 Task: Find connections with filter location Lom with filter topic #creativitywith filter profile language Potuguese with filter current company Believe In Yourself with filter school Maharishi Mahesh Yogi Vedic Vishwavidyalaya with filter industry Legislative Offices with filter service category Logo Design with filter keywords title Outside Sales Manager
Action: Mouse moved to (178, 309)
Screenshot: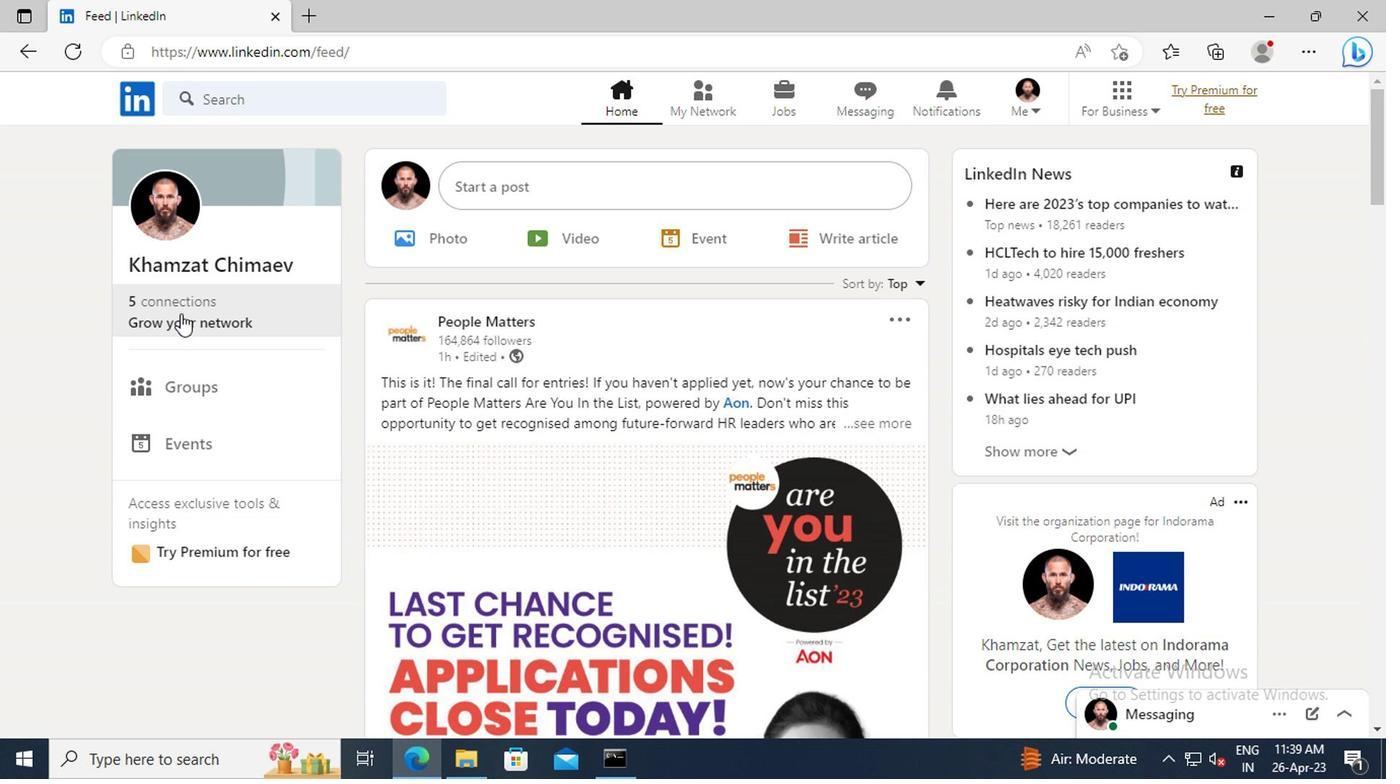
Action: Mouse pressed left at (178, 309)
Screenshot: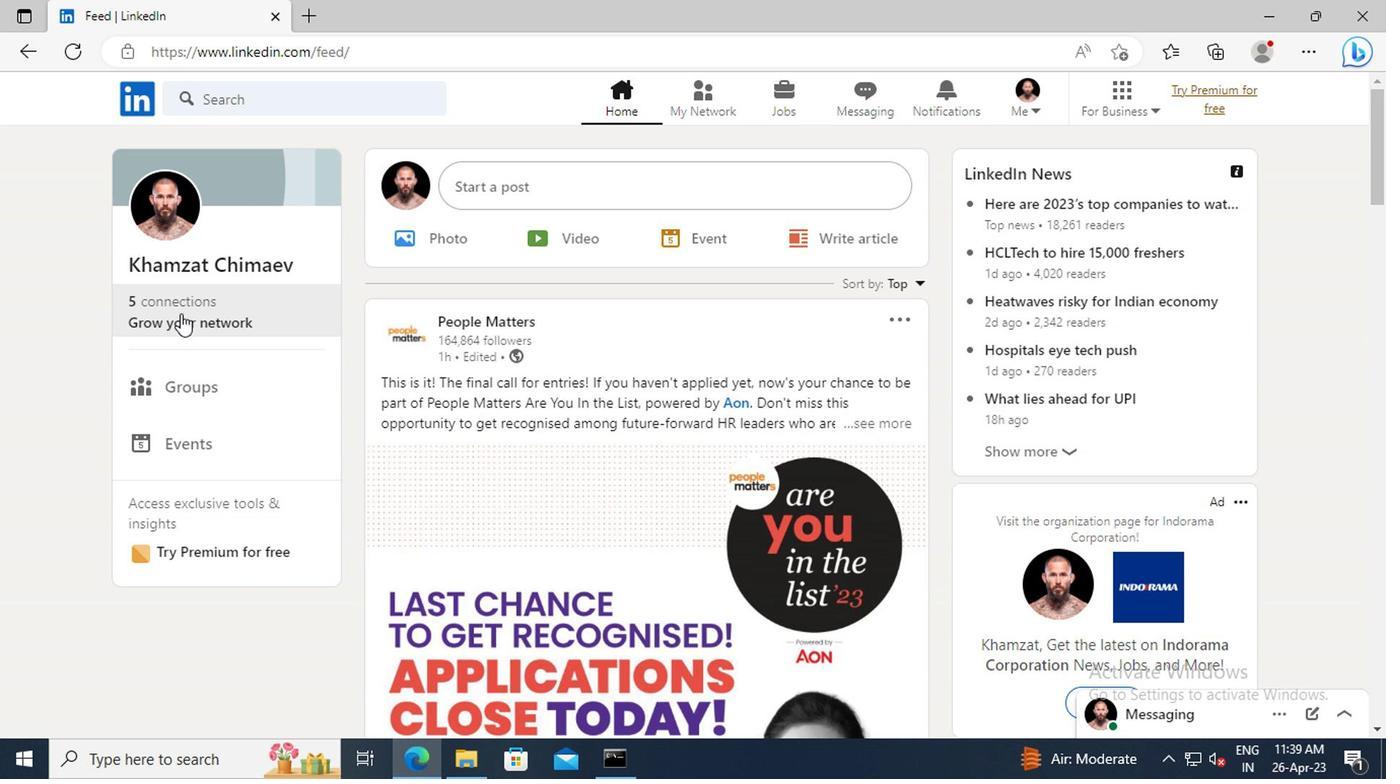 
Action: Mouse moved to (213, 223)
Screenshot: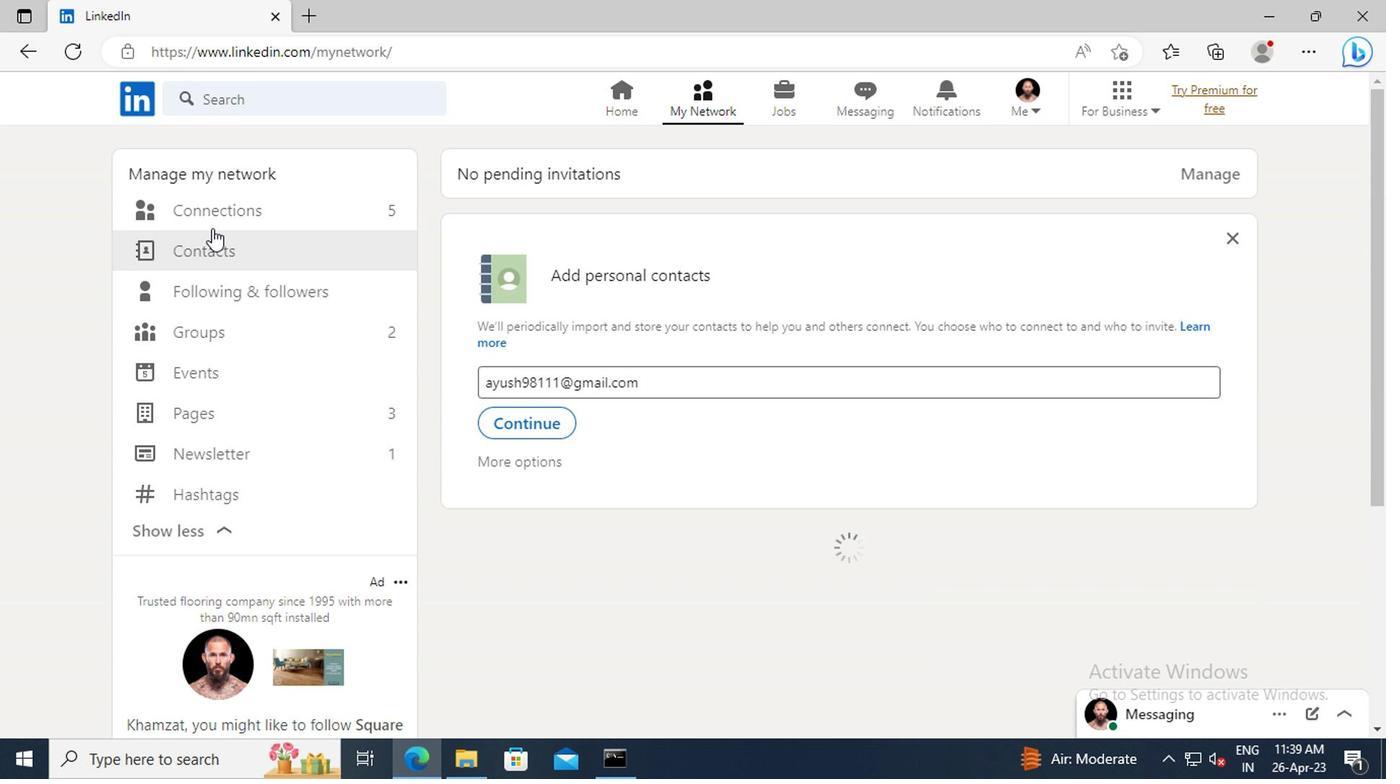 
Action: Mouse pressed left at (213, 223)
Screenshot: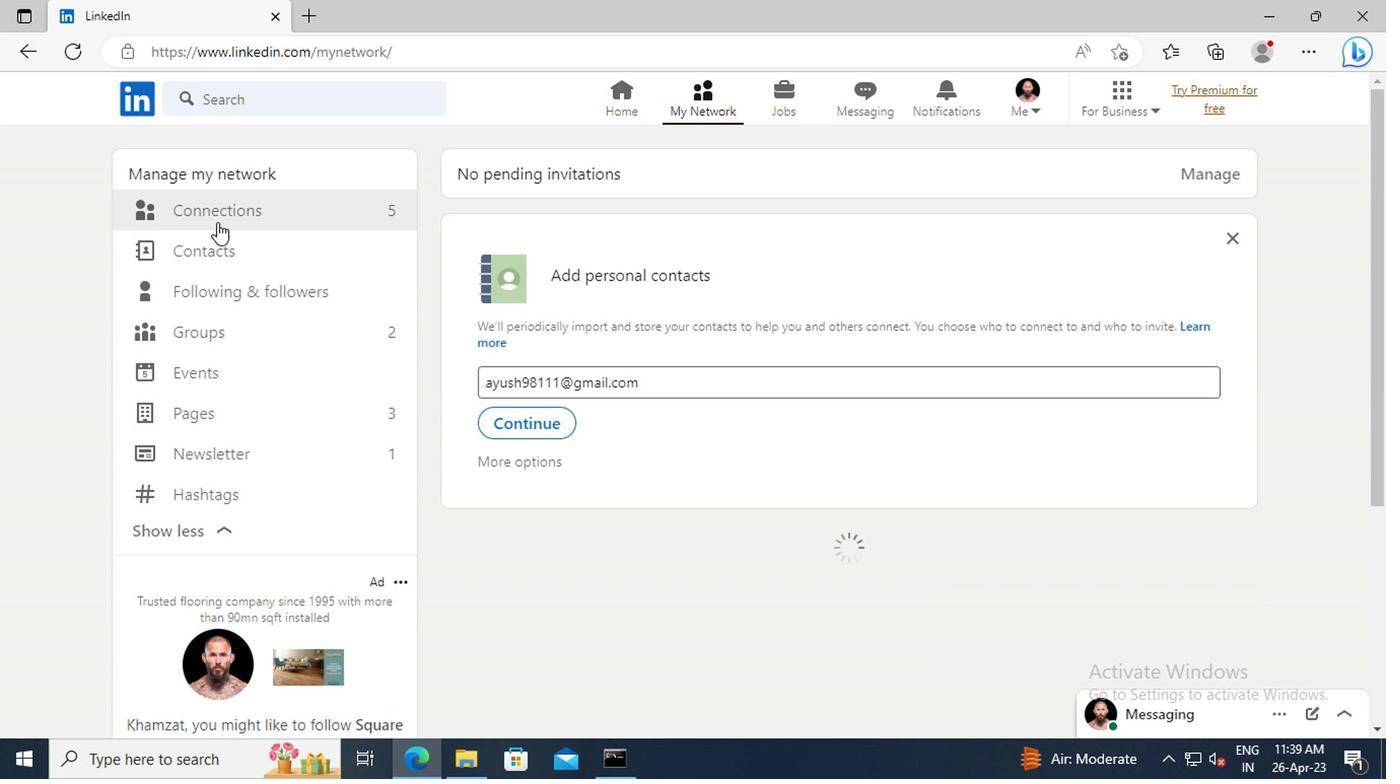 
Action: Mouse moved to (837, 219)
Screenshot: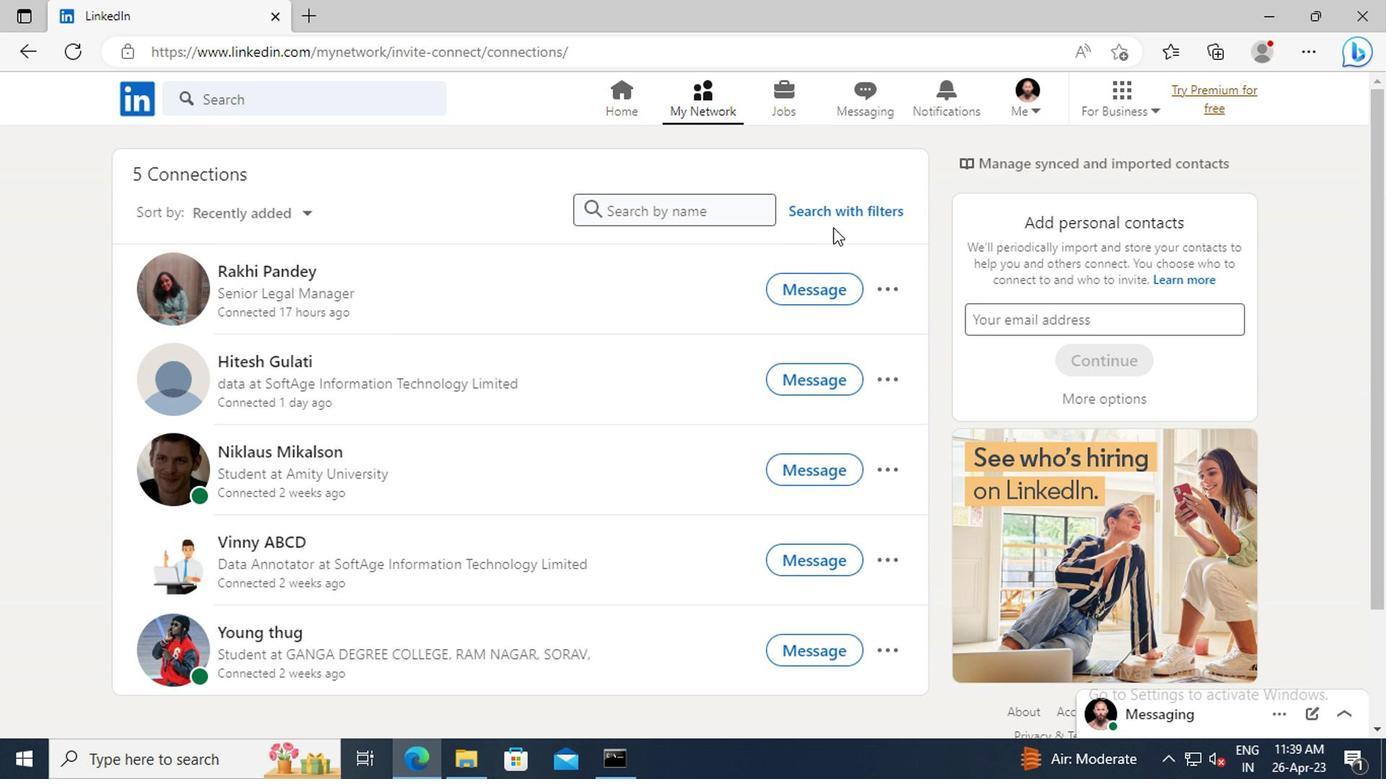 
Action: Mouse pressed left at (837, 219)
Screenshot: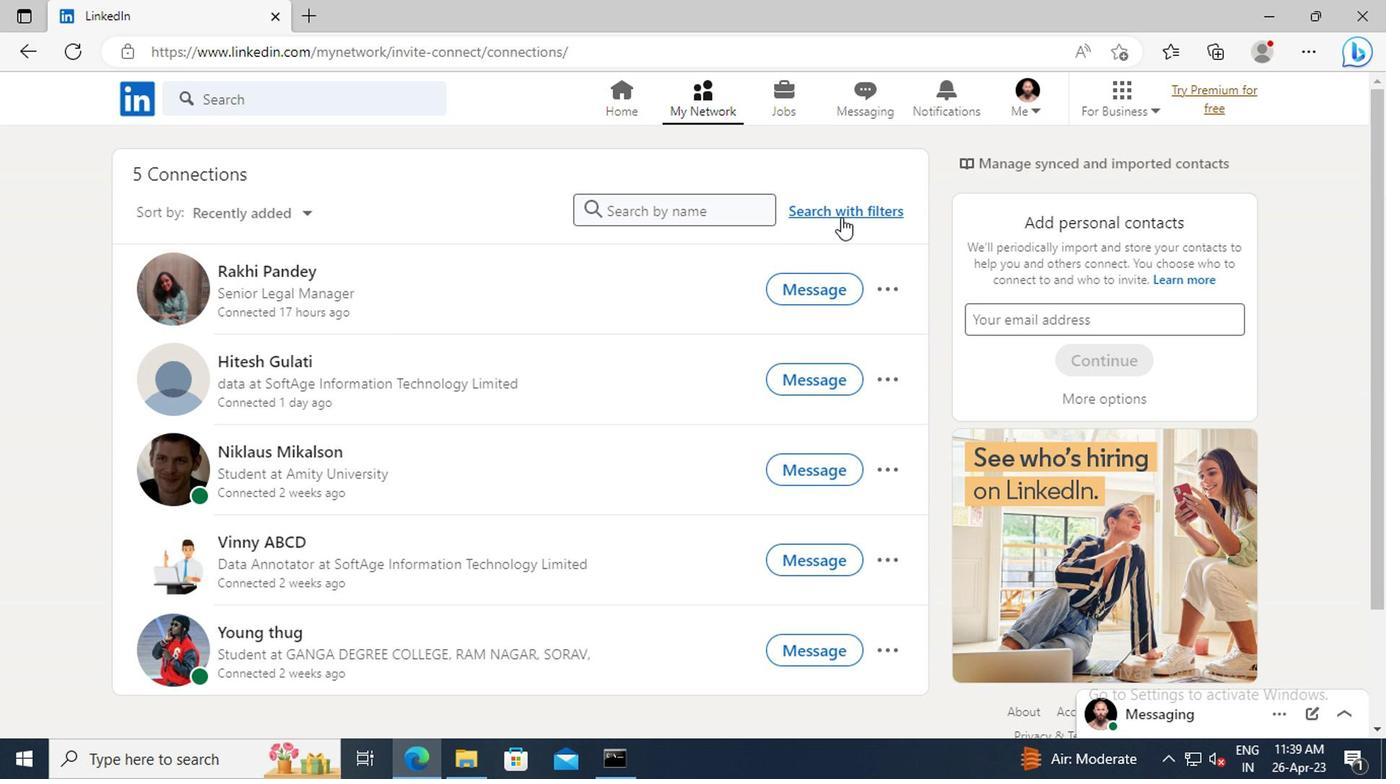 
Action: Mouse moved to (767, 161)
Screenshot: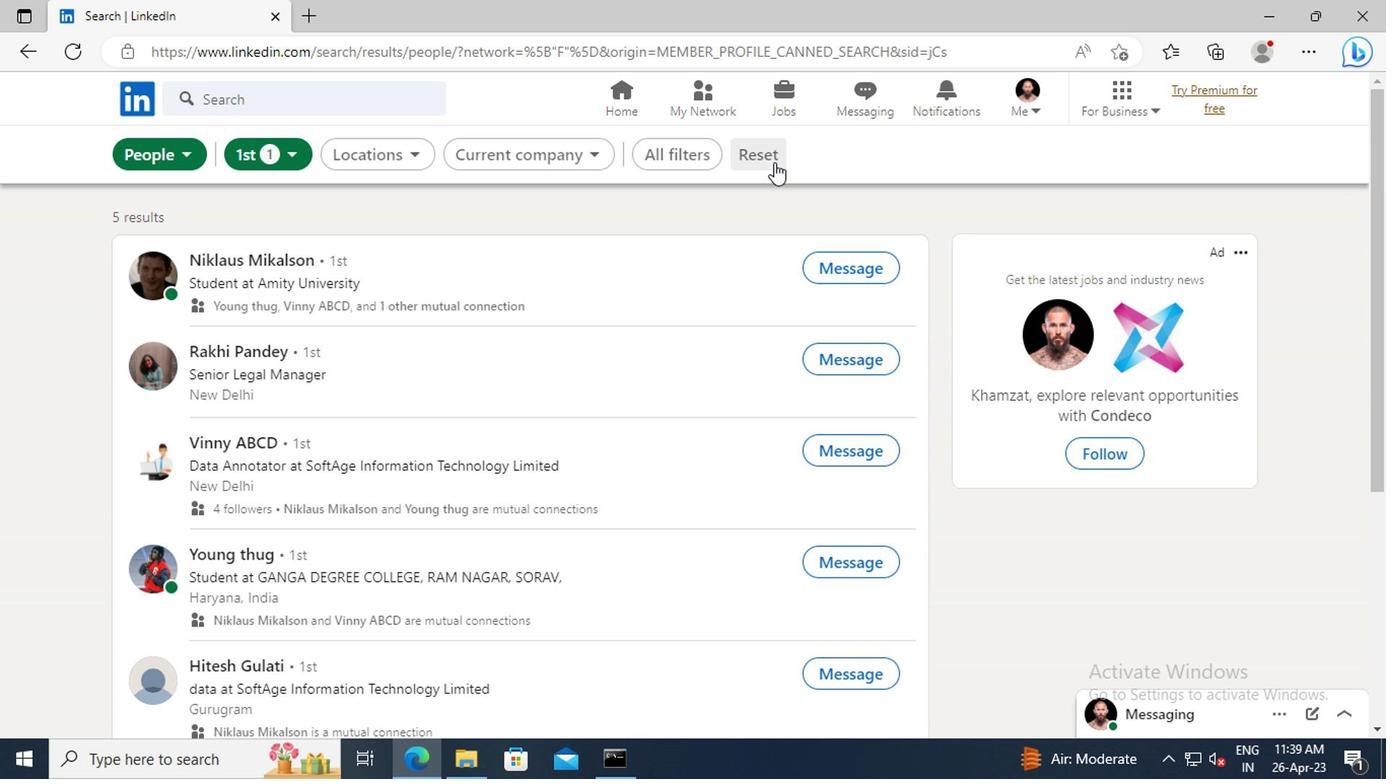 
Action: Mouse pressed left at (767, 161)
Screenshot: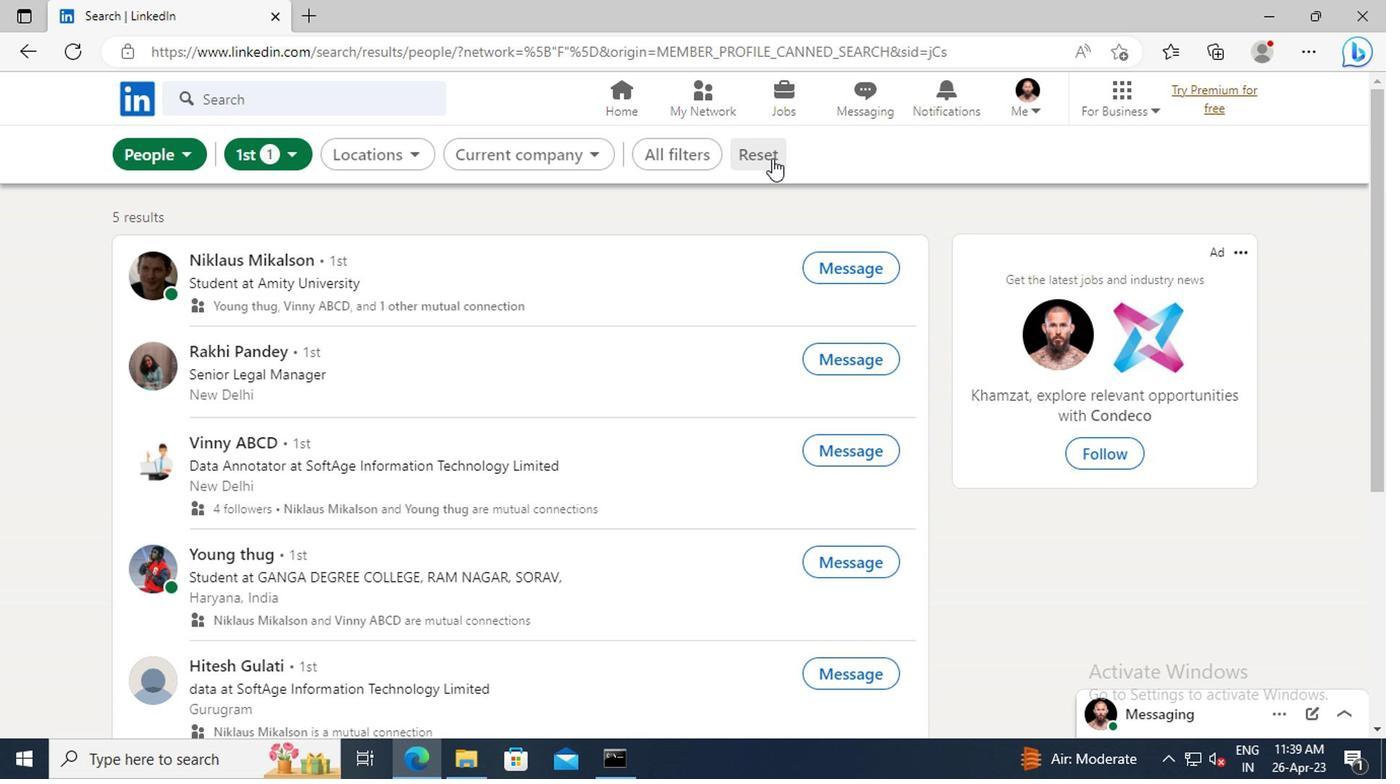 
Action: Mouse moved to (734, 155)
Screenshot: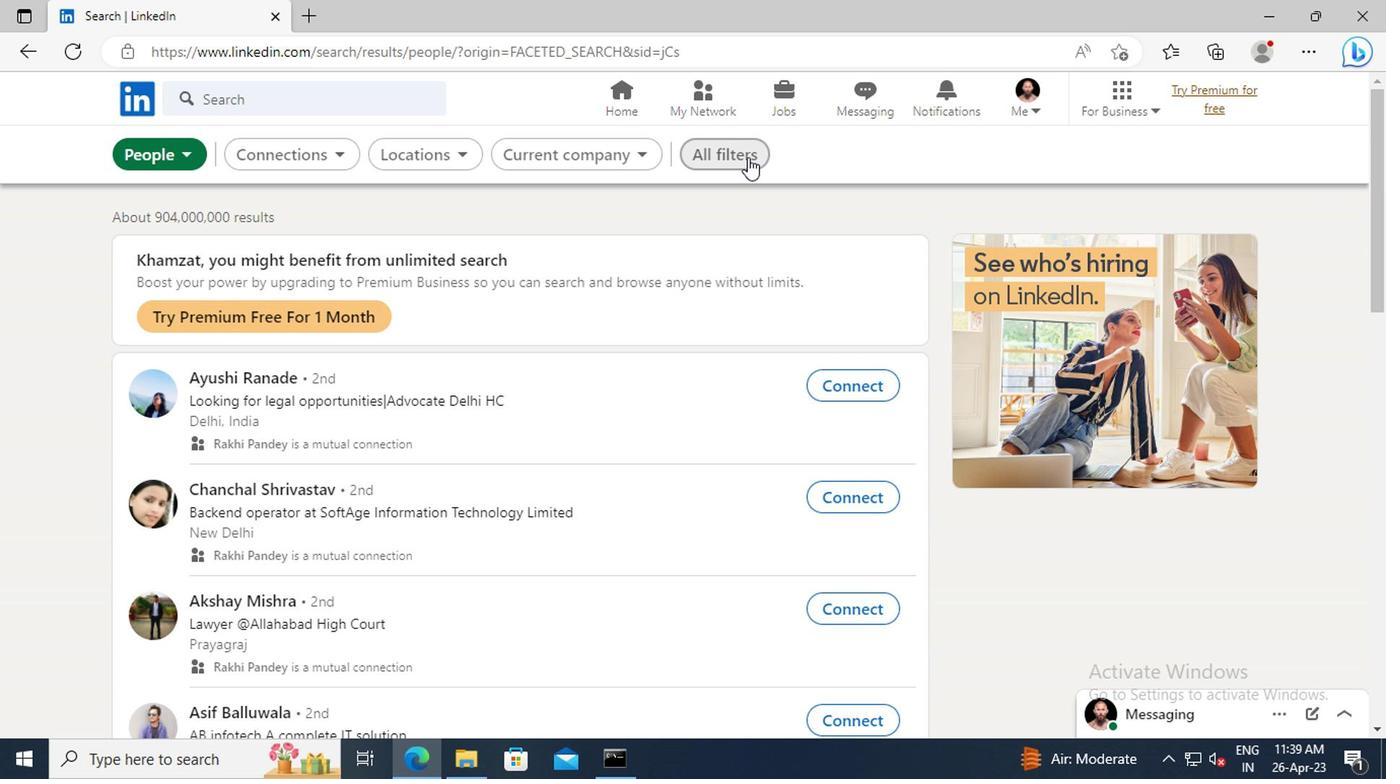 
Action: Mouse pressed left at (734, 155)
Screenshot: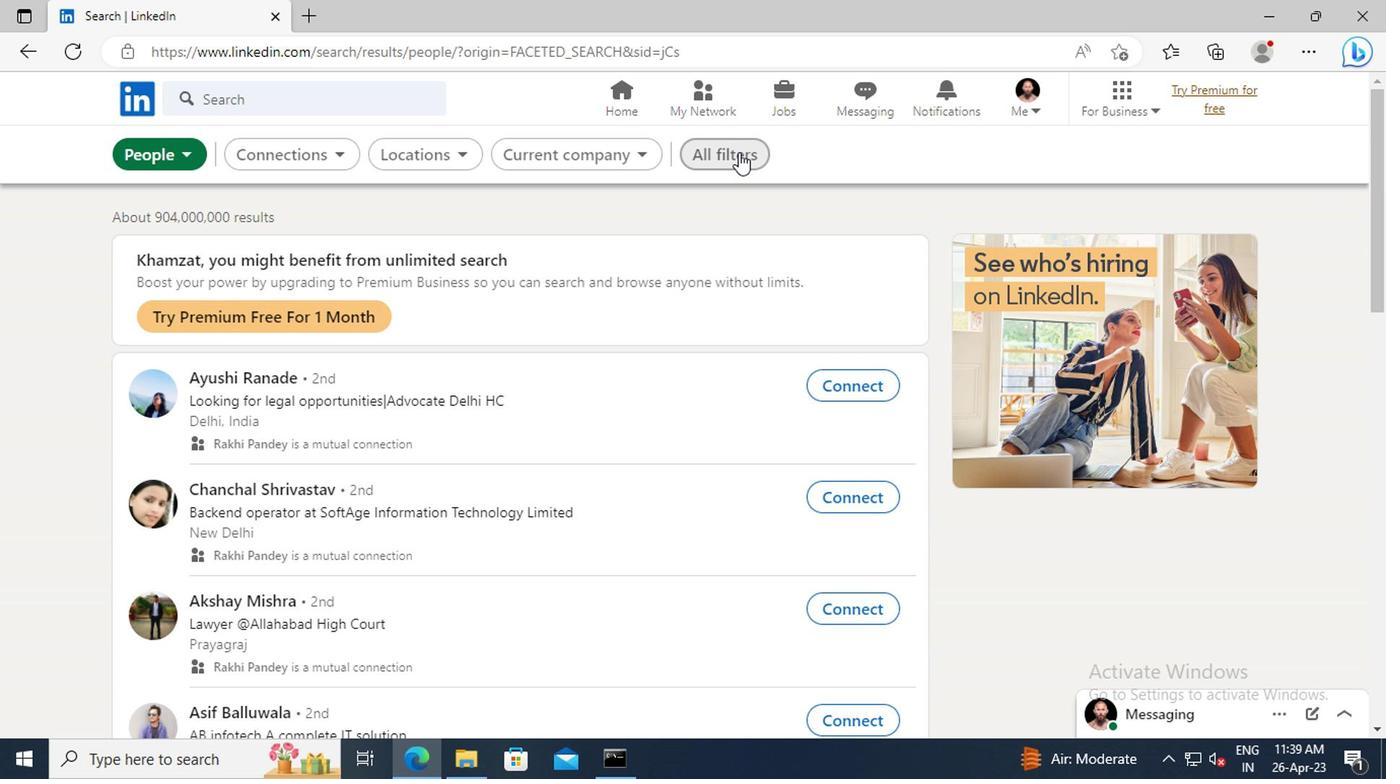 
Action: Mouse moved to (1104, 387)
Screenshot: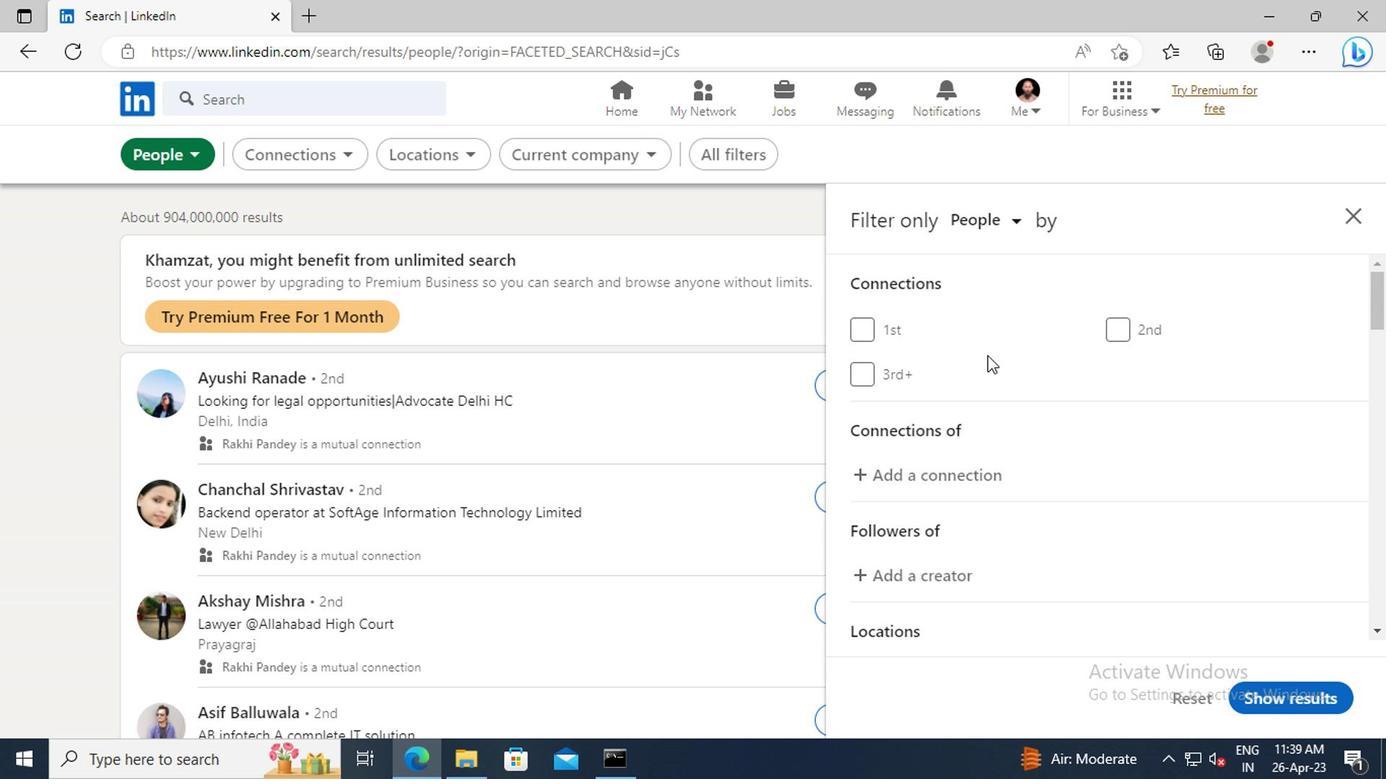 
Action: Mouse scrolled (1104, 386) with delta (0, 0)
Screenshot: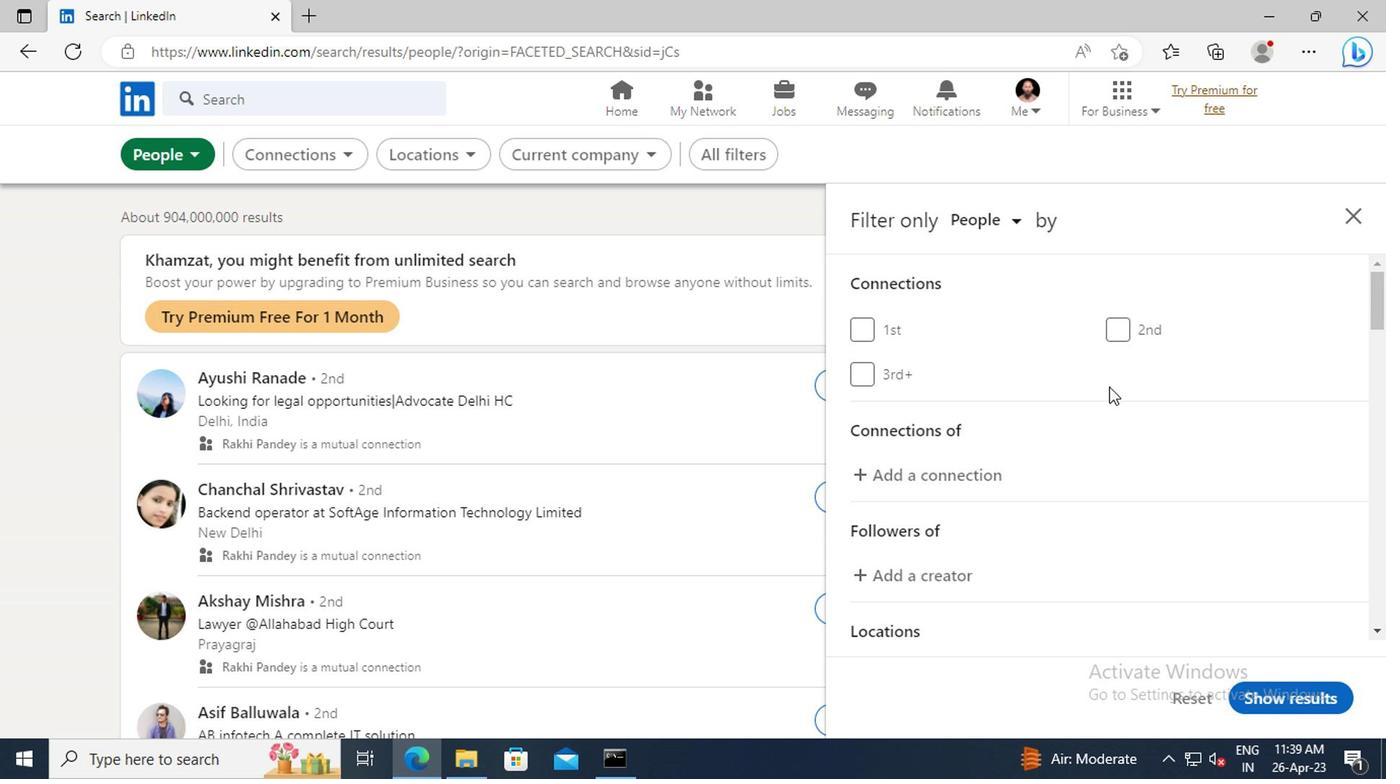 
Action: Mouse scrolled (1104, 386) with delta (0, 0)
Screenshot: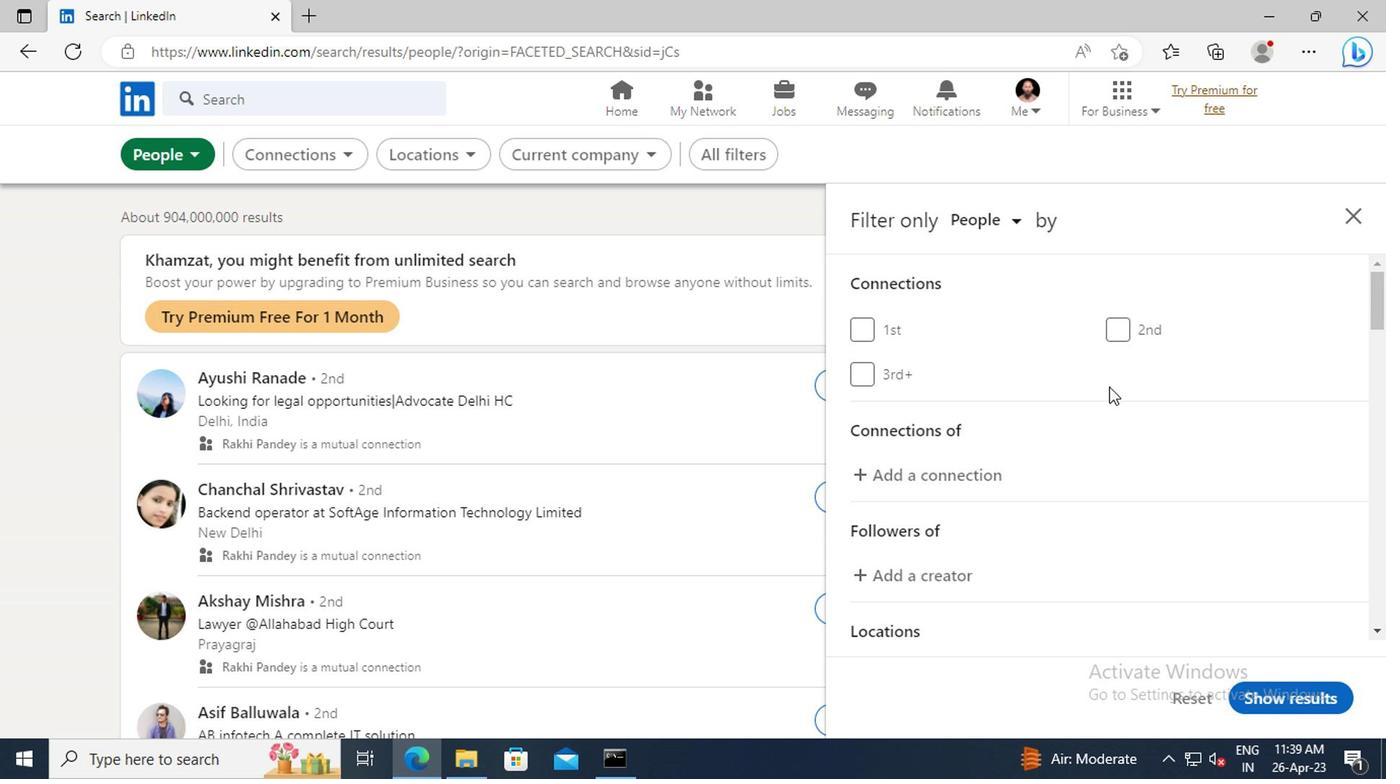
Action: Mouse scrolled (1104, 386) with delta (0, 0)
Screenshot: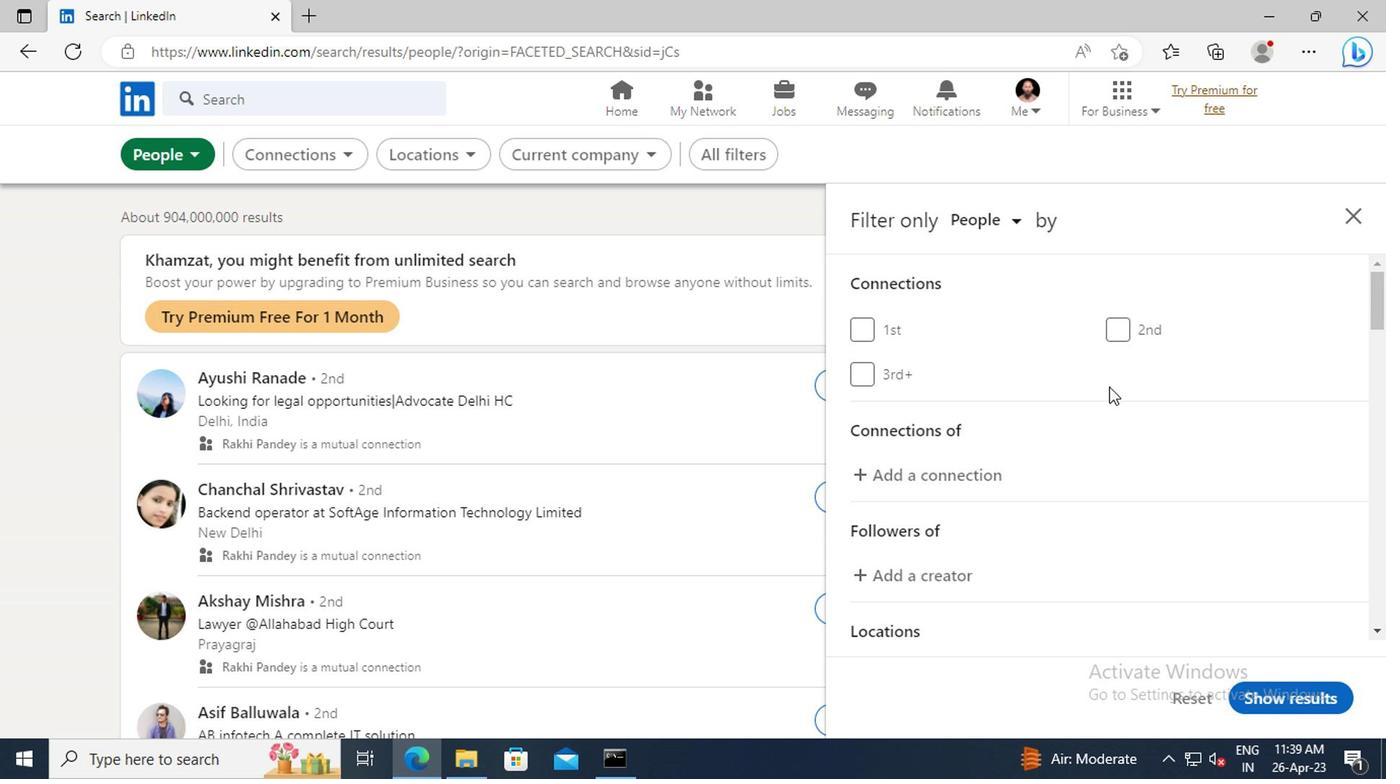 
Action: Mouse scrolled (1104, 386) with delta (0, 0)
Screenshot: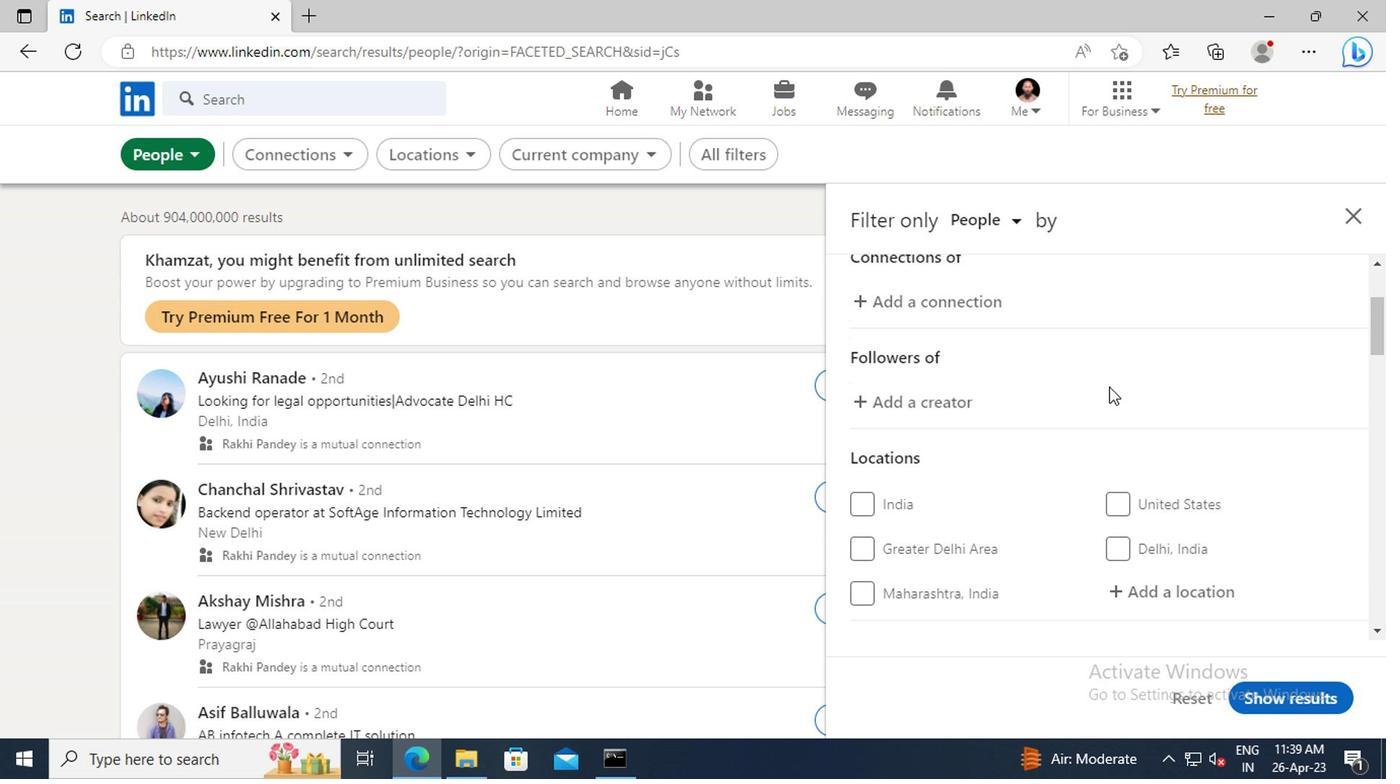 
Action: Mouse scrolled (1104, 386) with delta (0, 0)
Screenshot: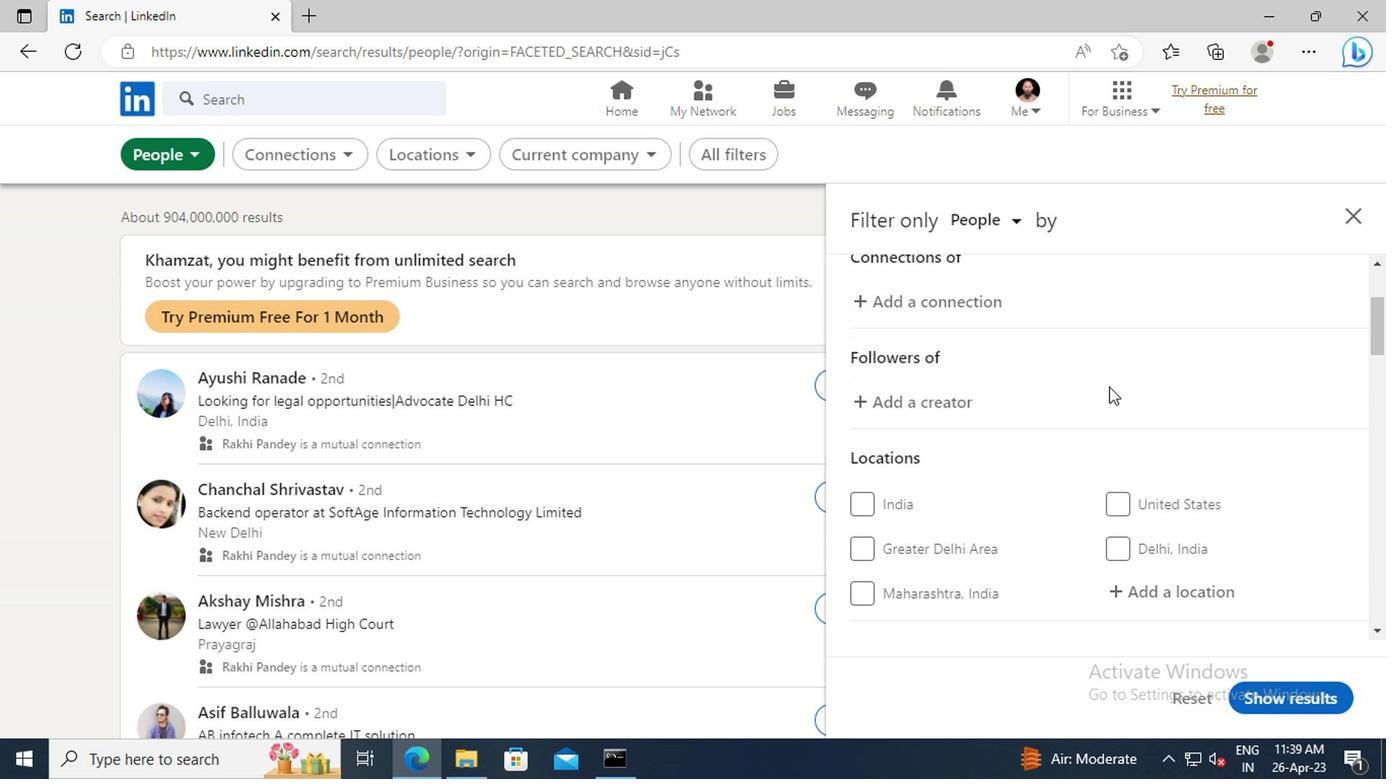 
Action: Mouse moved to (1135, 473)
Screenshot: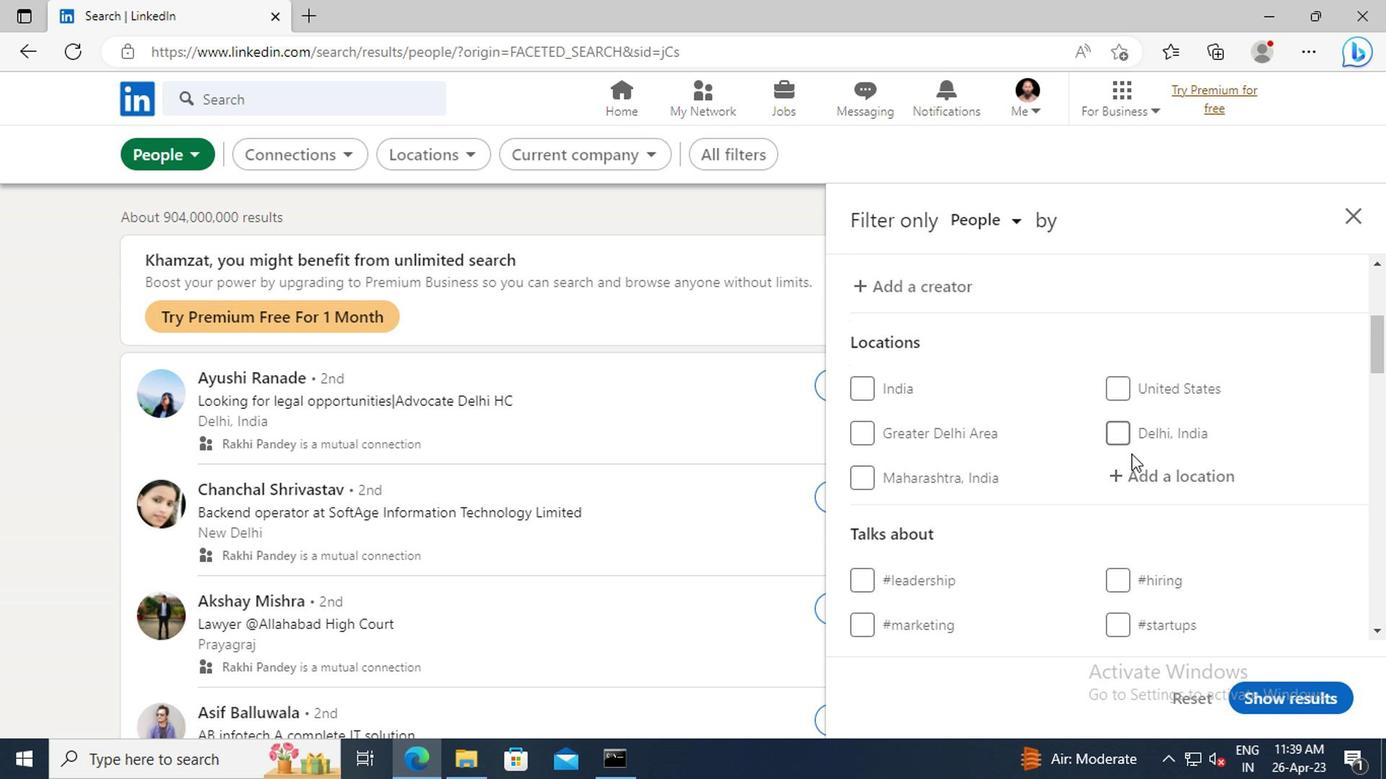 
Action: Mouse pressed left at (1135, 473)
Screenshot: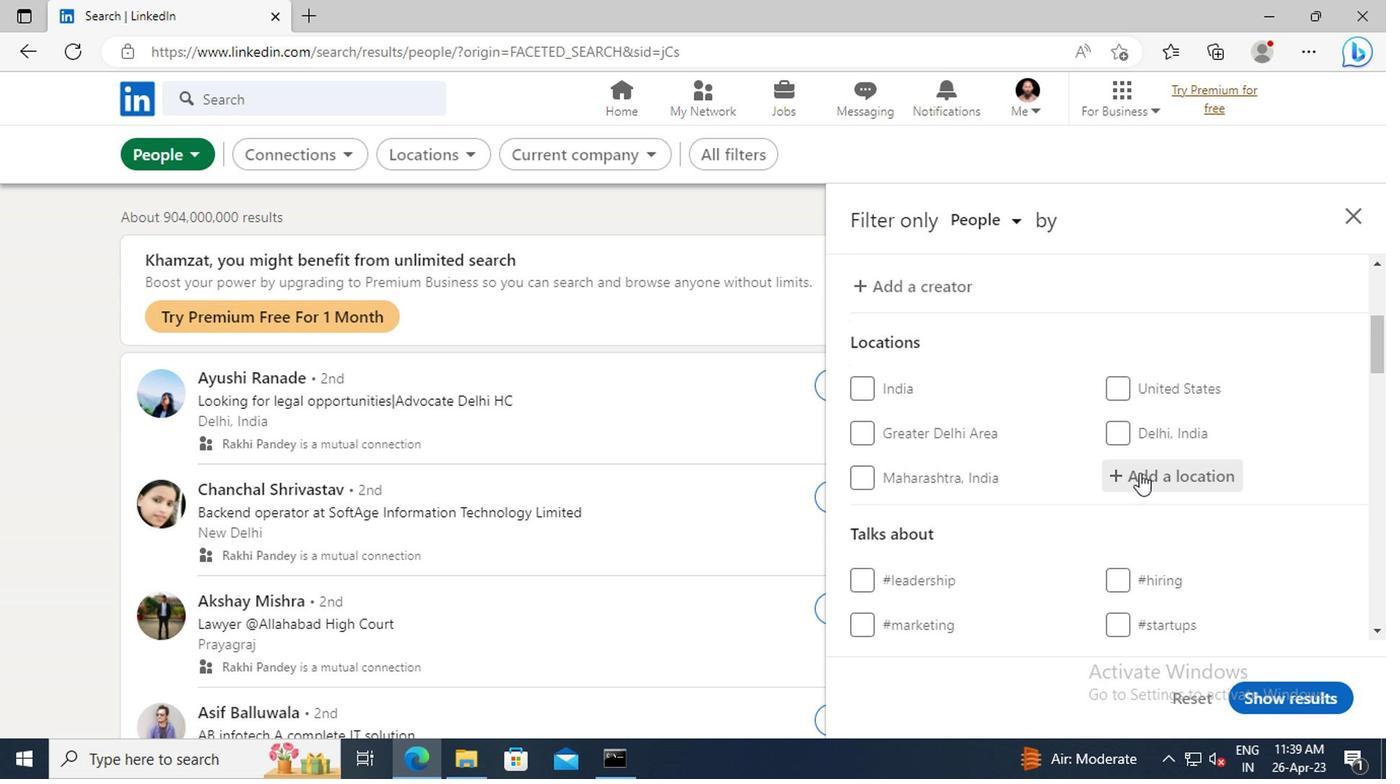 
Action: Key pressed <Key.shift>LOM<Key.enter>
Screenshot: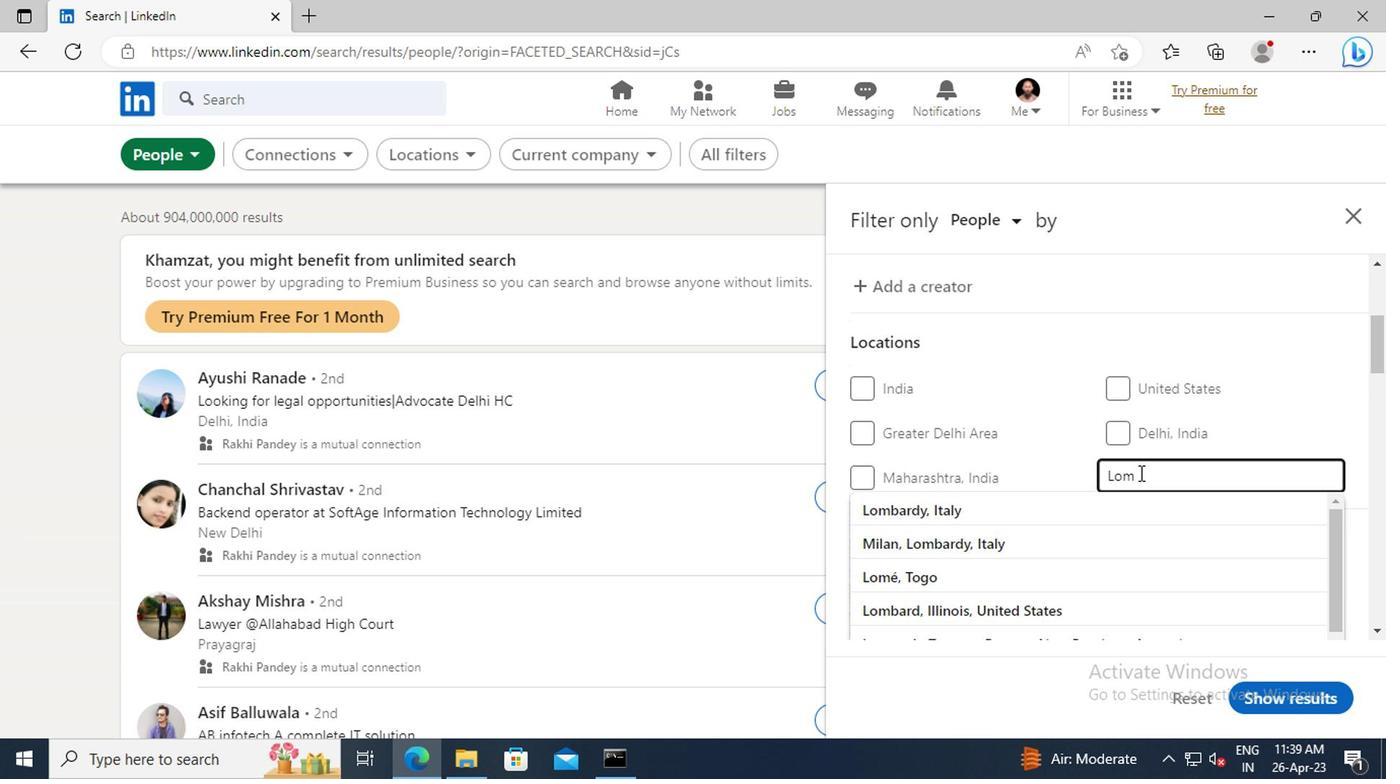 
Action: Mouse scrolled (1135, 471) with delta (0, -1)
Screenshot: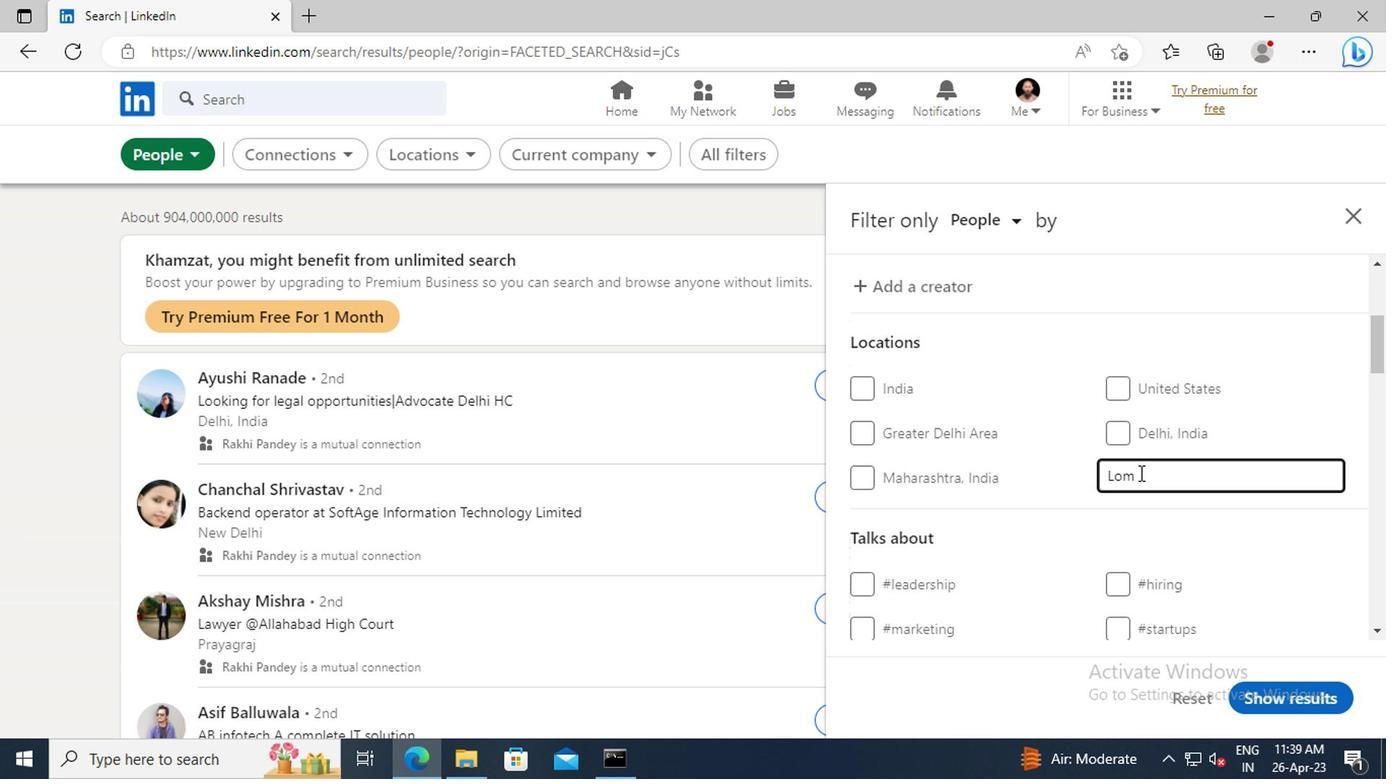 
Action: Mouse scrolled (1135, 471) with delta (0, -1)
Screenshot: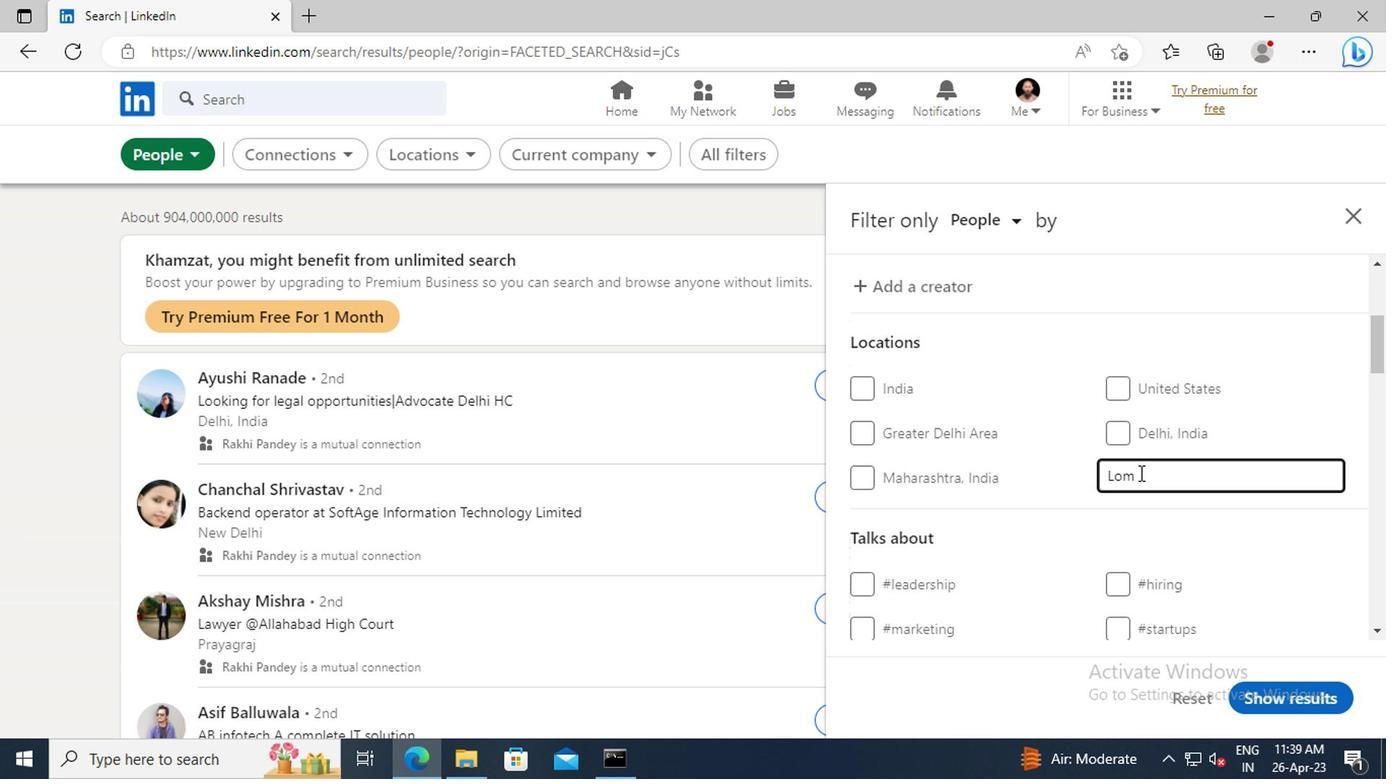 
Action: Mouse scrolled (1135, 471) with delta (0, -1)
Screenshot: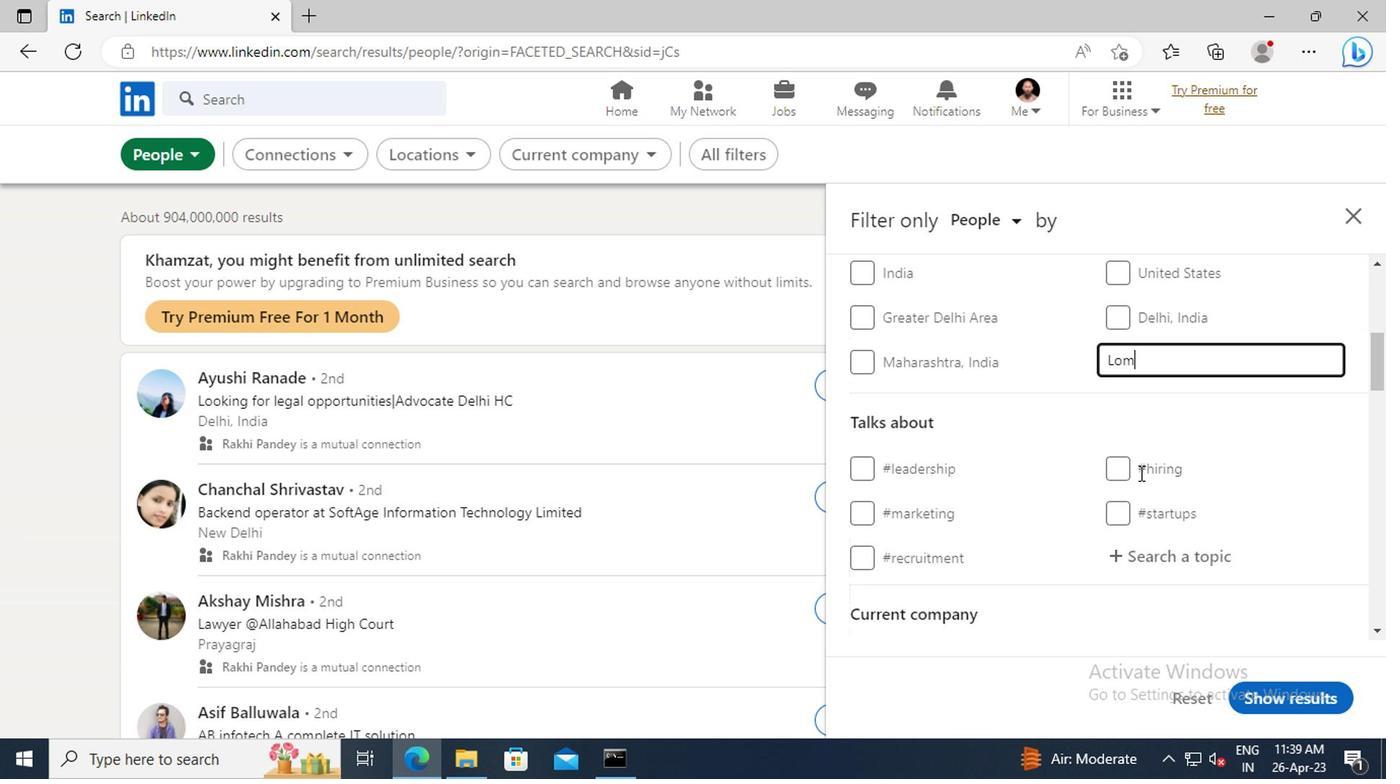 
Action: Mouse moved to (1142, 497)
Screenshot: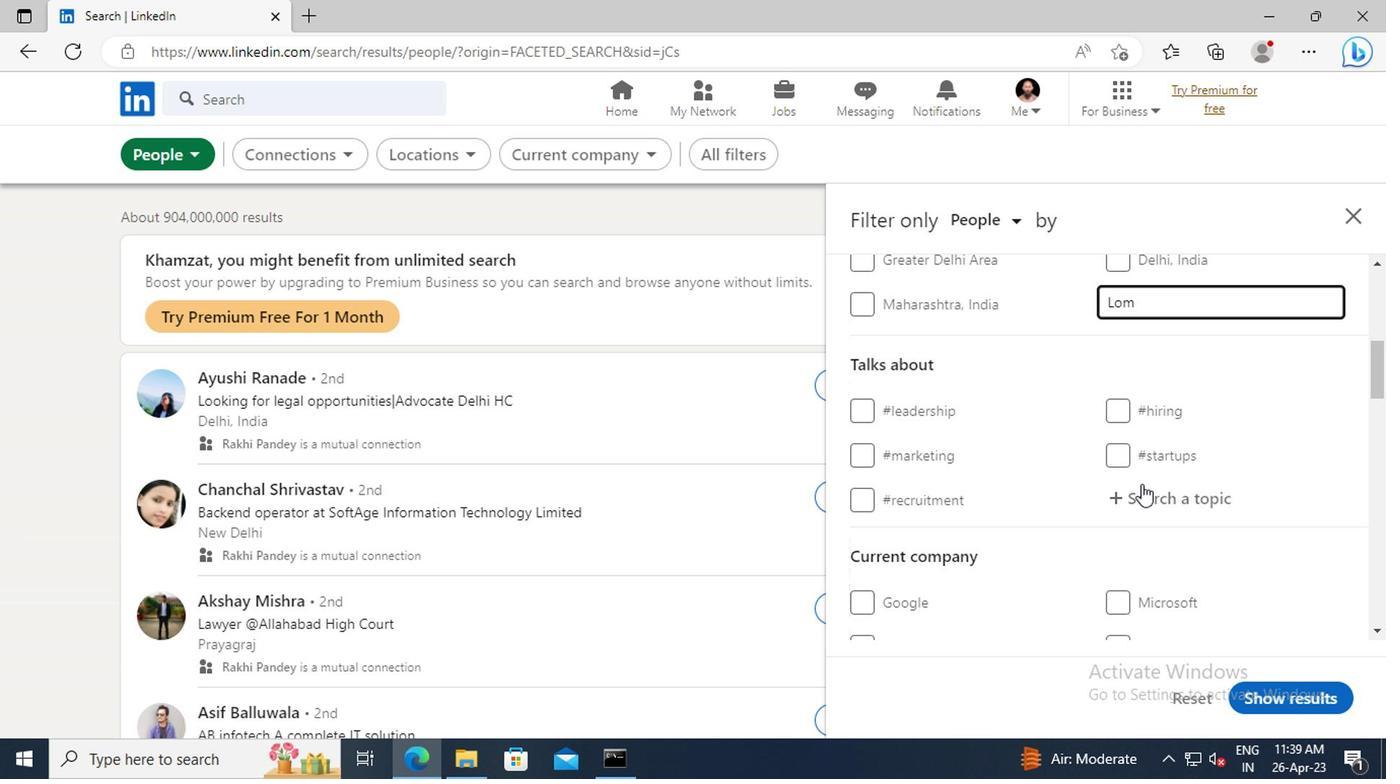 
Action: Mouse pressed left at (1142, 497)
Screenshot: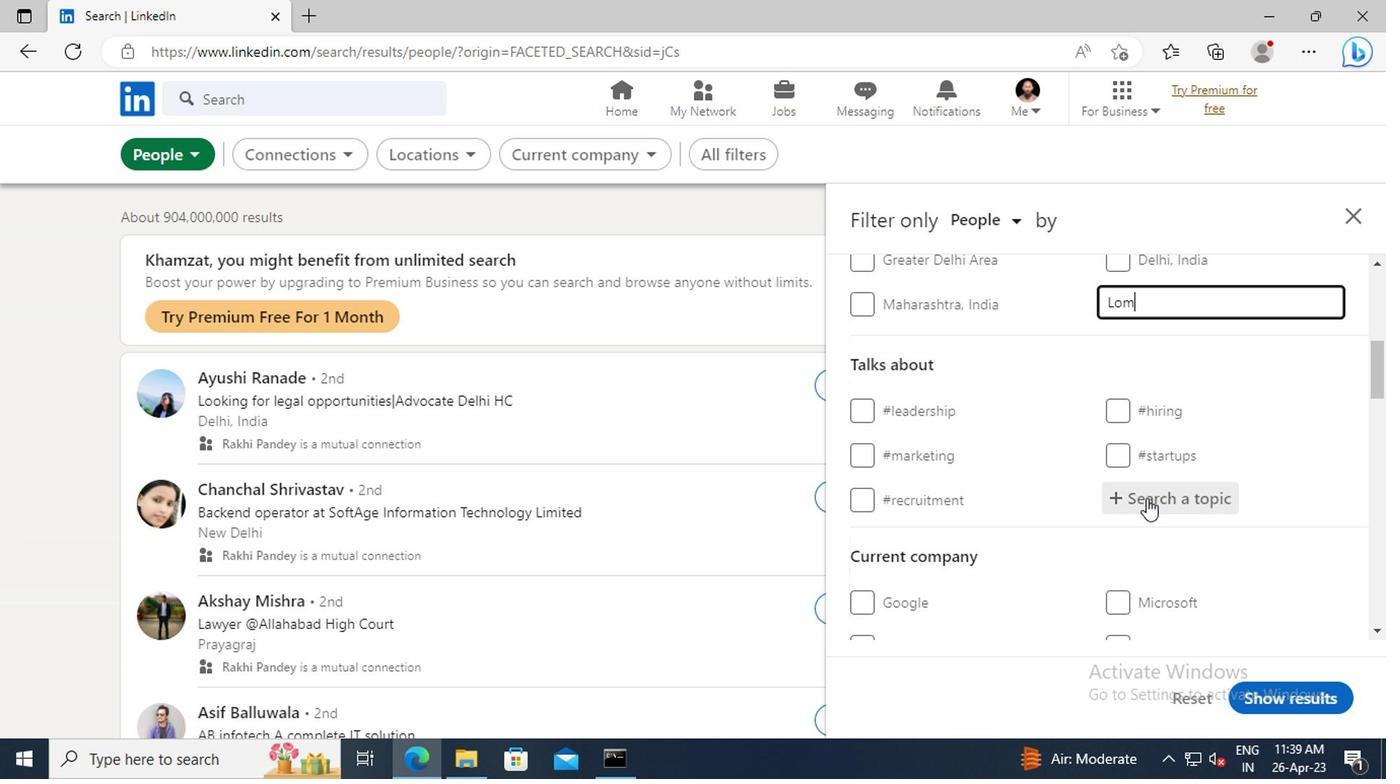 
Action: Key pressed <Key.shift>#CREATIVITYWITH<Key.enter>
Screenshot: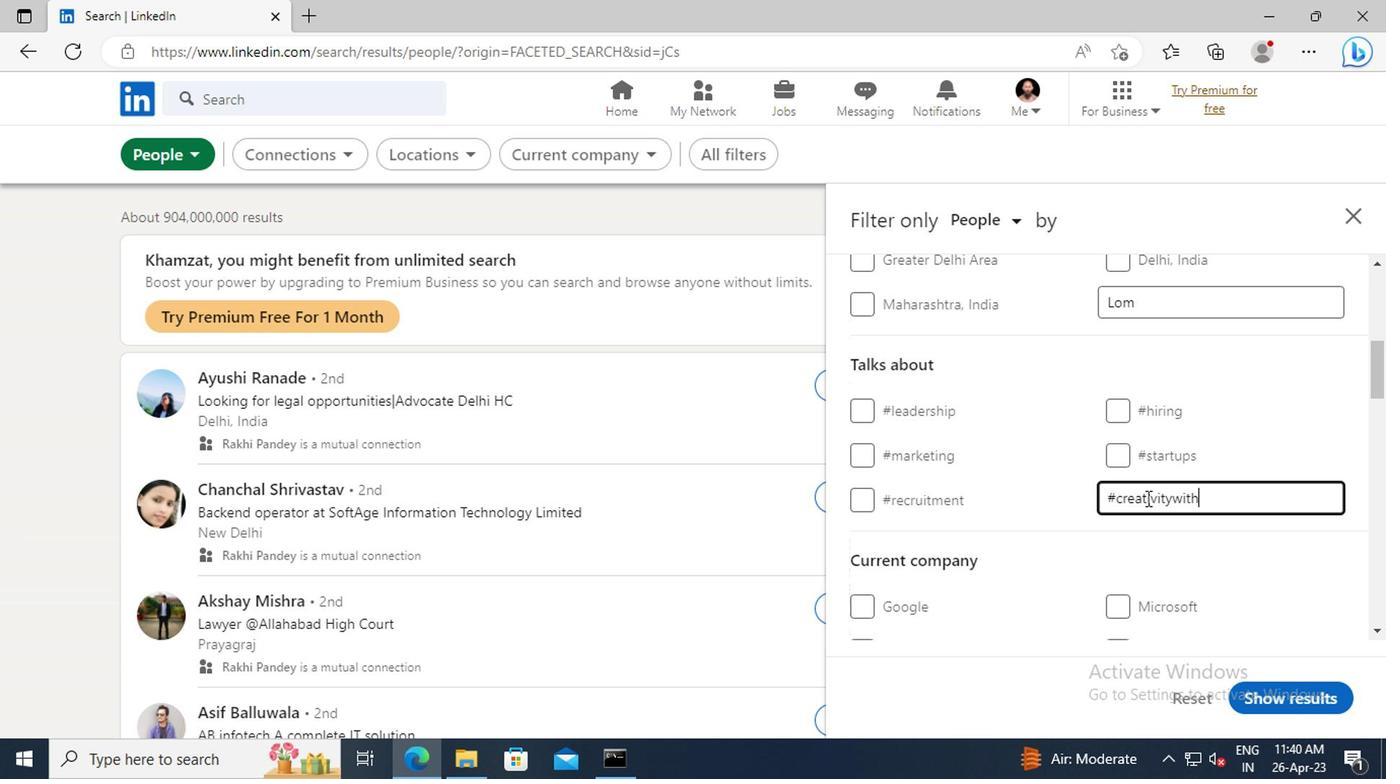 
Action: Mouse scrolled (1142, 496) with delta (0, 0)
Screenshot: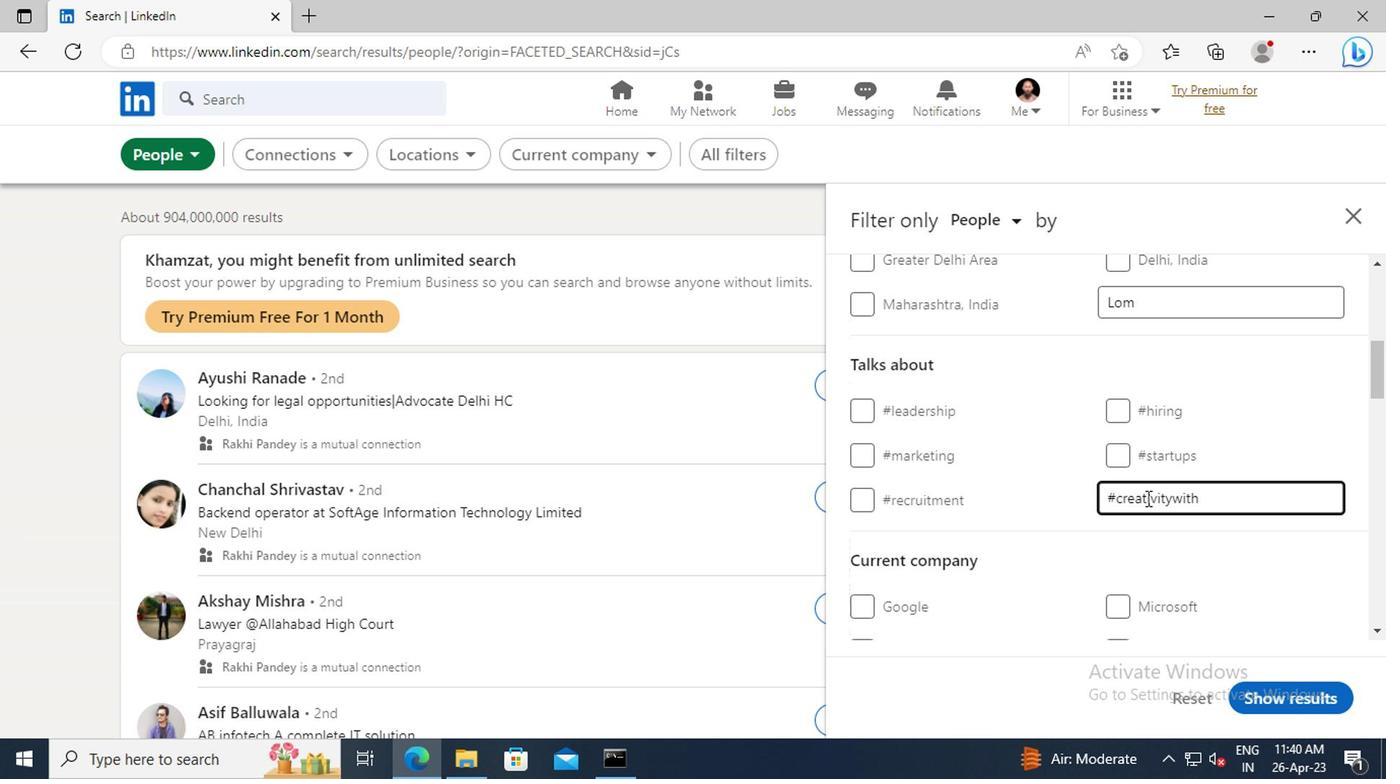 
Action: Mouse scrolled (1142, 496) with delta (0, 0)
Screenshot: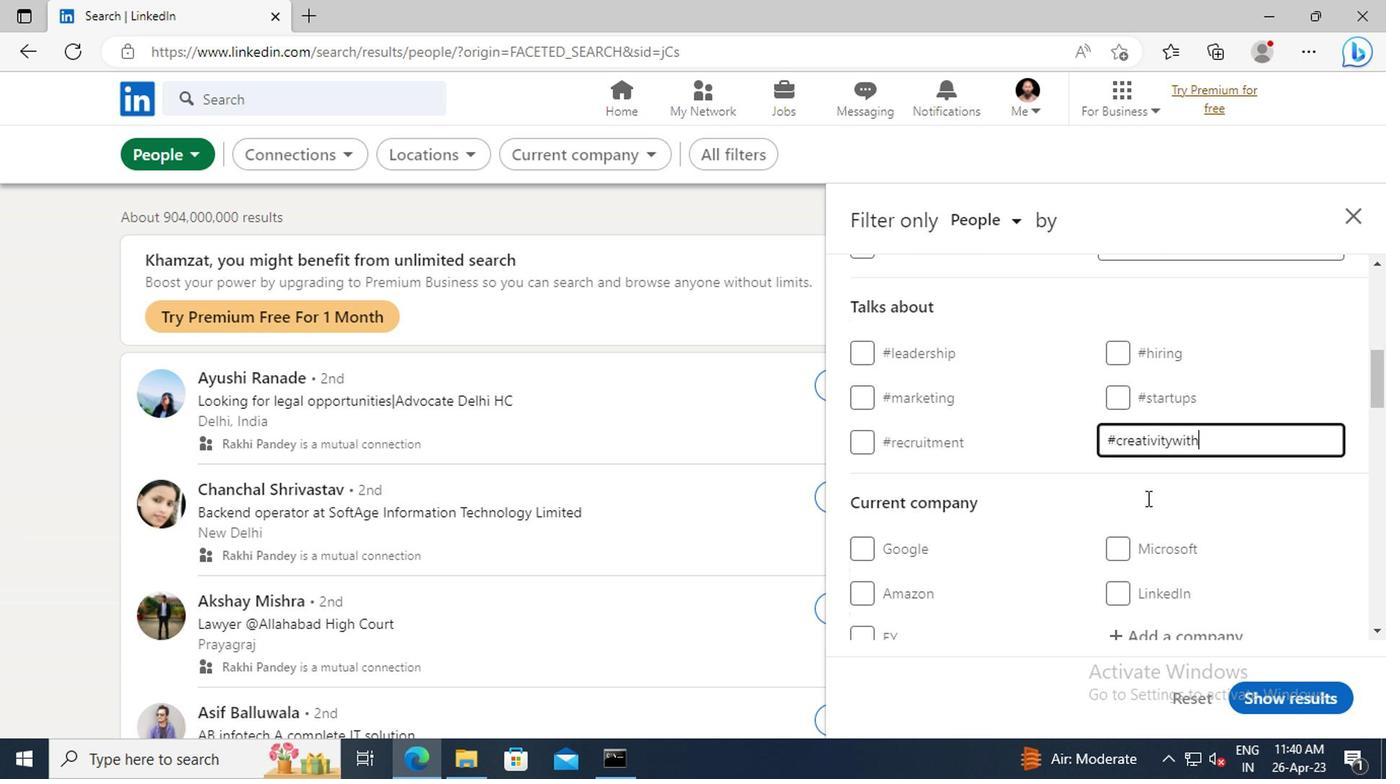 
Action: Mouse scrolled (1142, 496) with delta (0, 0)
Screenshot: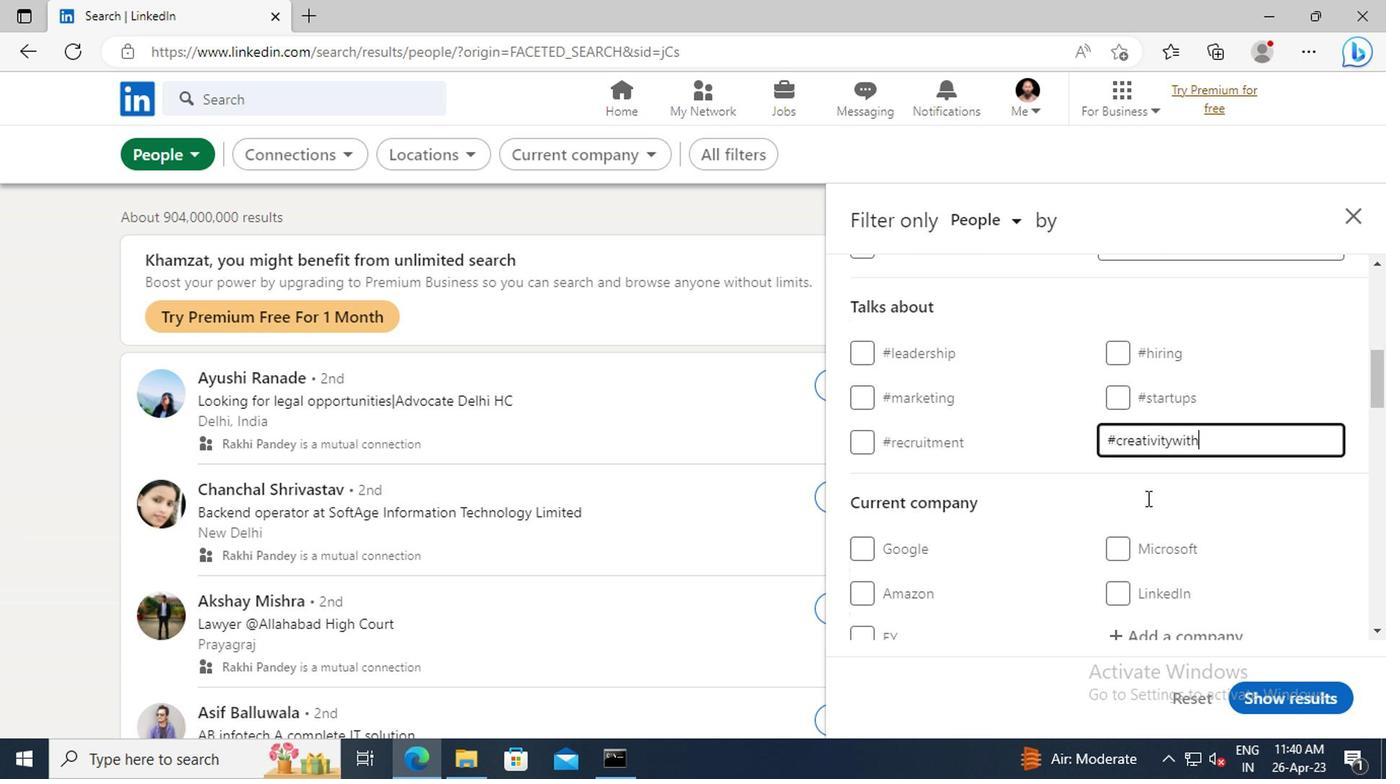 
Action: Mouse scrolled (1142, 496) with delta (0, 0)
Screenshot: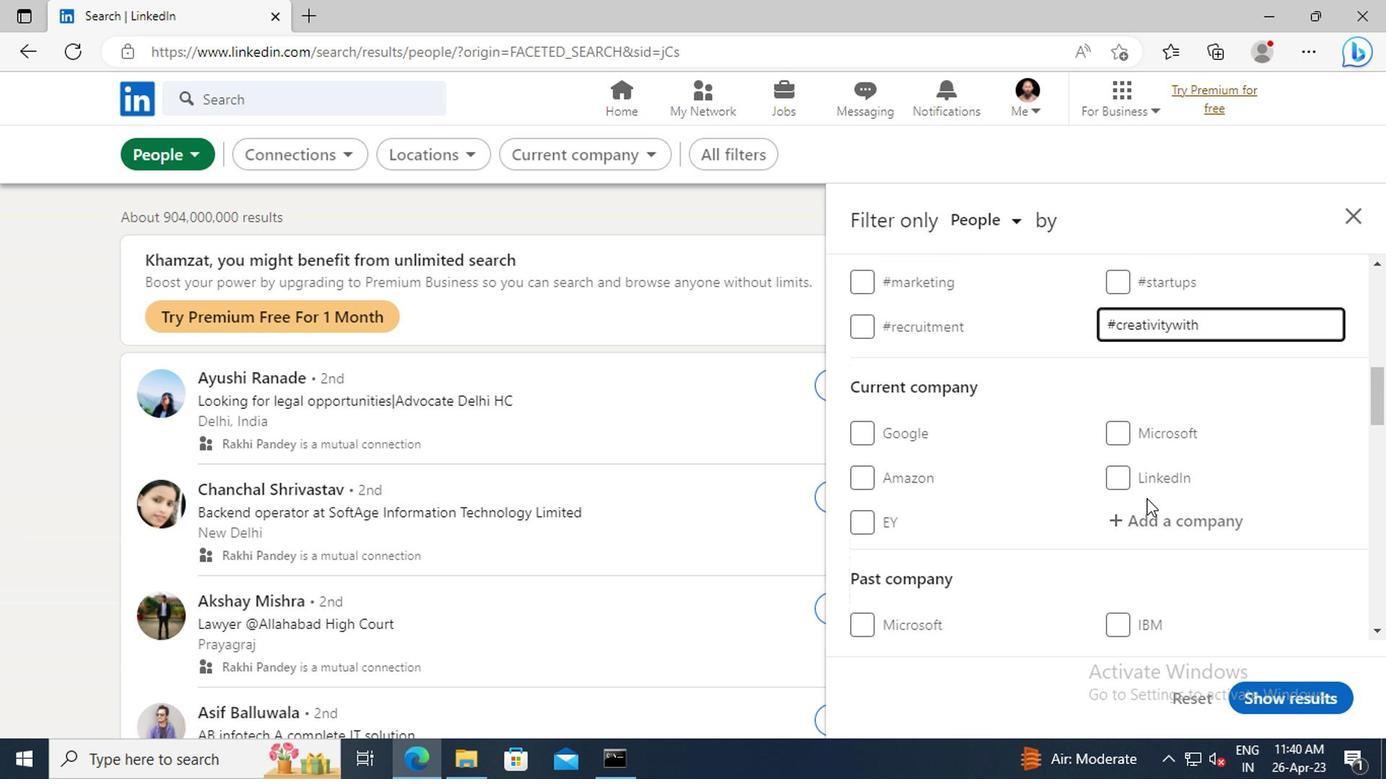 
Action: Mouse scrolled (1142, 496) with delta (0, 0)
Screenshot: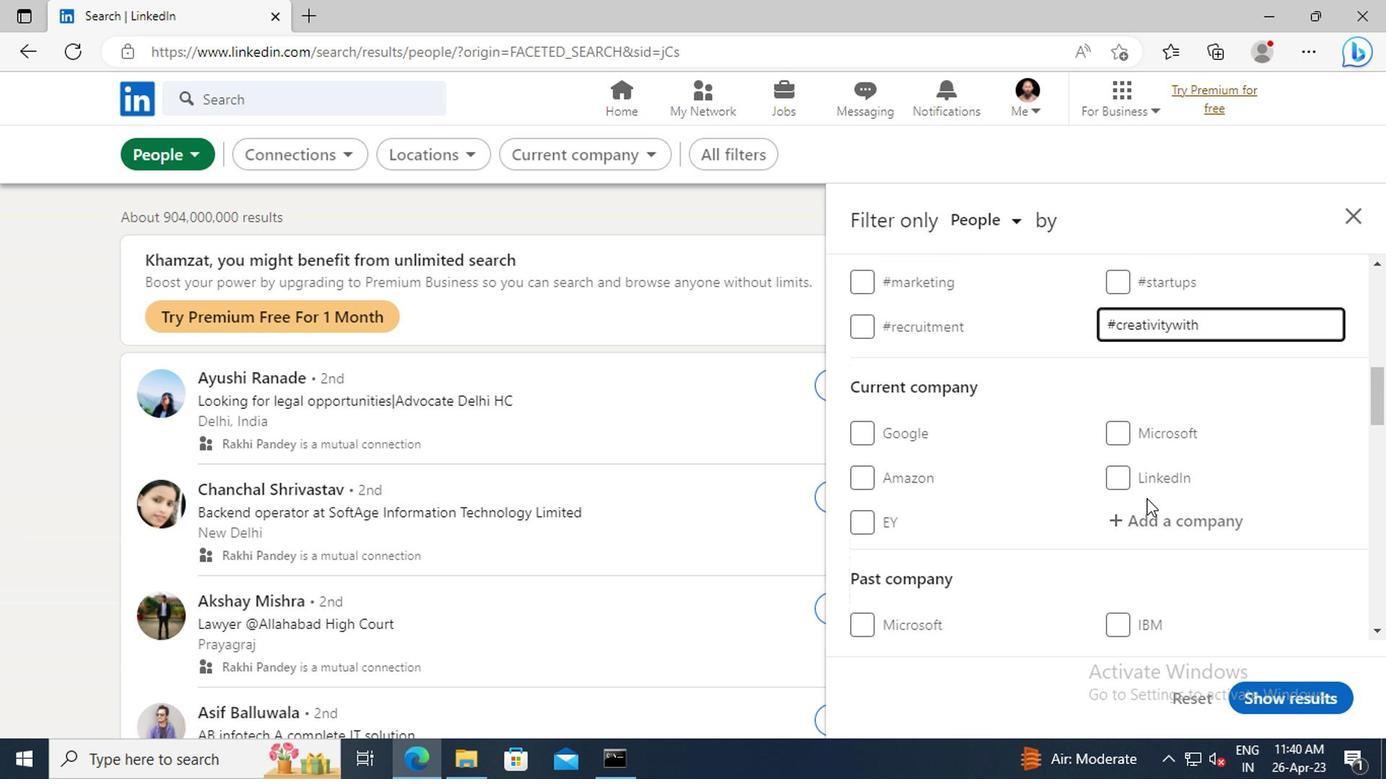 
Action: Mouse scrolled (1142, 496) with delta (0, 0)
Screenshot: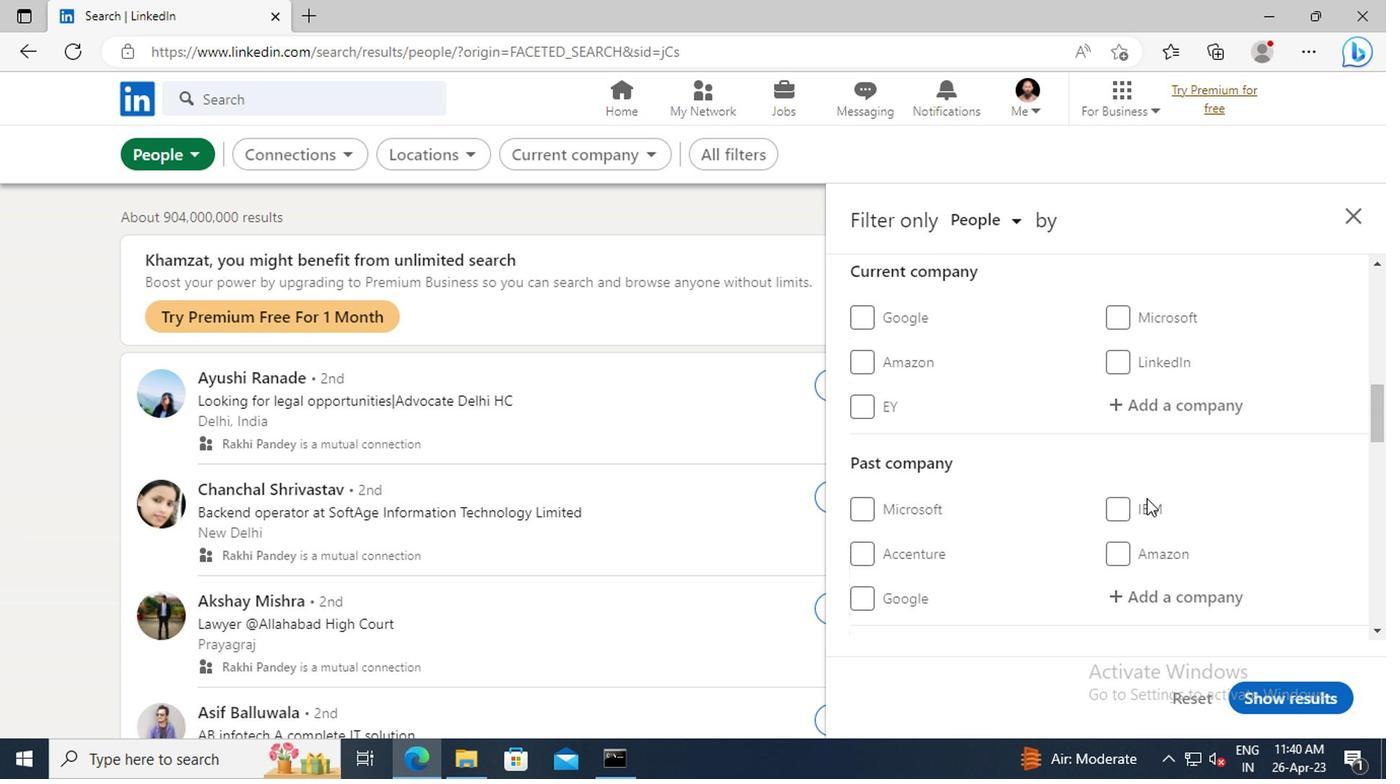 
Action: Mouse scrolled (1142, 496) with delta (0, 0)
Screenshot: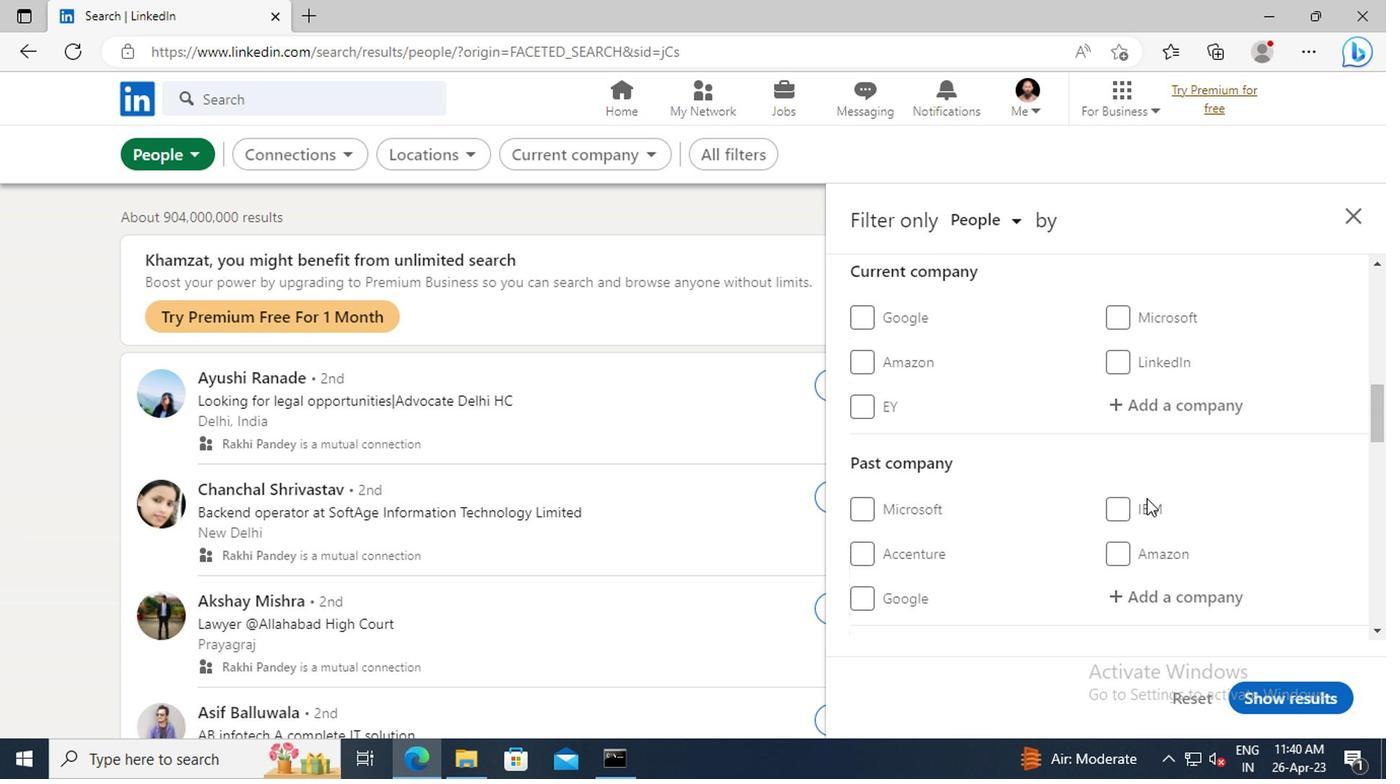 
Action: Mouse scrolled (1142, 496) with delta (0, 0)
Screenshot: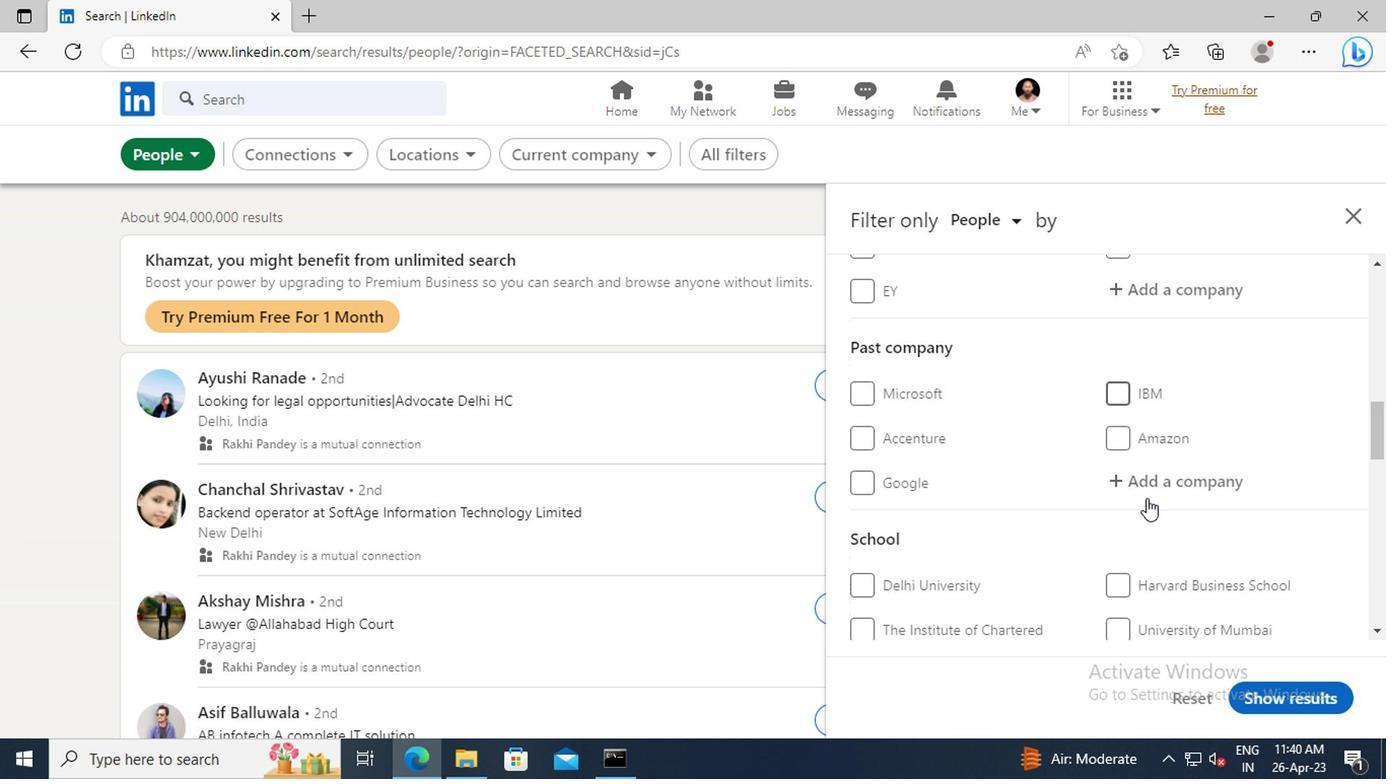 
Action: Mouse scrolled (1142, 496) with delta (0, 0)
Screenshot: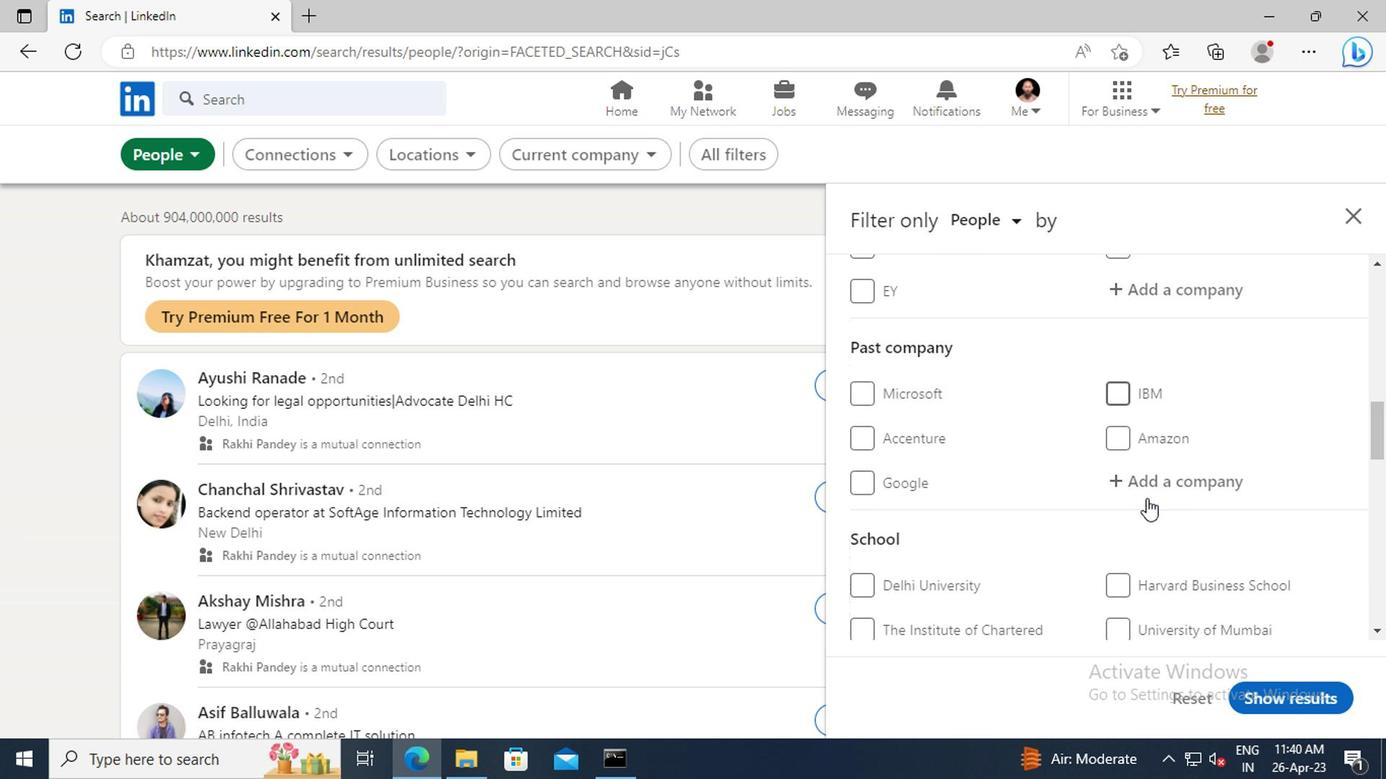 
Action: Mouse scrolled (1142, 496) with delta (0, 0)
Screenshot: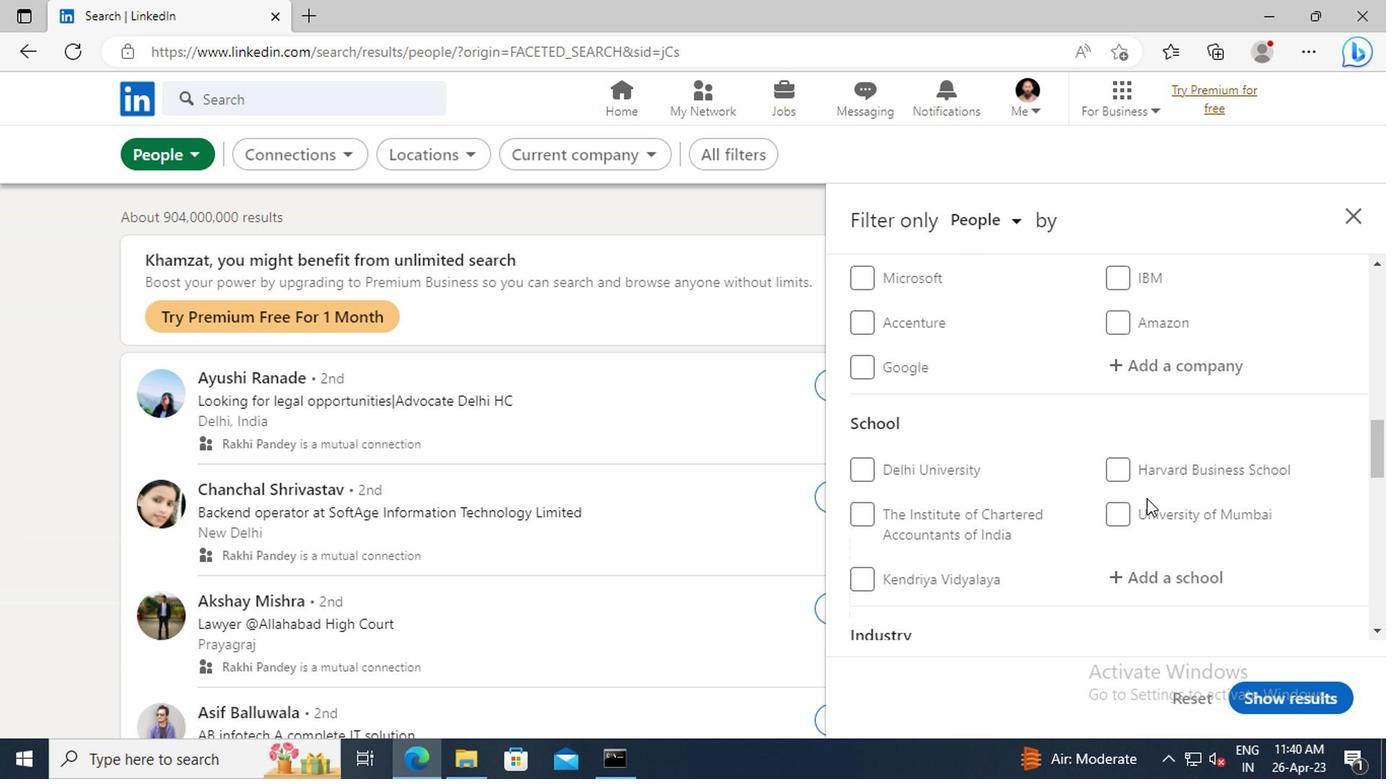 
Action: Mouse scrolled (1142, 496) with delta (0, 0)
Screenshot: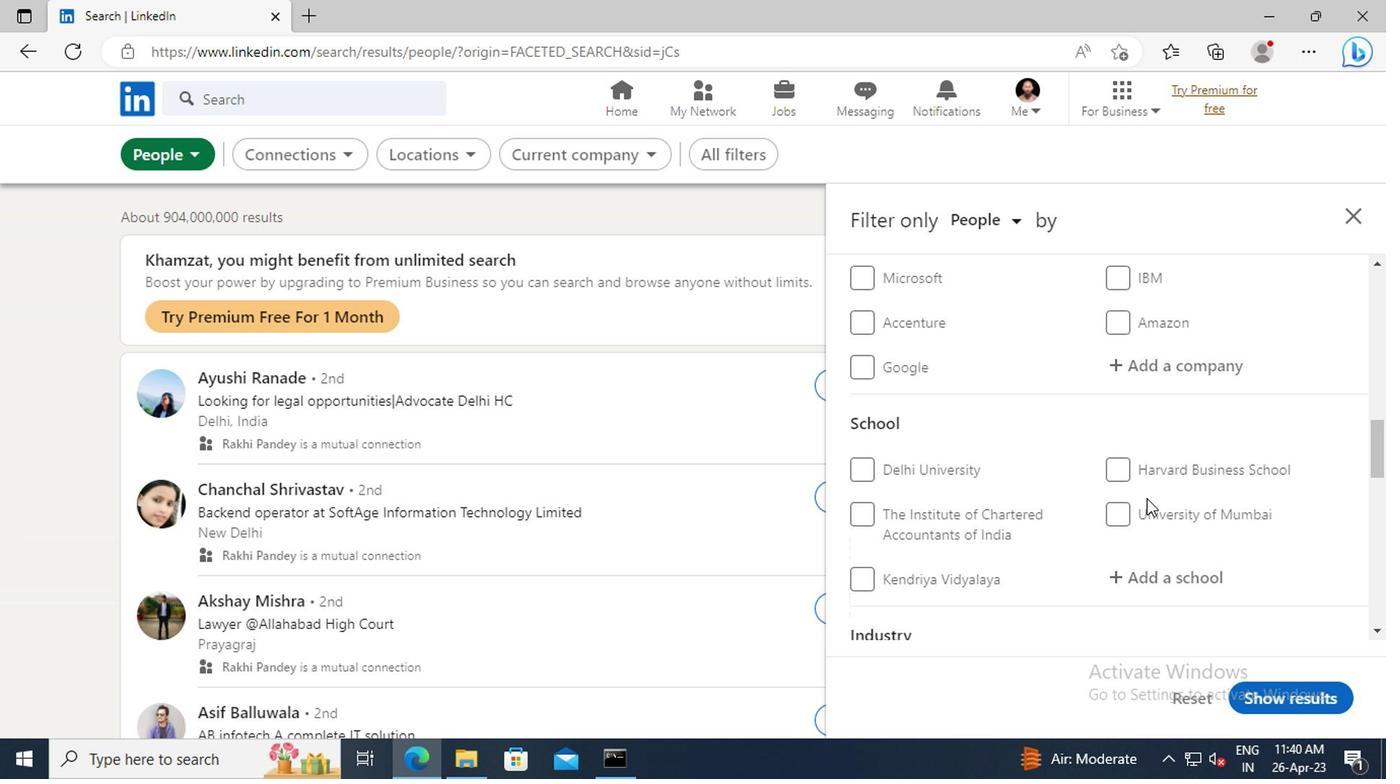 
Action: Mouse scrolled (1142, 496) with delta (0, 0)
Screenshot: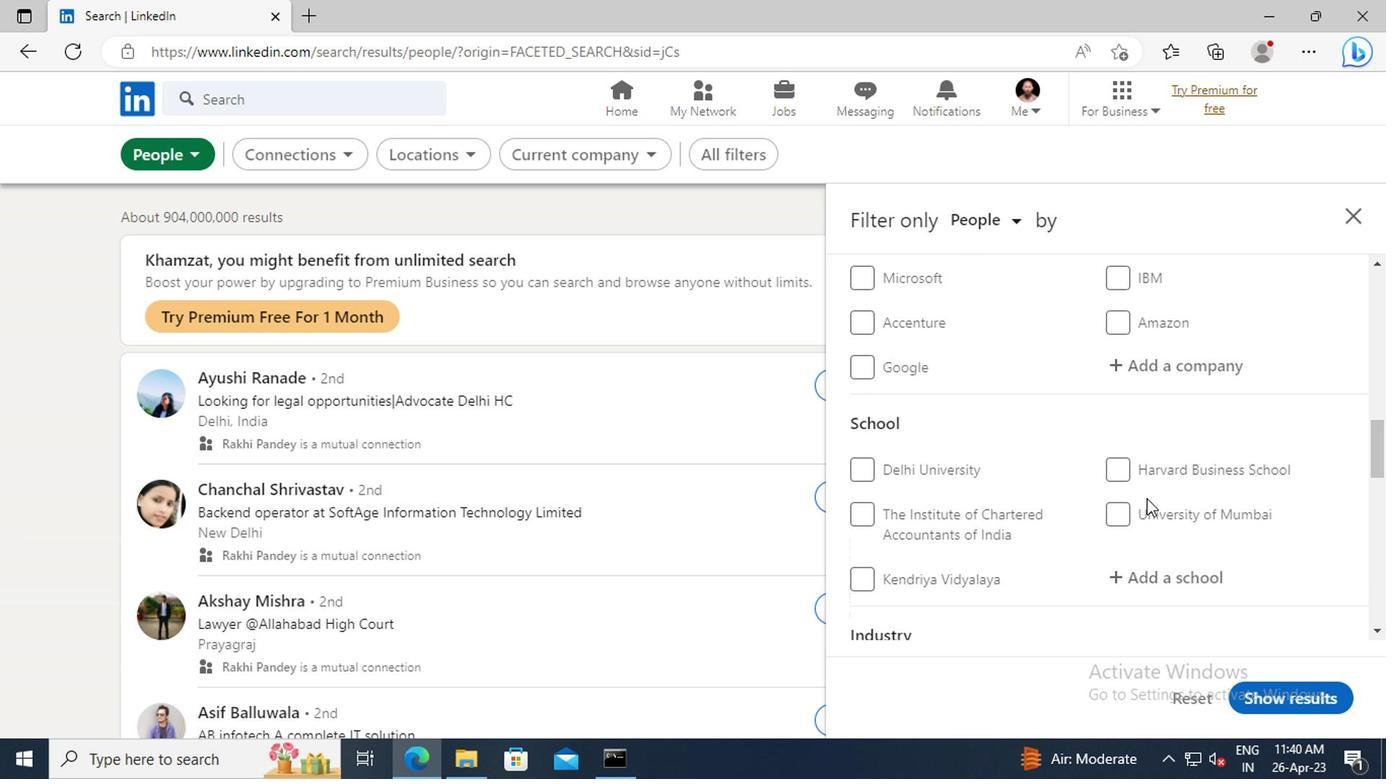 
Action: Mouse scrolled (1142, 496) with delta (0, 0)
Screenshot: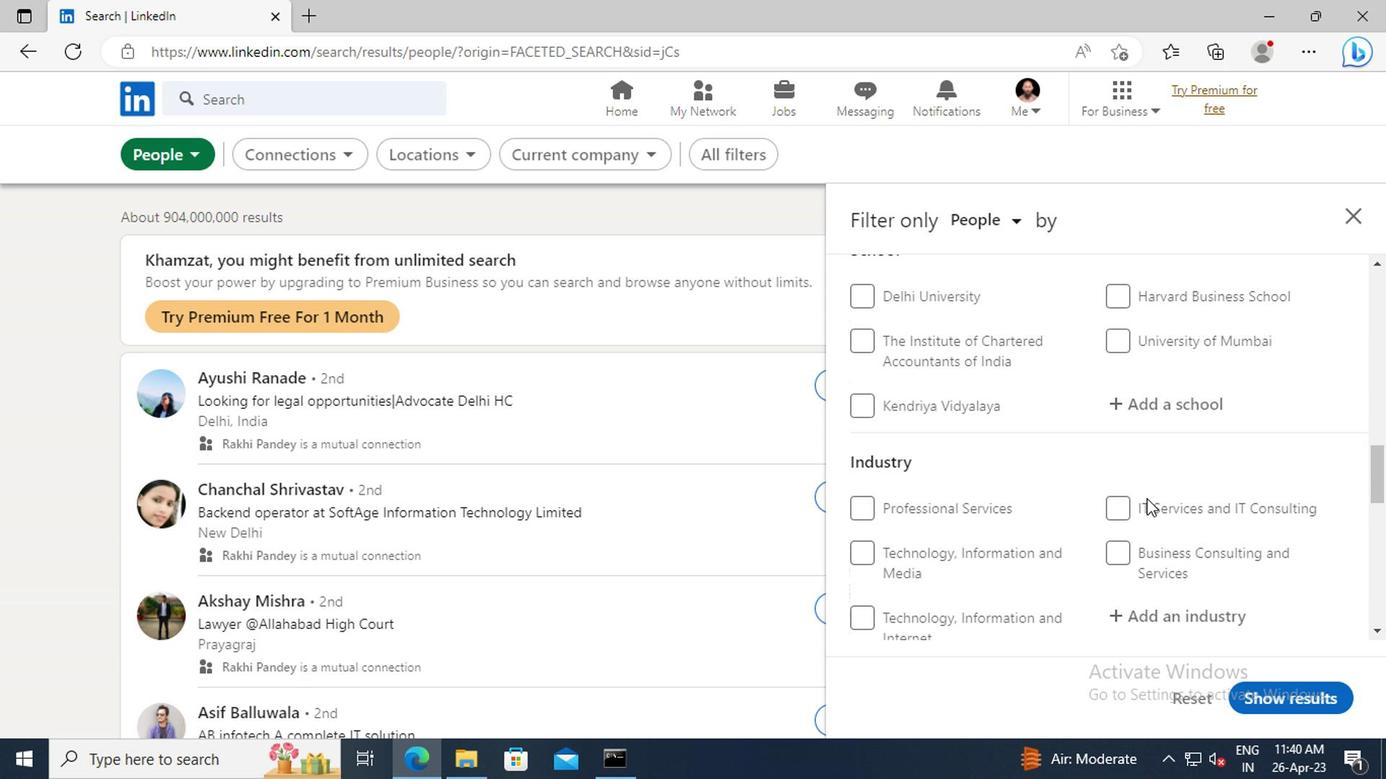 
Action: Mouse scrolled (1142, 496) with delta (0, 0)
Screenshot: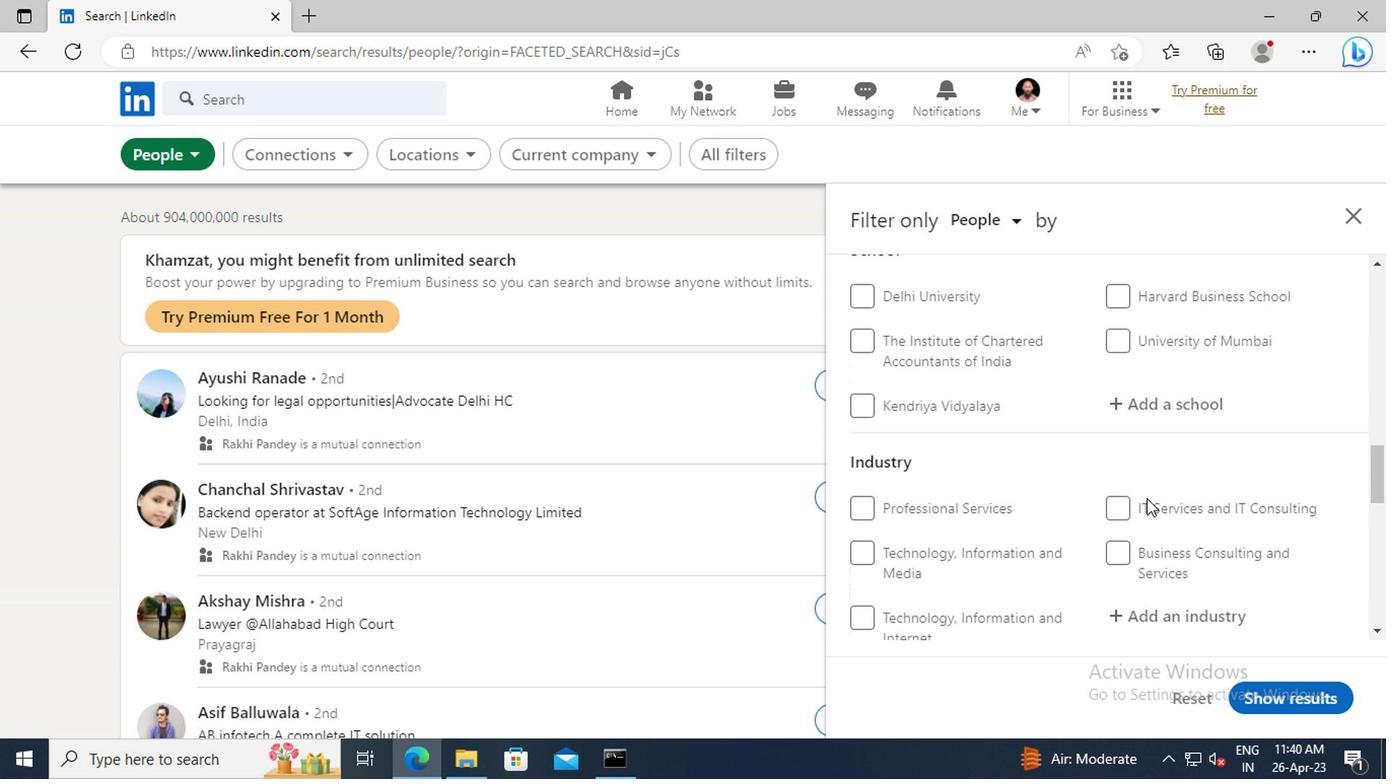 
Action: Mouse scrolled (1142, 496) with delta (0, 0)
Screenshot: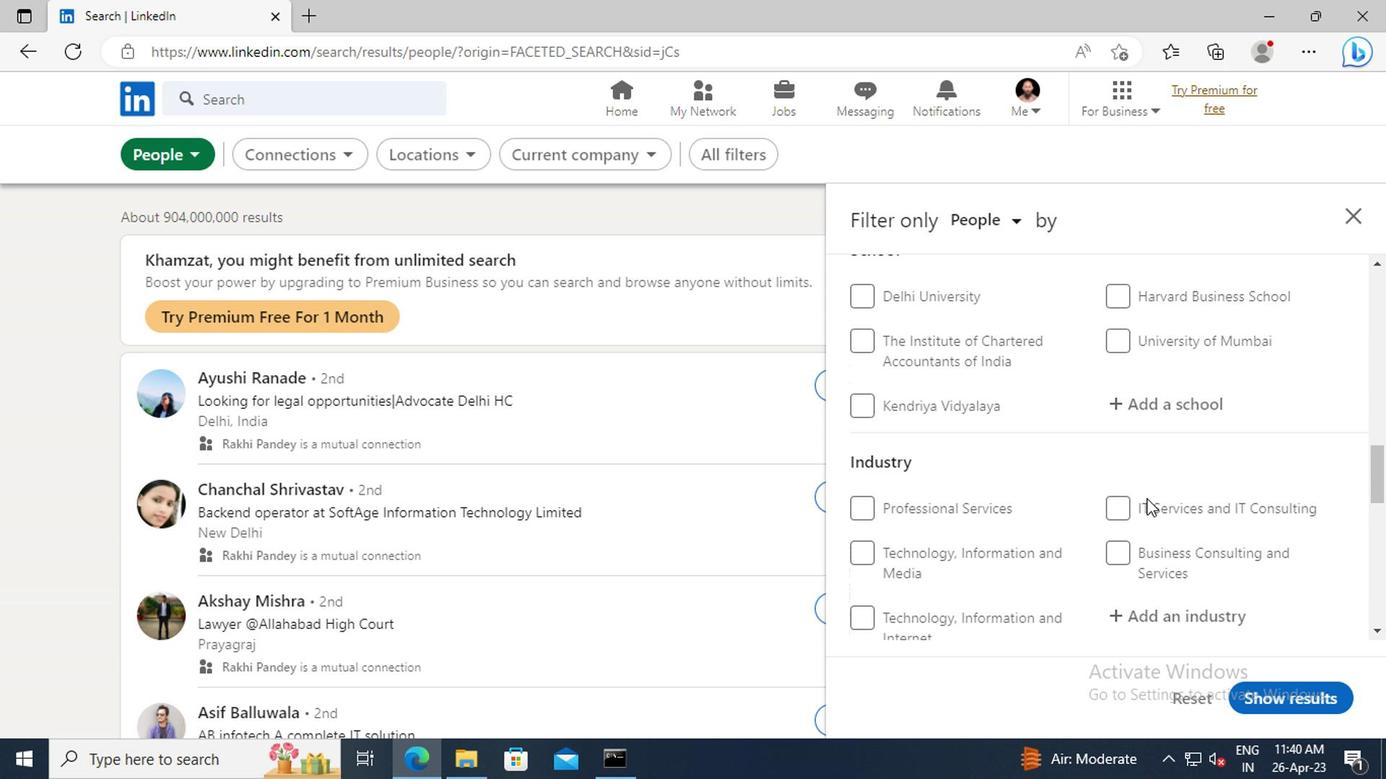 
Action: Mouse scrolled (1142, 496) with delta (0, 0)
Screenshot: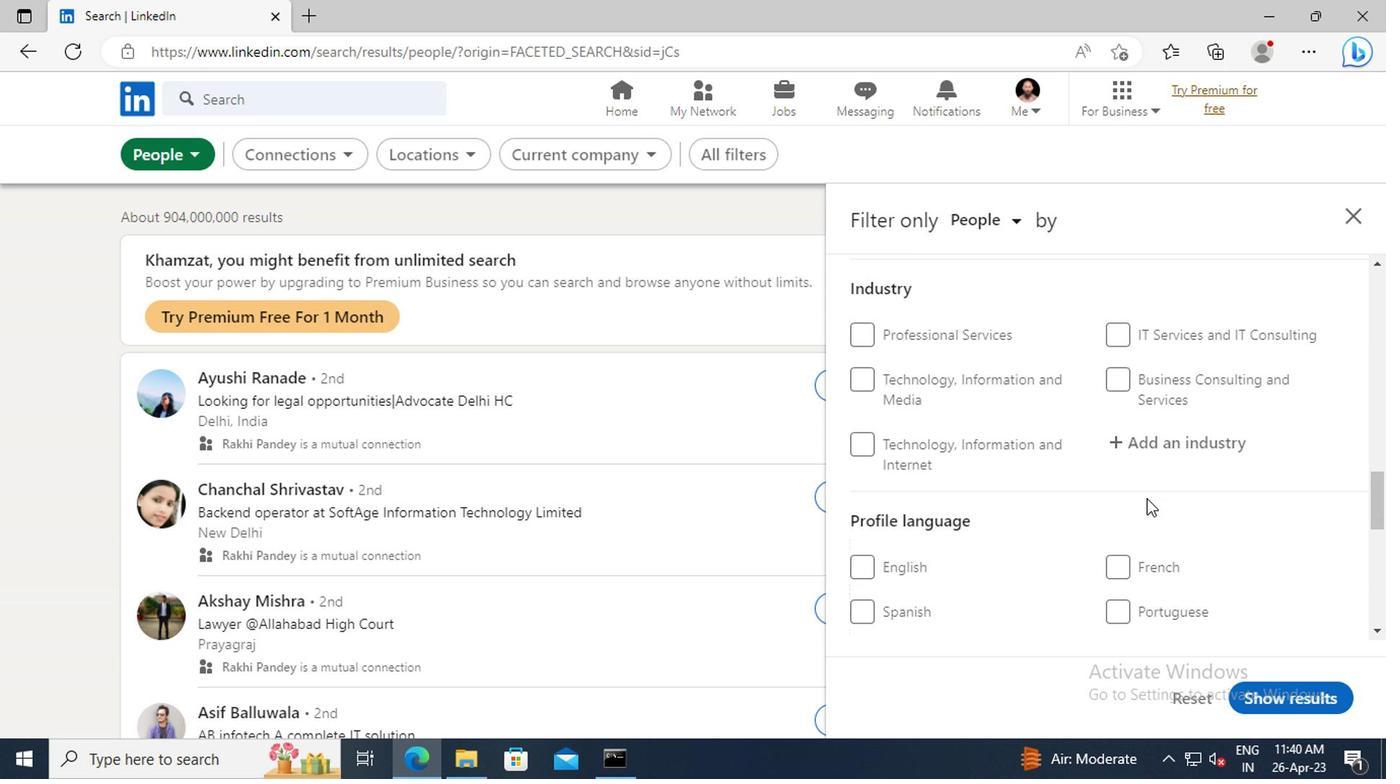 
Action: Mouse scrolled (1142, 496) with delta (0, 0)
Screenshot: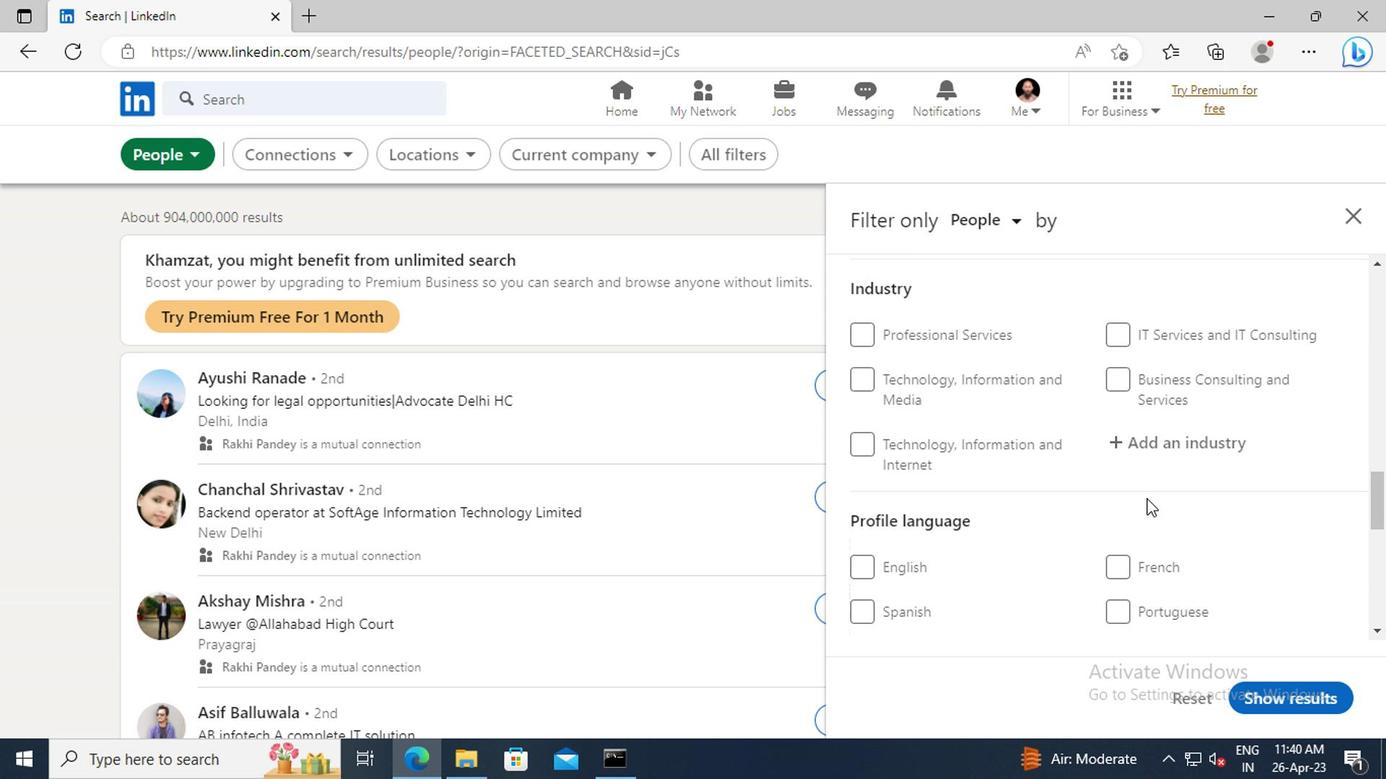 
Action: Mouse moved to (1113, 501)
Screenshot: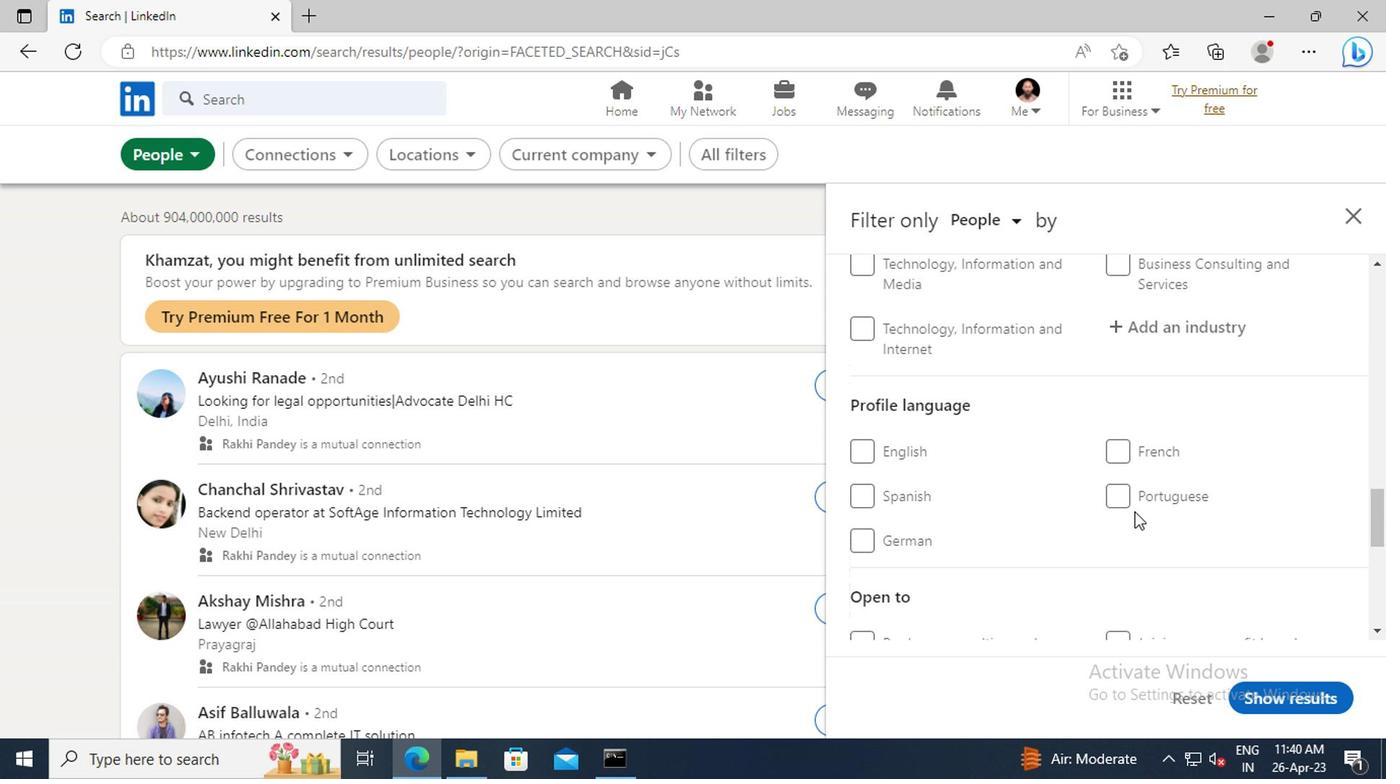 
Action: Mouse pressed left at (1113, 501)
Screenshot: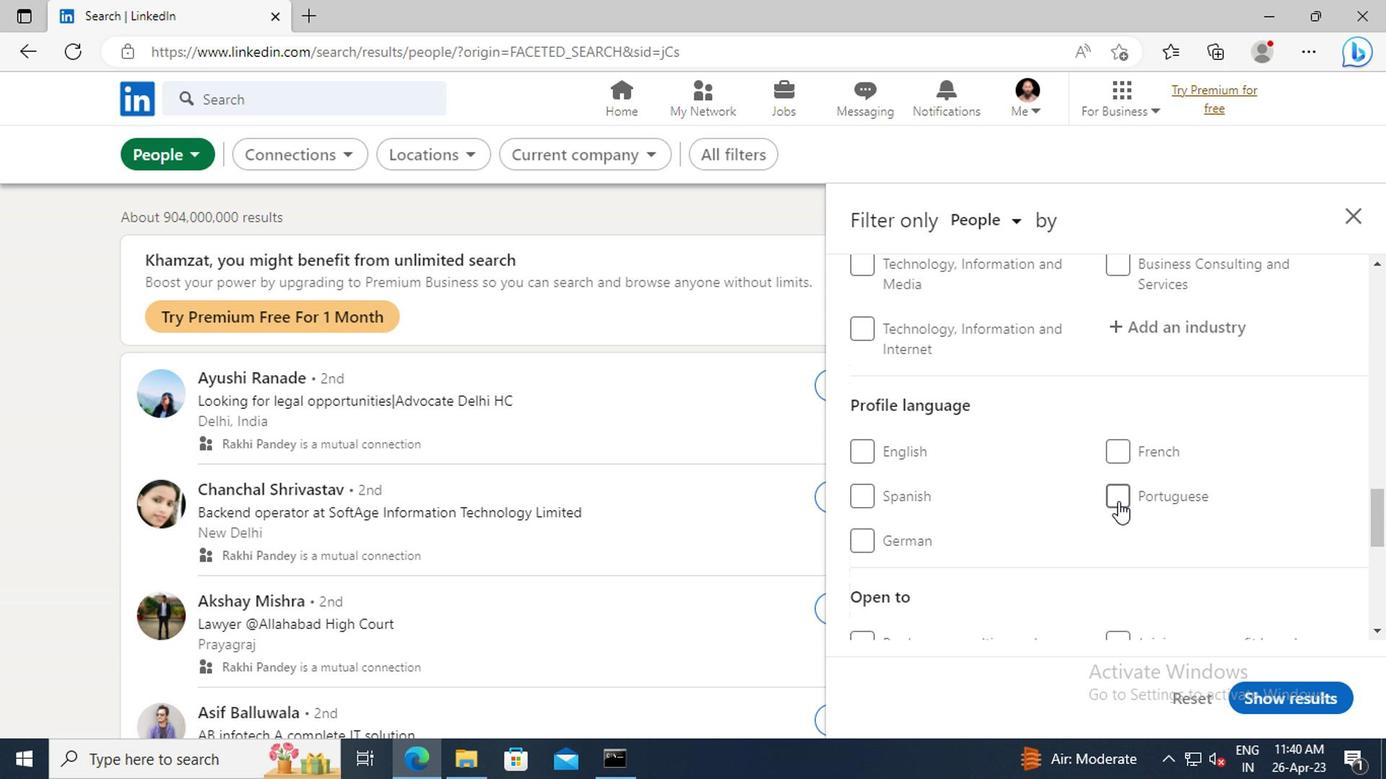 
Action: Mouse moved to (1064, 486)
Screenshot: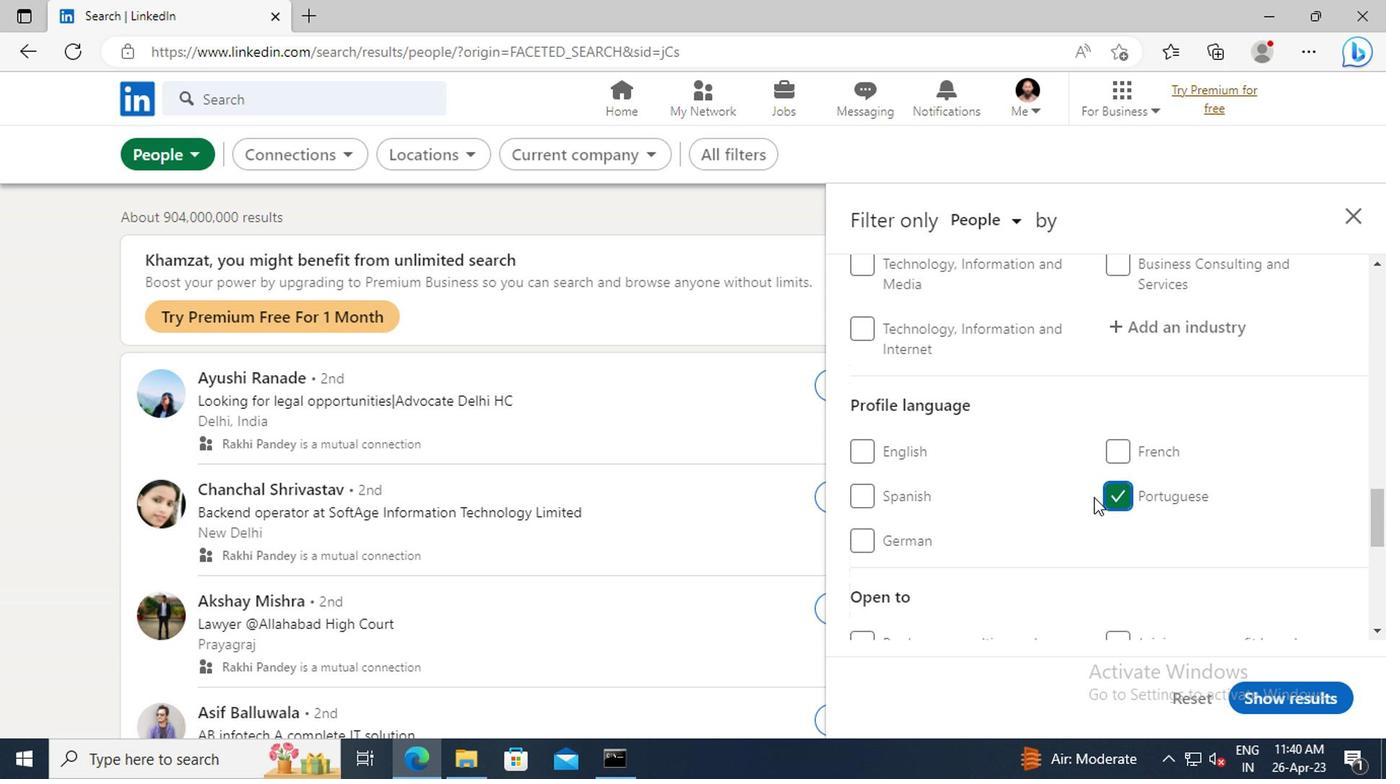 
Action: Mouse scrolled (1064, 486) with delta (0, 0)
Screenshot: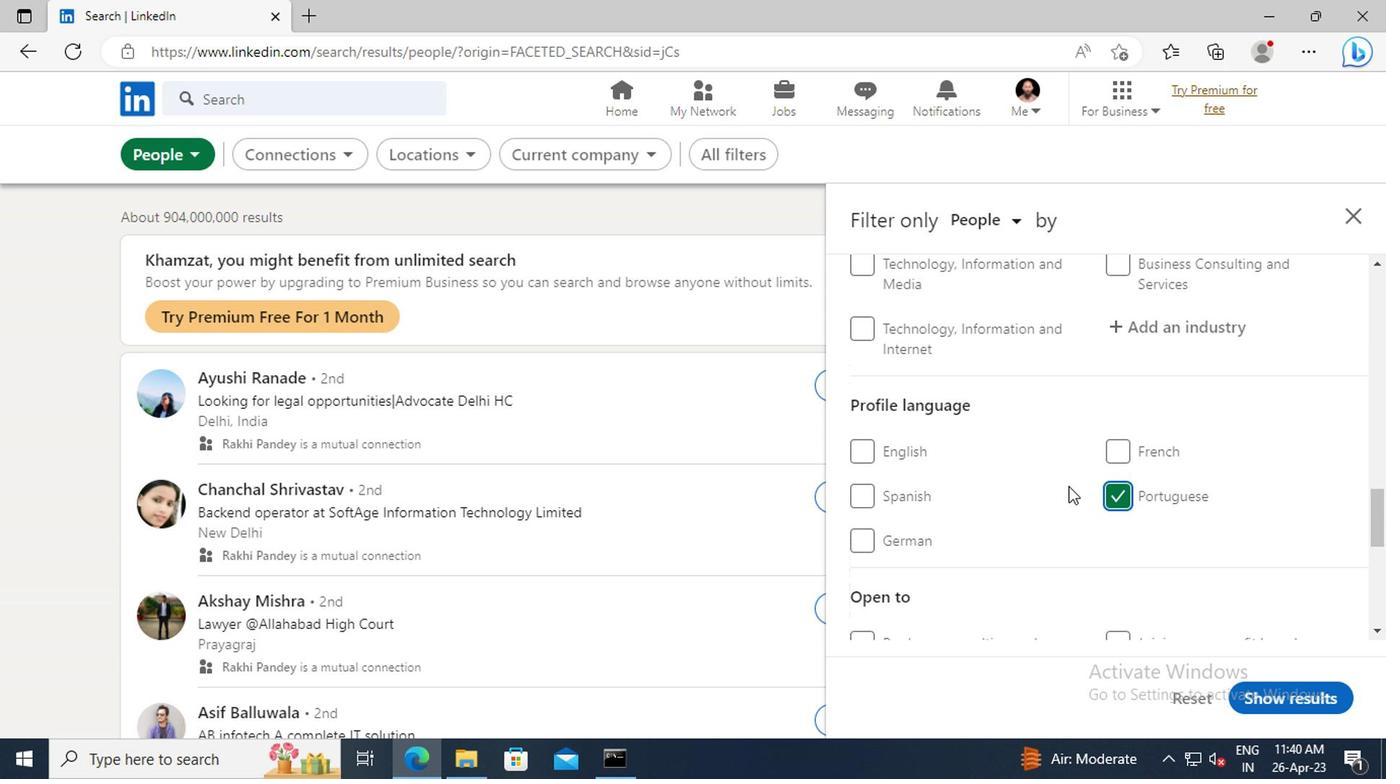 
Action: Mouse scrolled (1064, 486) with delta (0, 0)
Screenshot: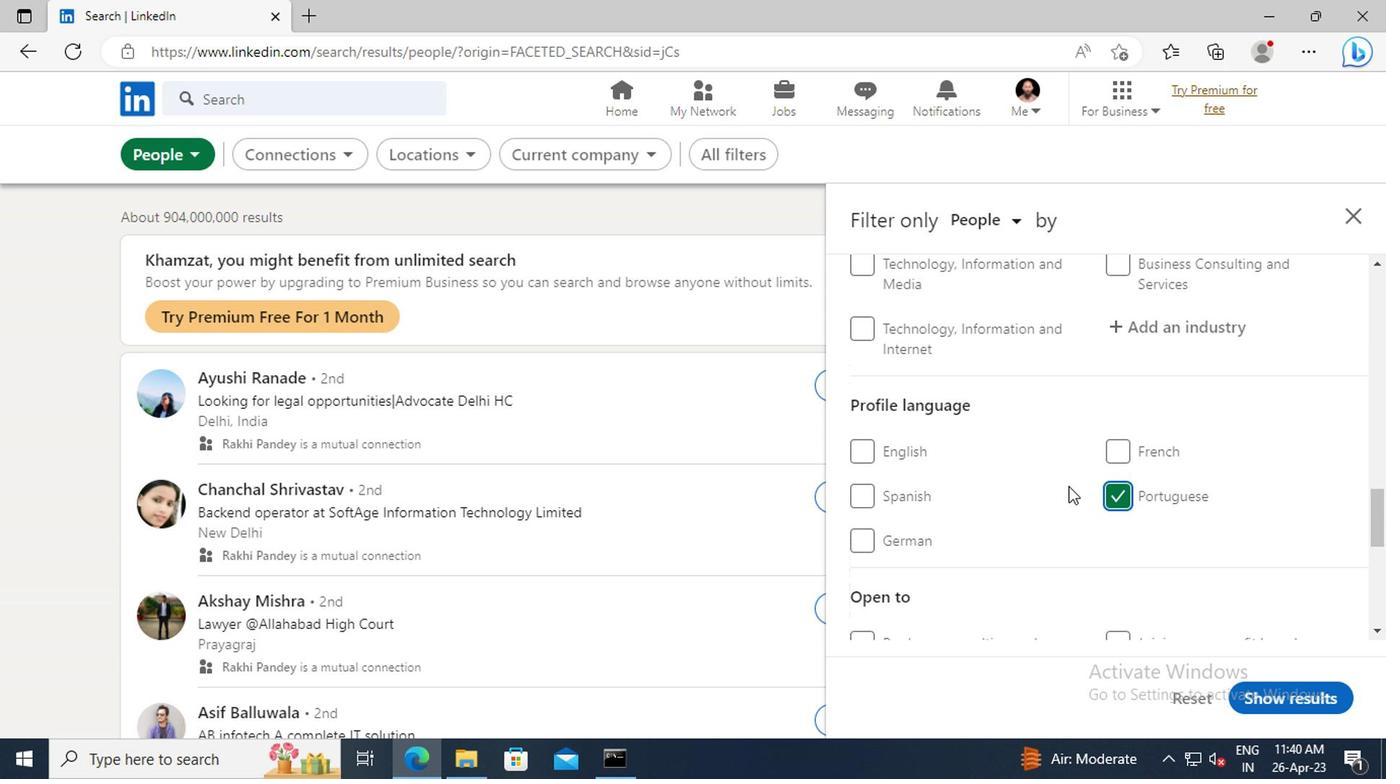 
Action: Mouse scrolled (1064, 486) with delta (0, 0)
Screenshot: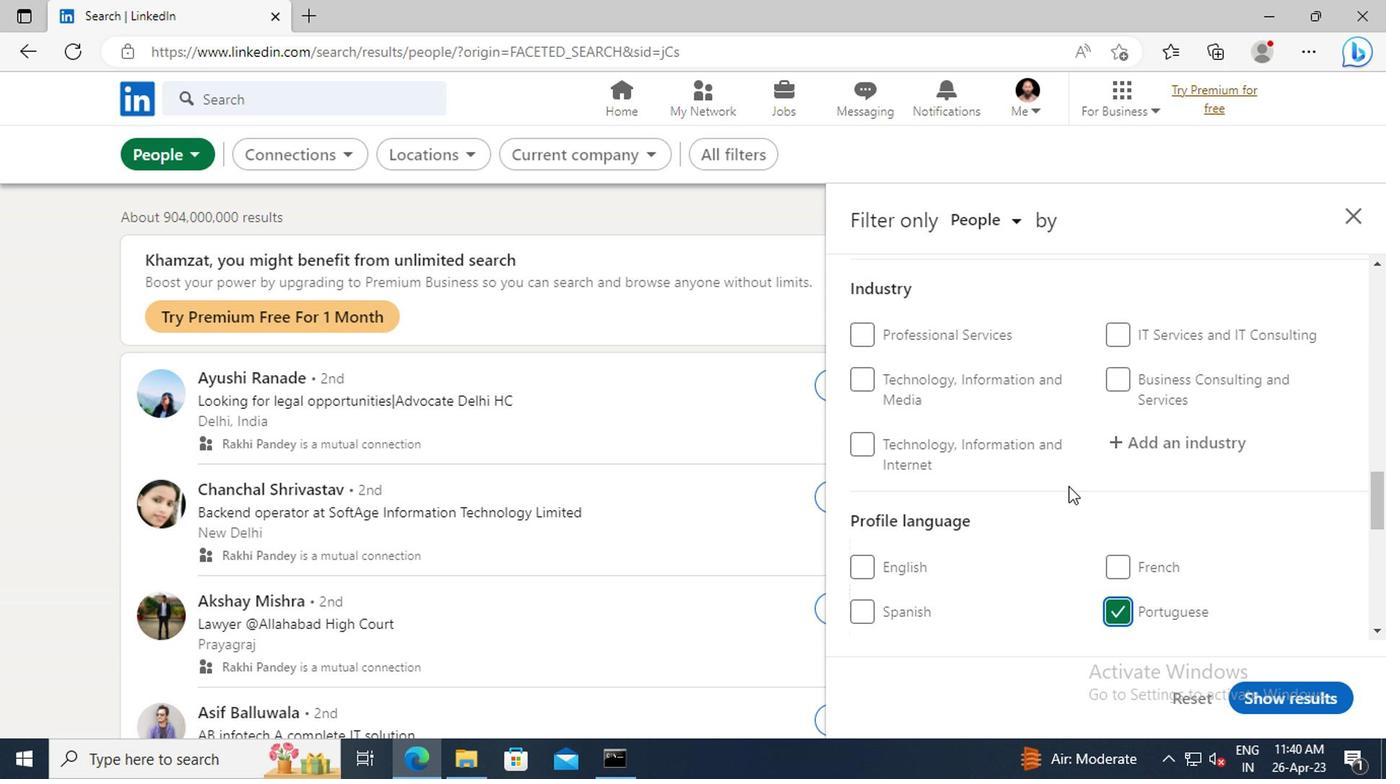 
Action: Mouse scrolled (1064, 486) with delta (0, 0)
Screenshot: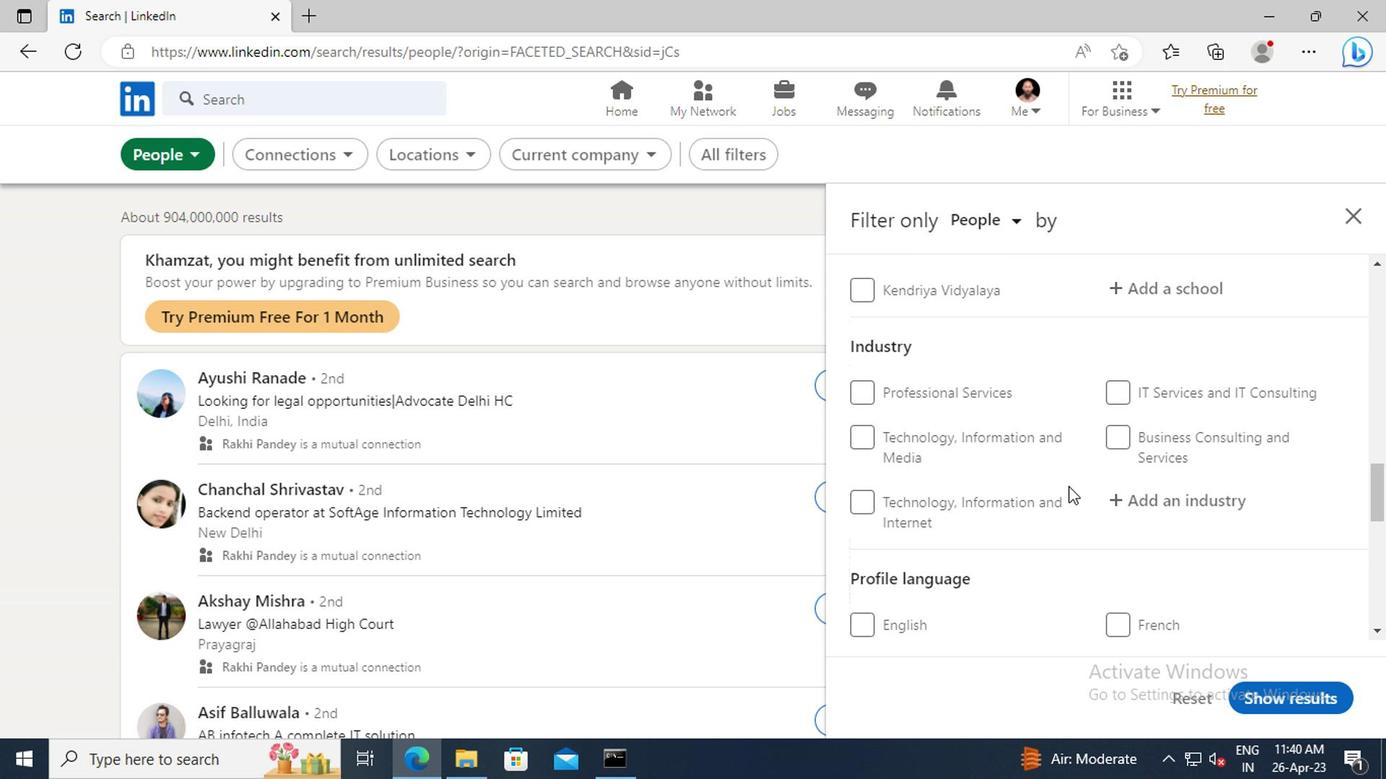 
Action: Mouse scrolled (1064, 486) with delta (0, 0)
Screenshot: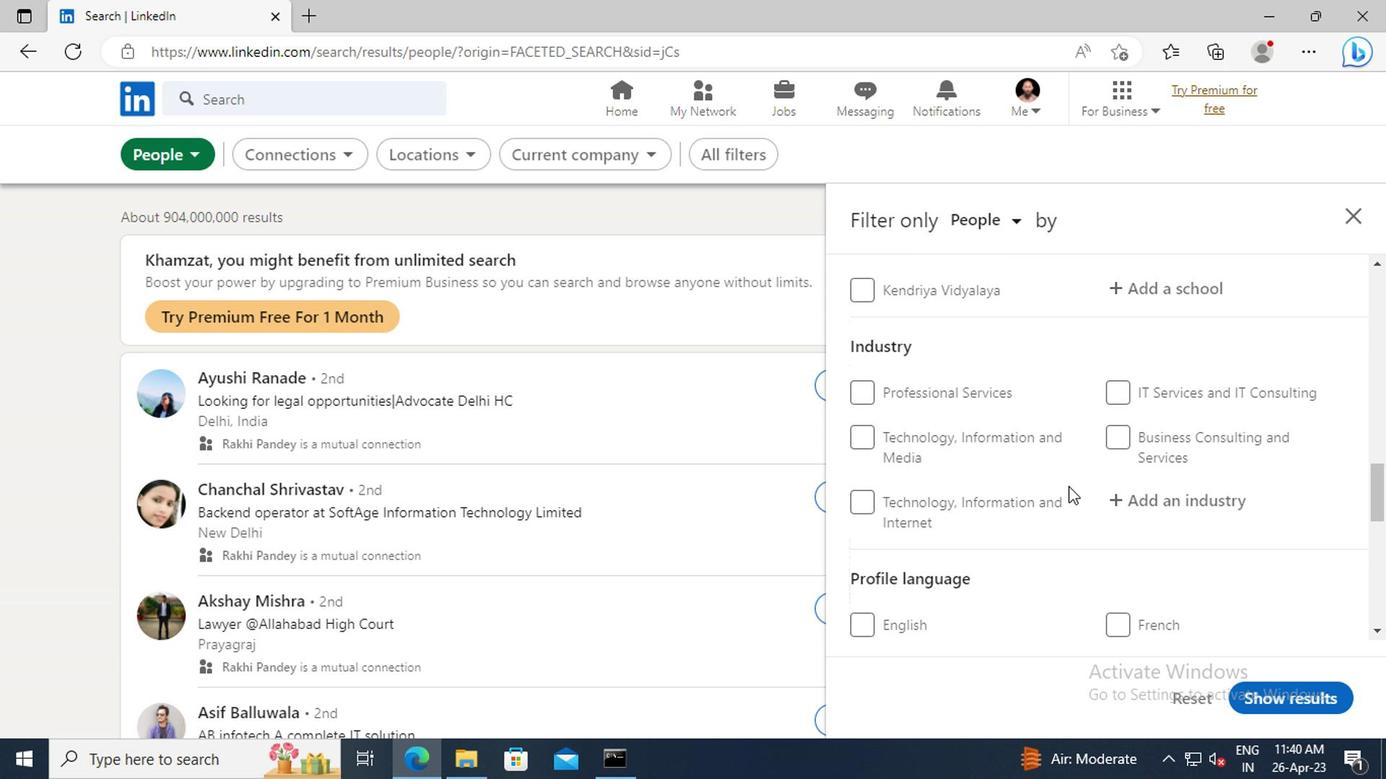 
Action: Mouse scrolled (1064, 486) with delta (0, 0)
Screenshot: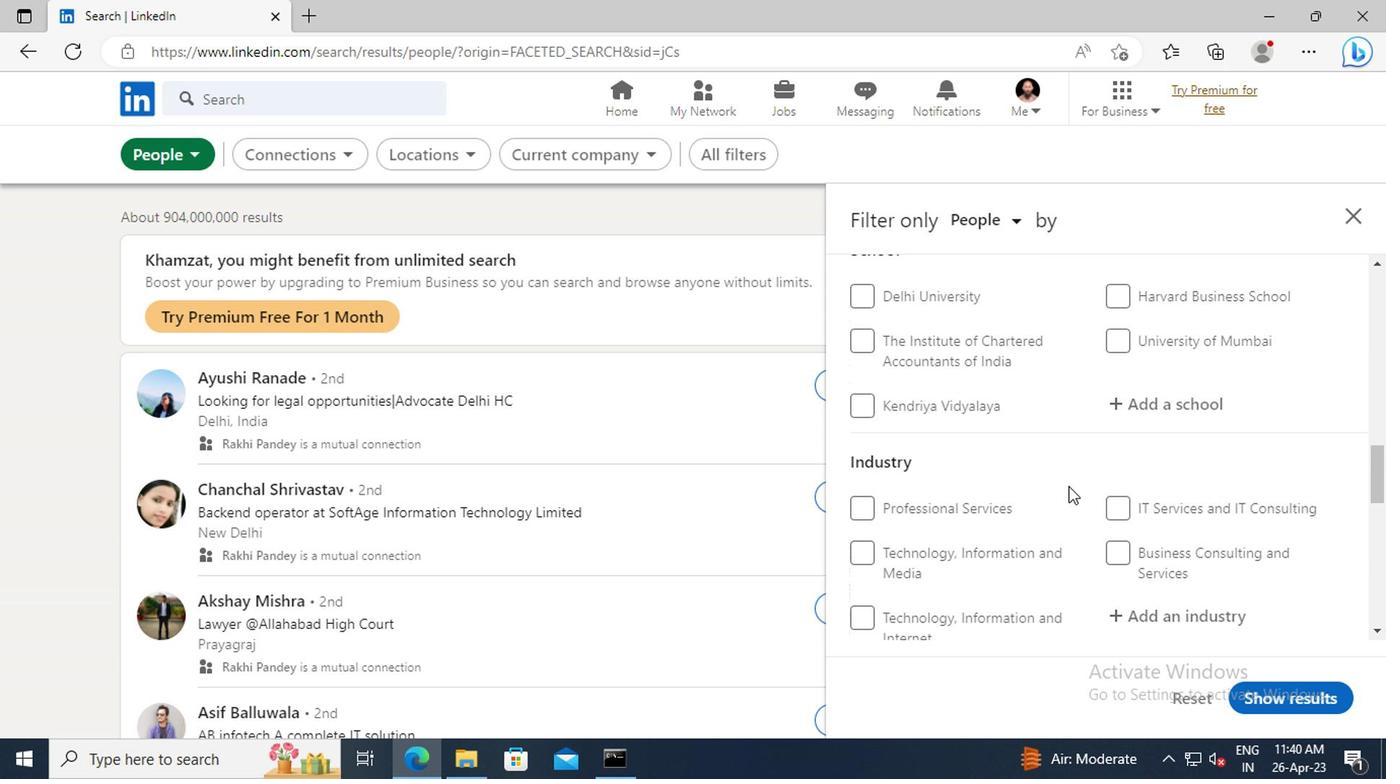
Action: Mouse scrolled (1064, 486) with delta (0, 0)
Screenshot: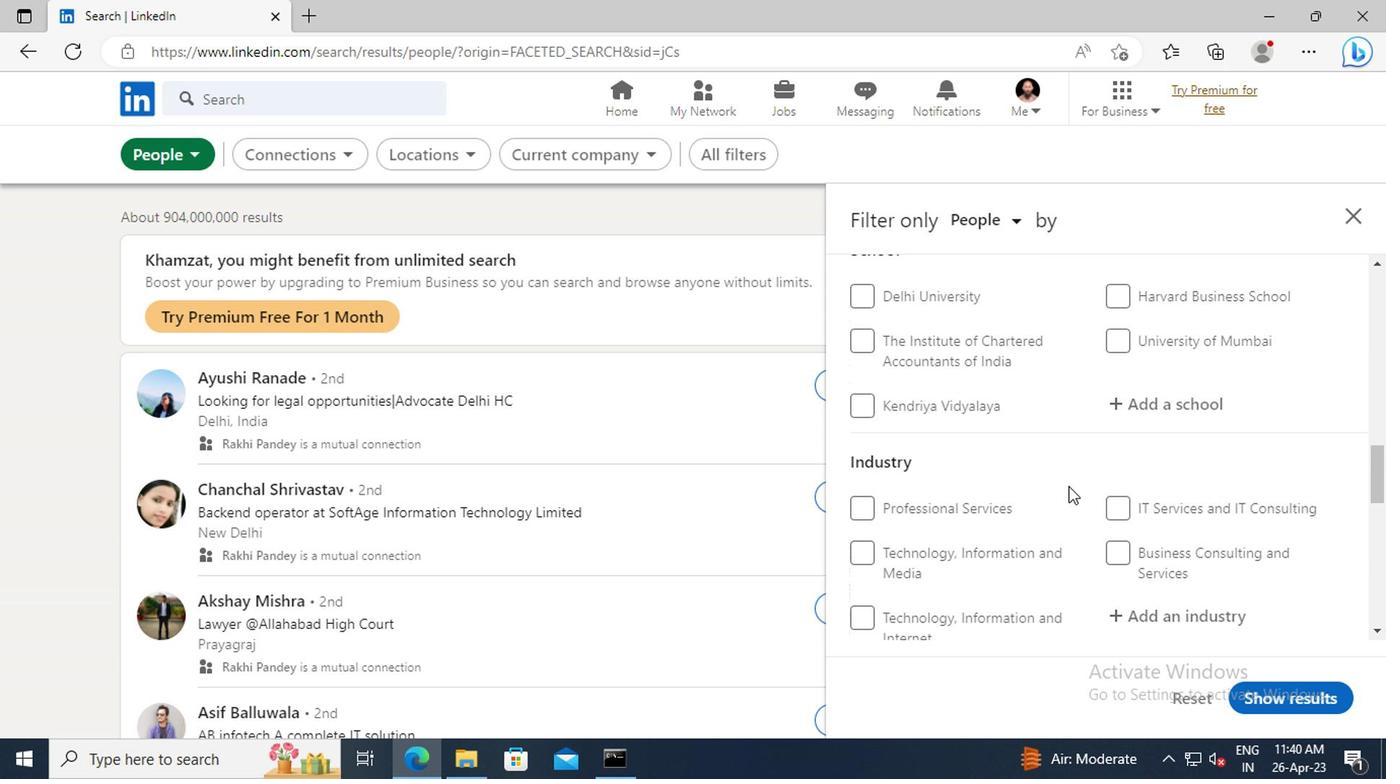
Action: Mouse scrolled (1064, 486) with delta (0, 0)
Screenshot: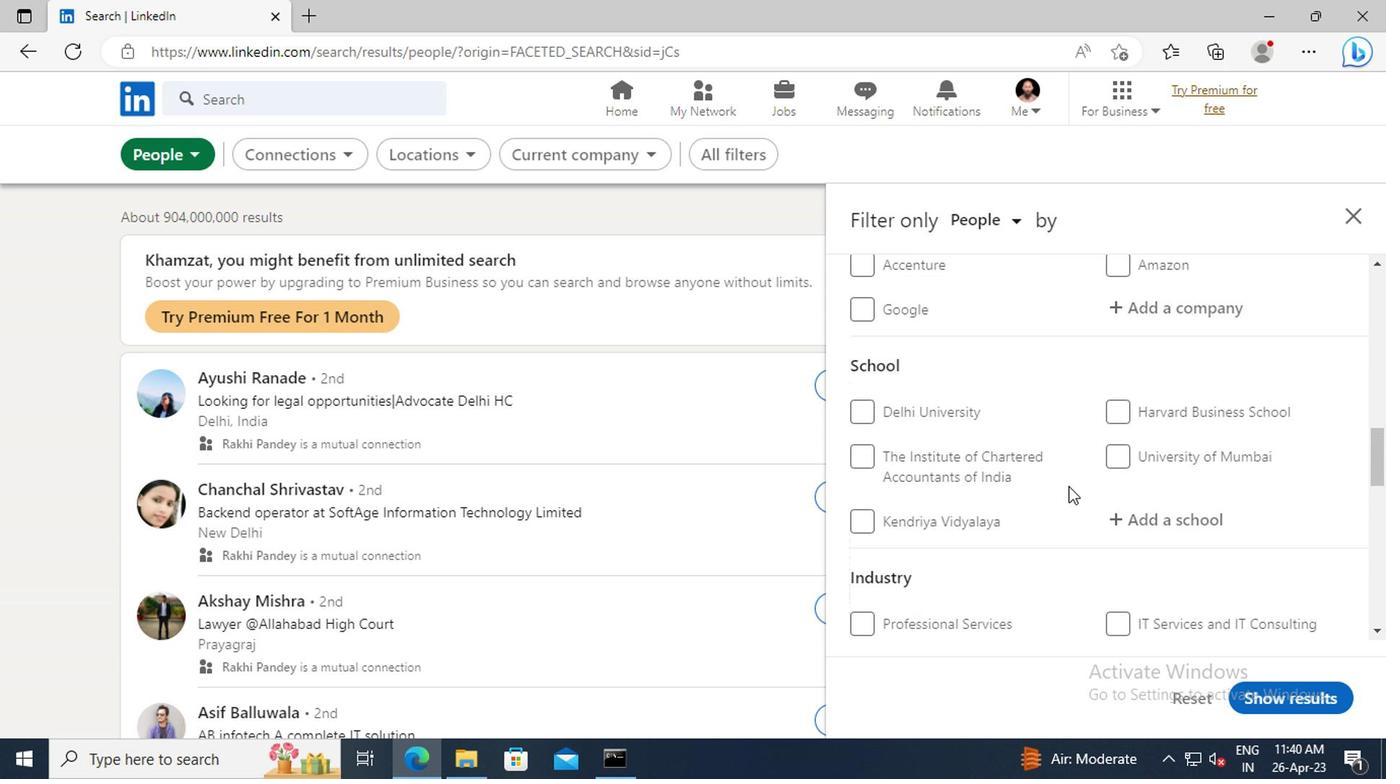 
Action: Mouse scrolled (1064, 486) with delta (0, 0)
Screenshot: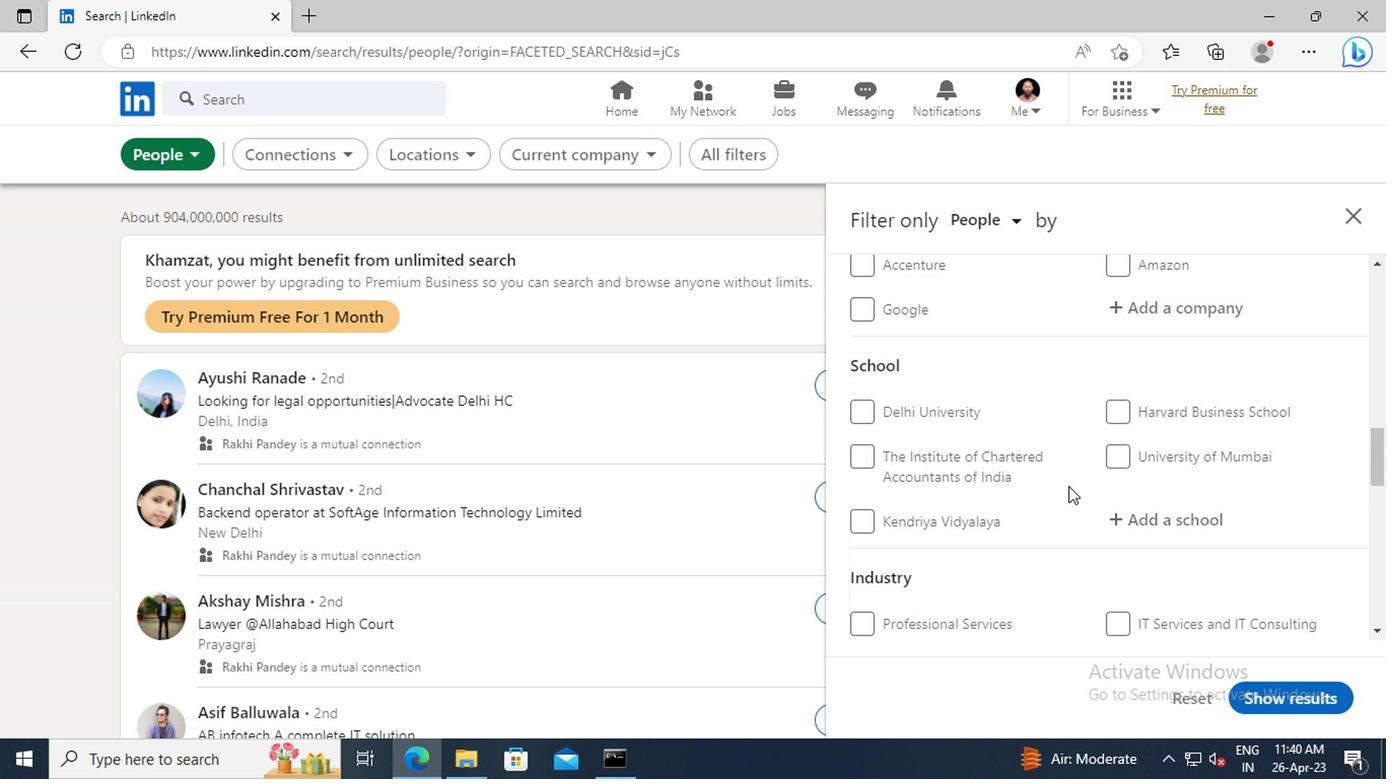 
Action: Mouse scrolled (1064, 486) with delta (0, 0)
Screenshot: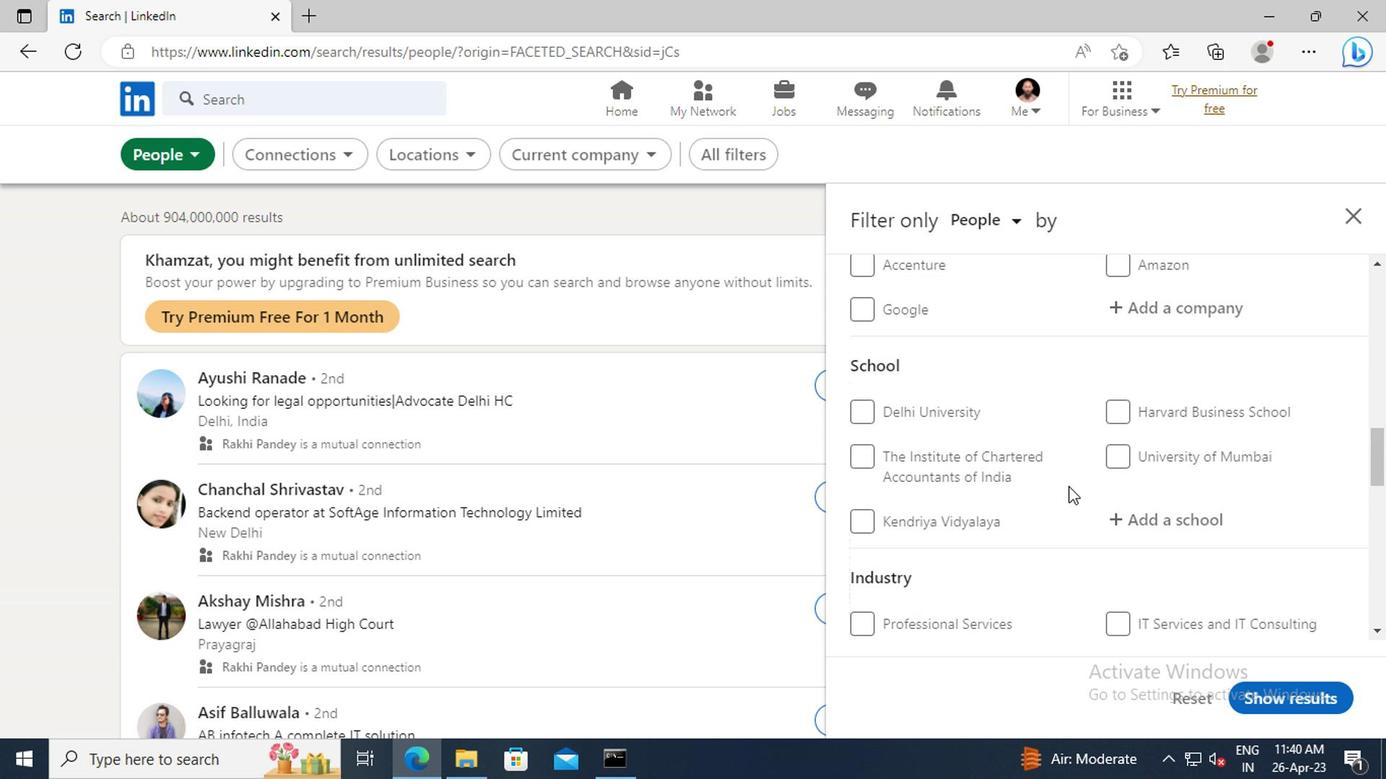 
Action: Mouse scrolled (1064, 486) with delta (0, 0)
Screenshot: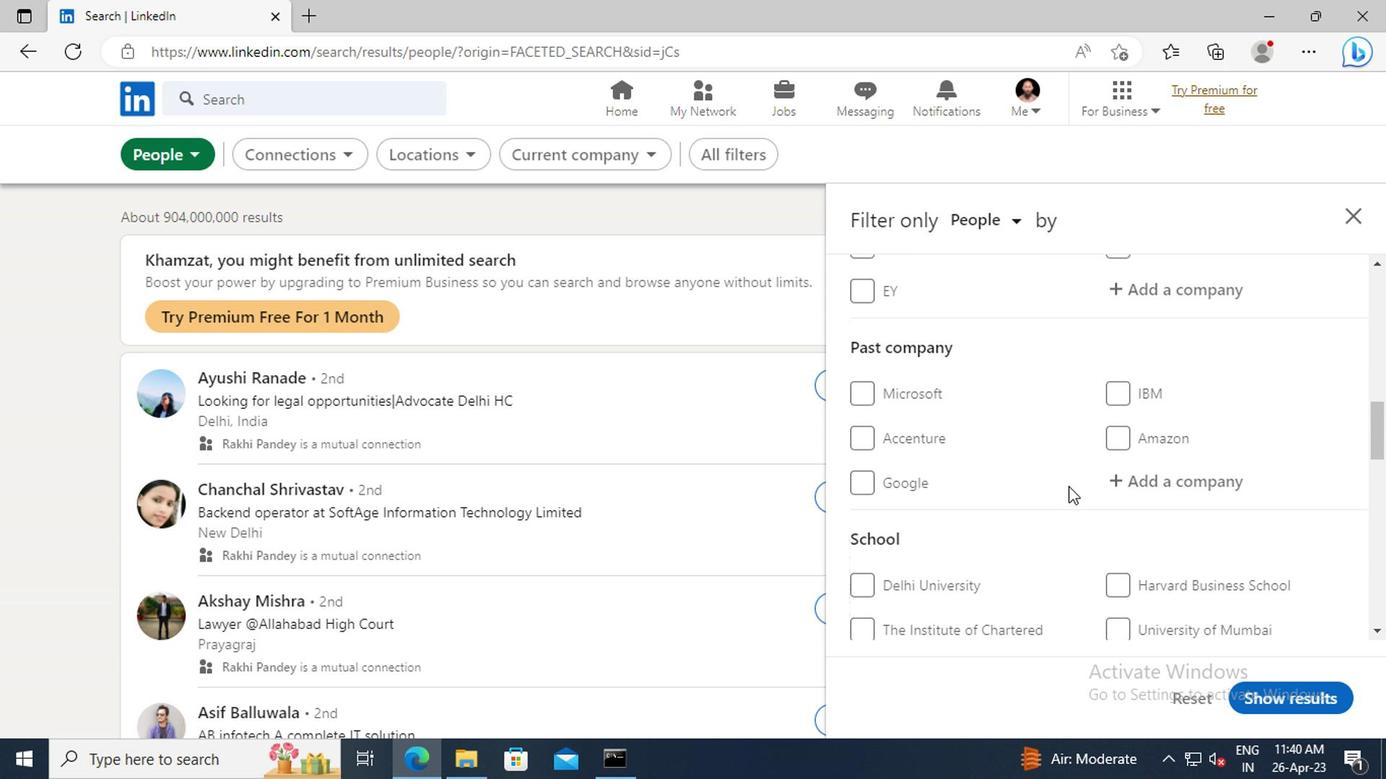 
Action: Mouse scrolled (1064, 486) with delta (0, 0)
Screenshot: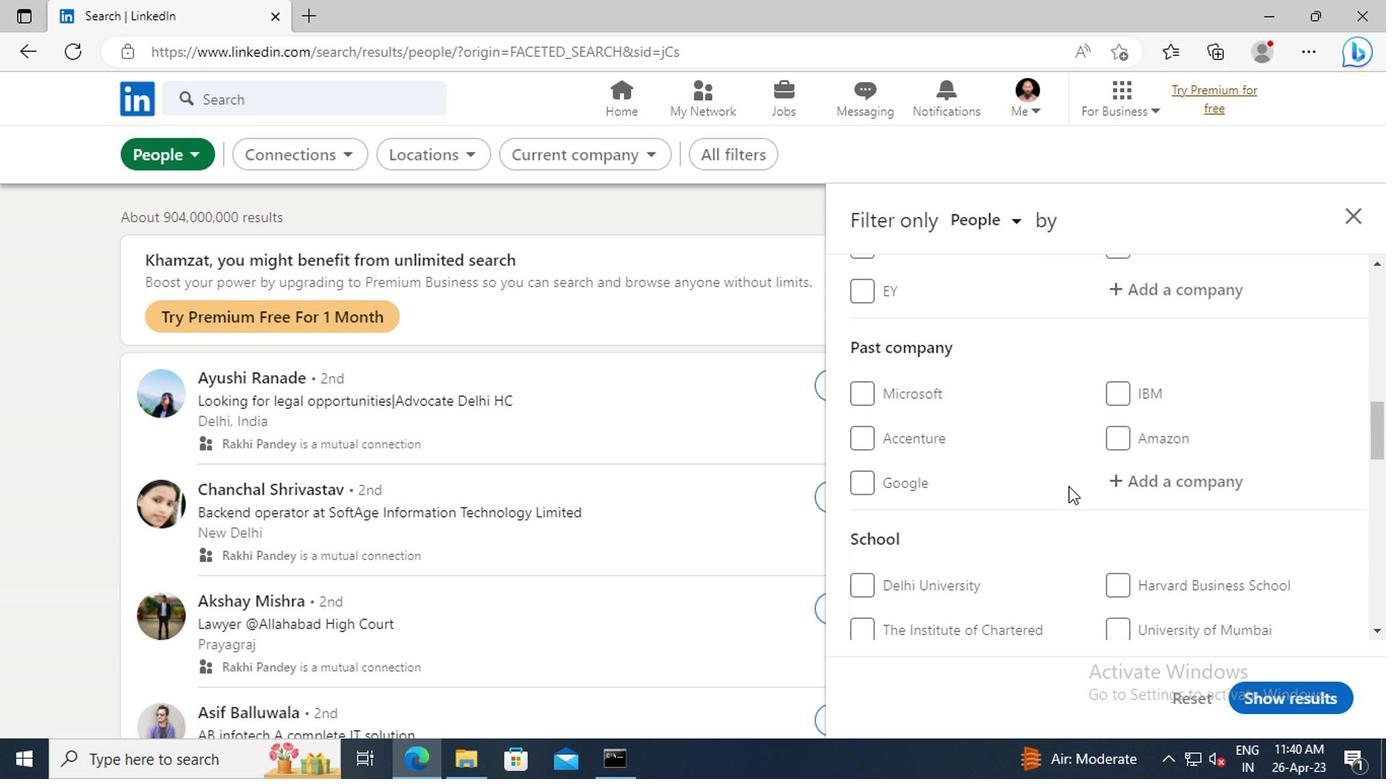 
Action: Mouse scrolled (1064, 486) with delta (0, 0)
Screenshot: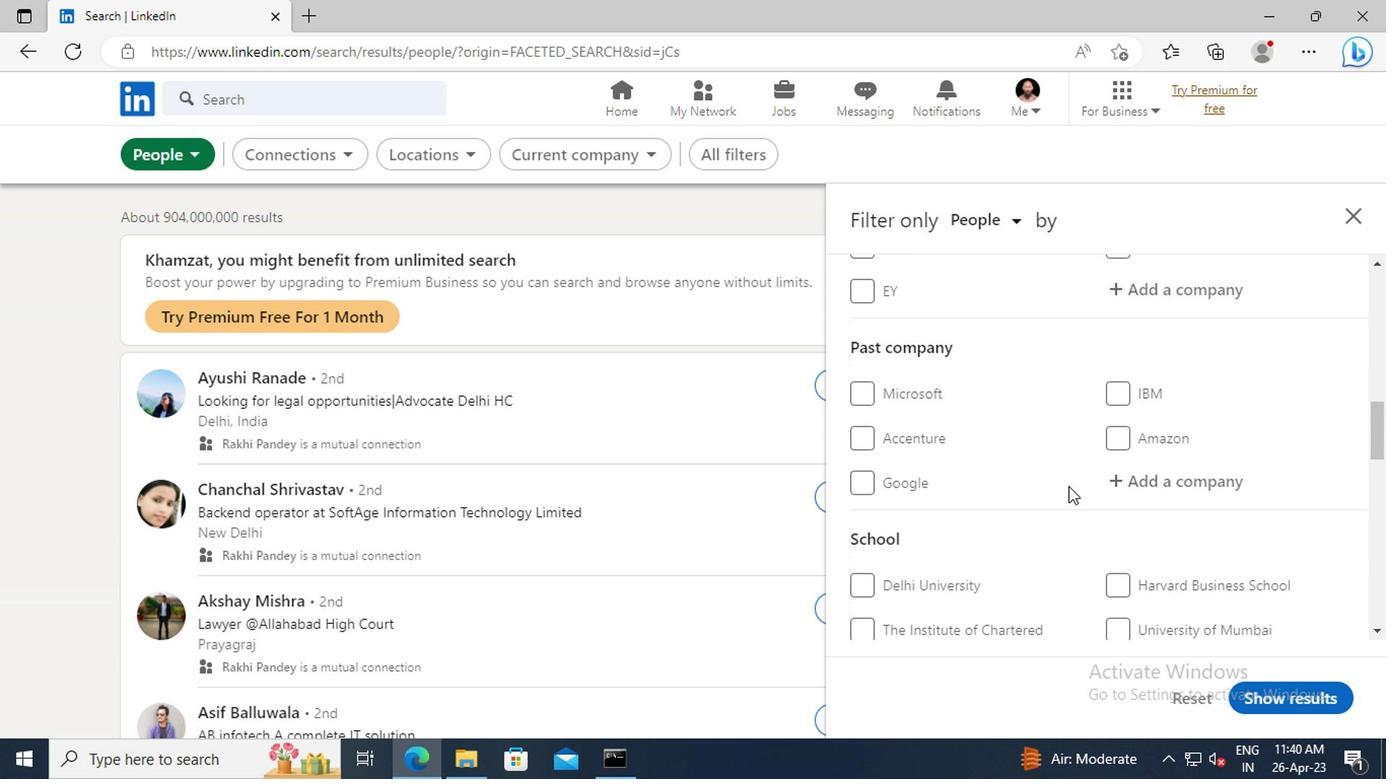 
Action: Mouse moved to (1138, 468)
Screenshot: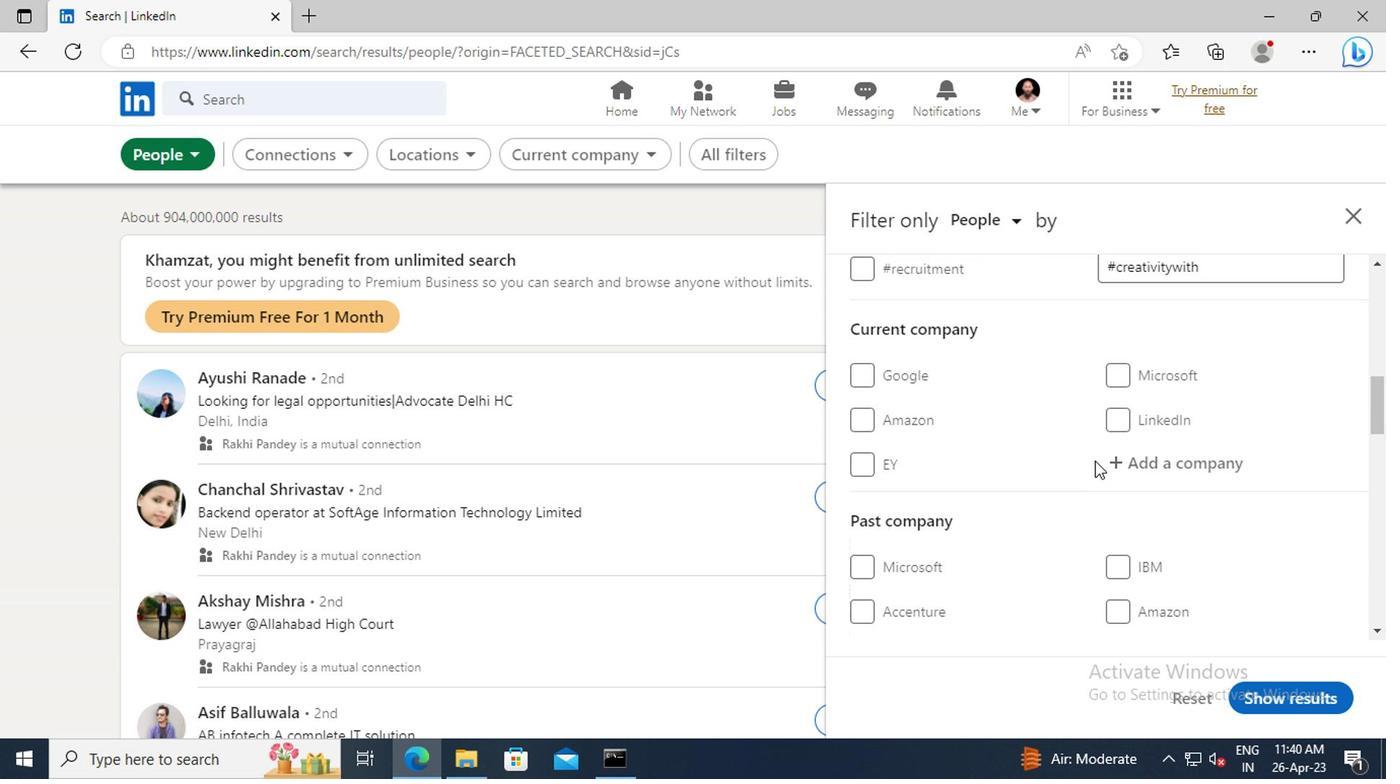 
Action: Mouse pressed left at (1138, 468)
Screenshot: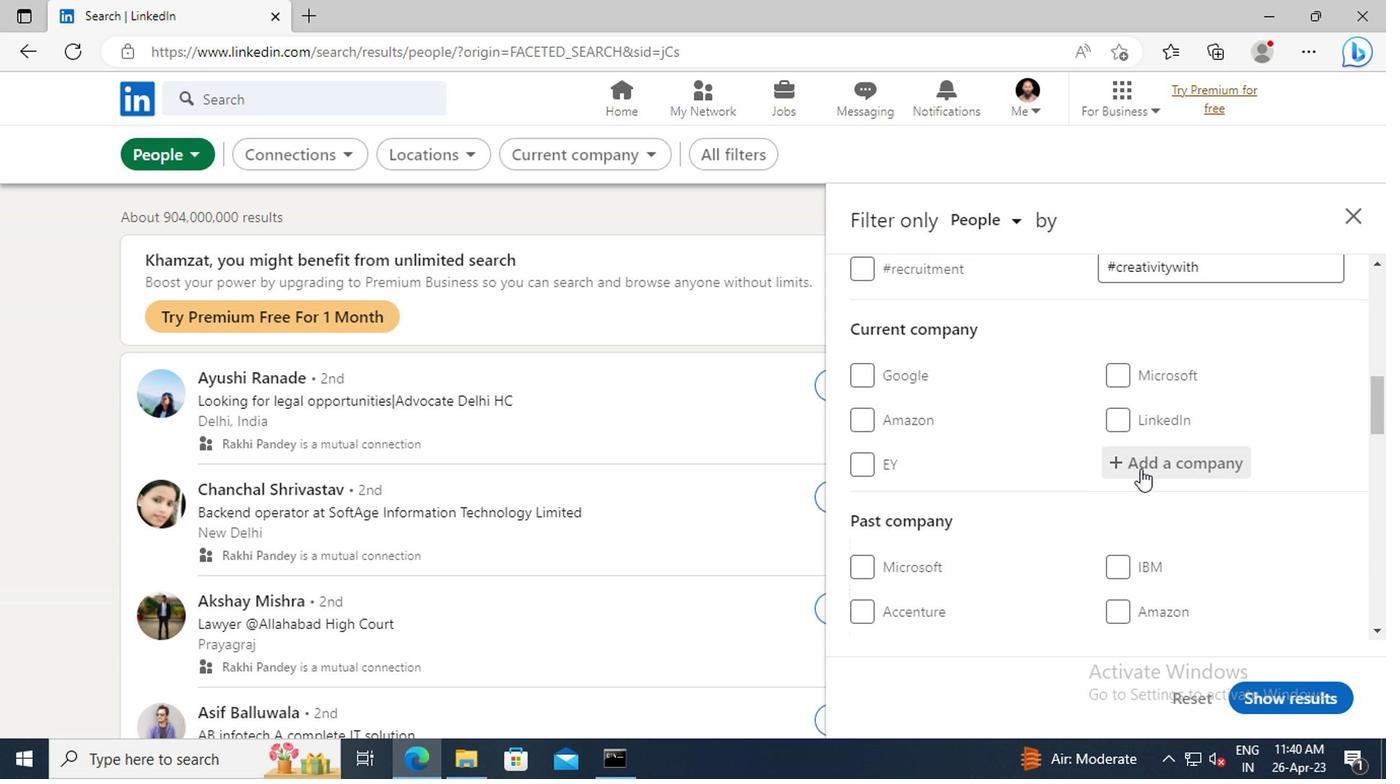 
Action: Key pressed <Key.shift>BELIEVE<Key.space><Key.shift>IN<Key.space><Key.shift>YOURSELF
Screenshot: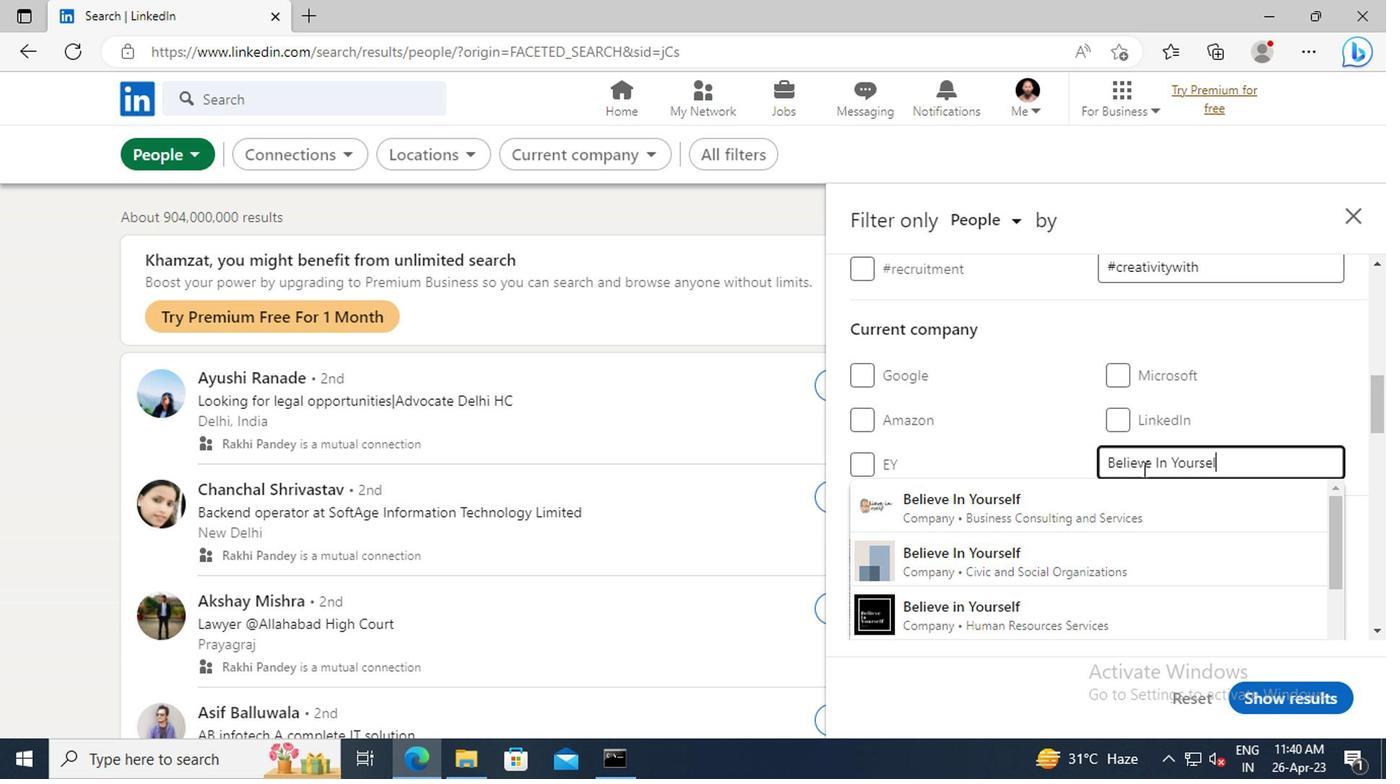 
Action: Mouse moved to (1107, 505)
Screenshot: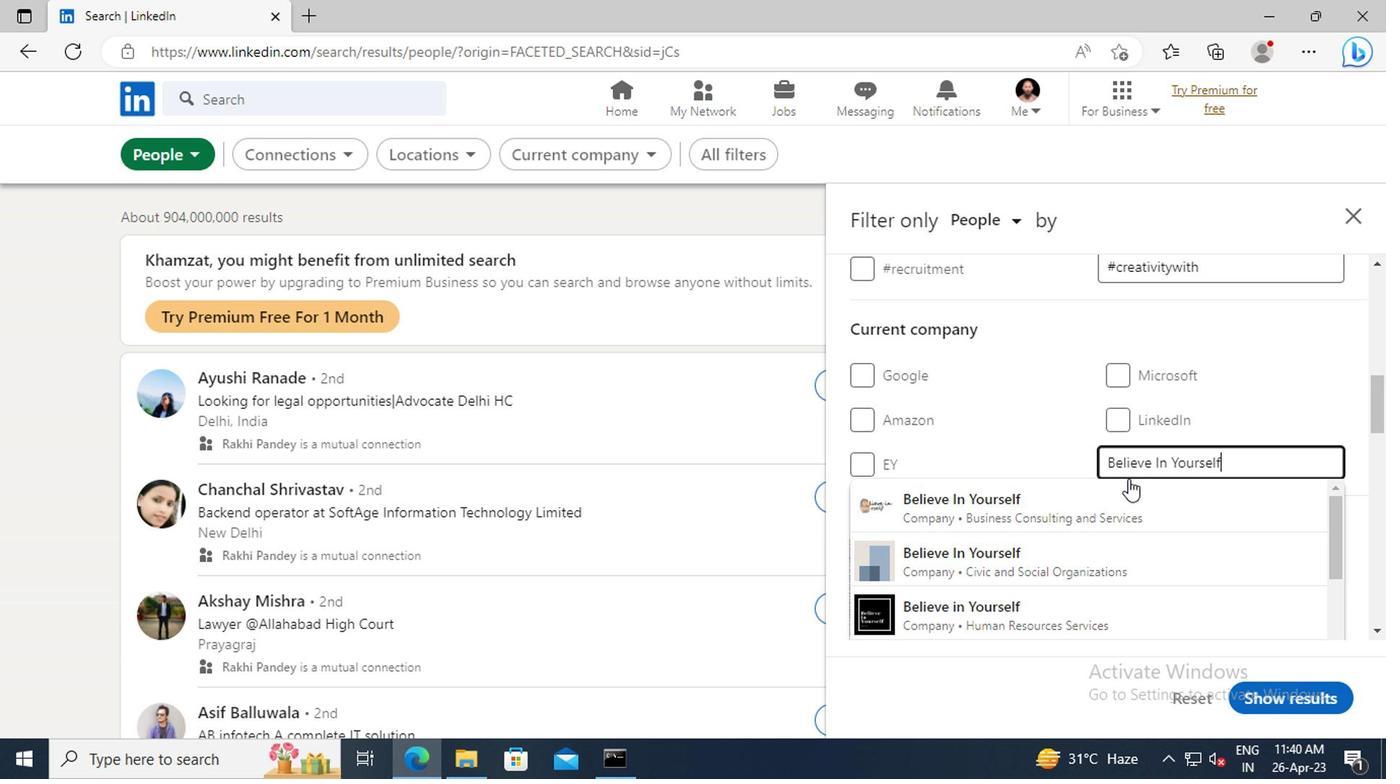 
Action: Mouse pressed left at (1107, 505)
Screenshot: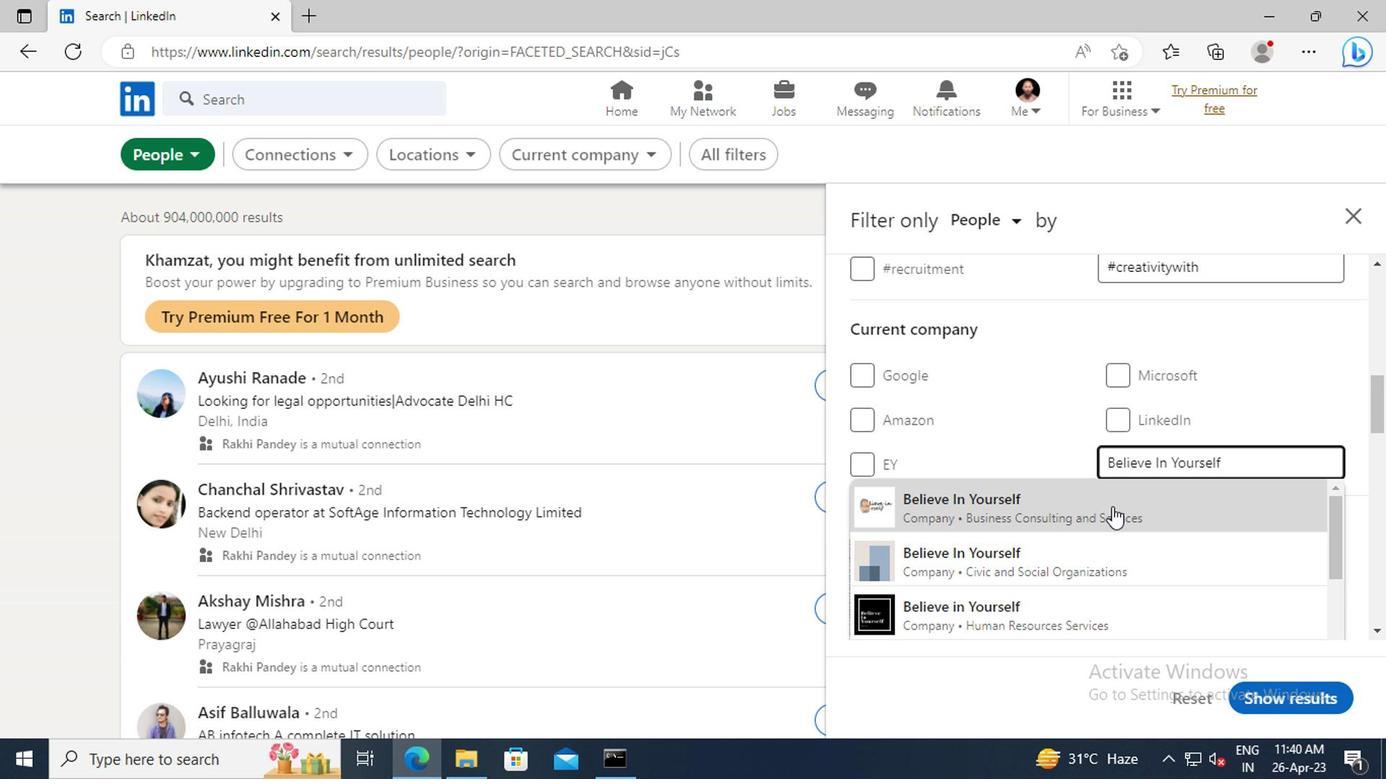 
Action: Mouse moved to (1099, 451)
Screenshot: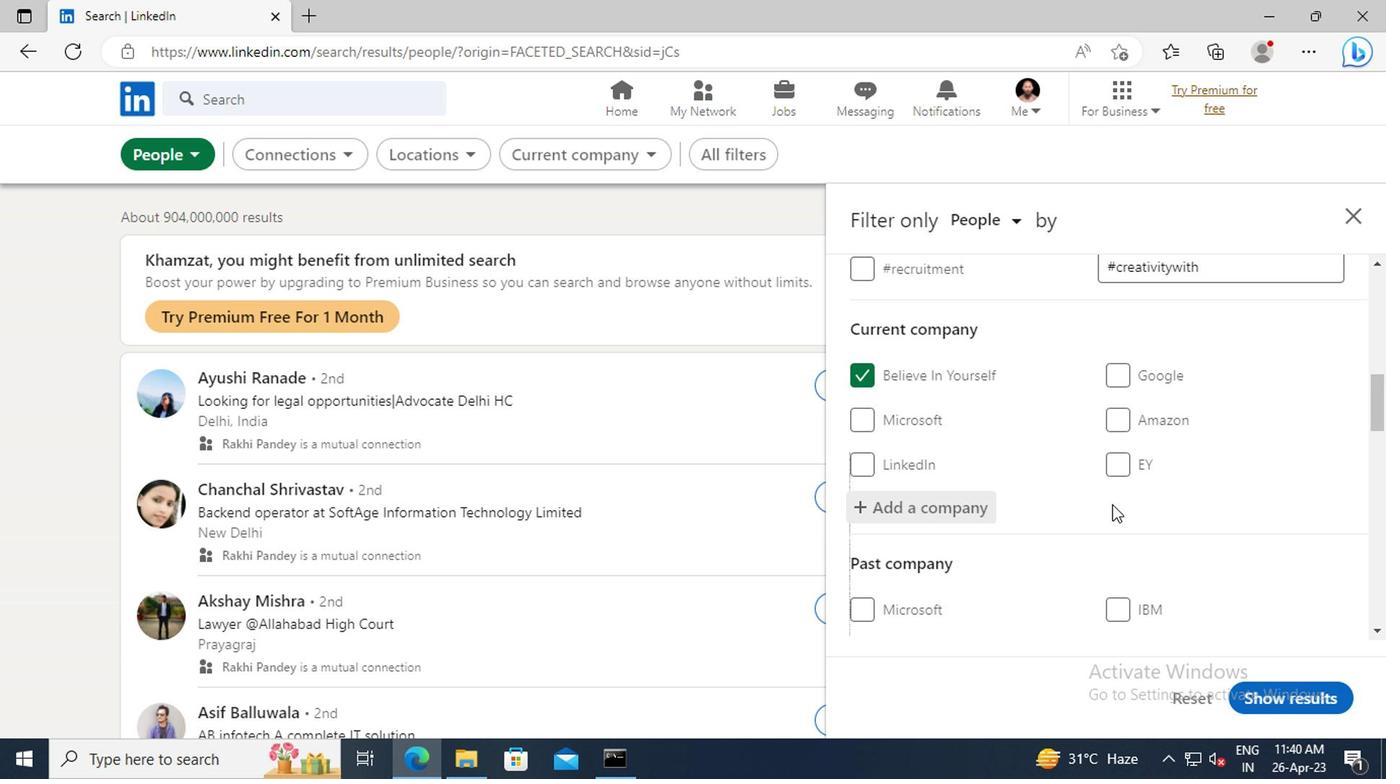 
Action: Mouse scrolled (1099, 450) with delta (0, 0)
Screenshot: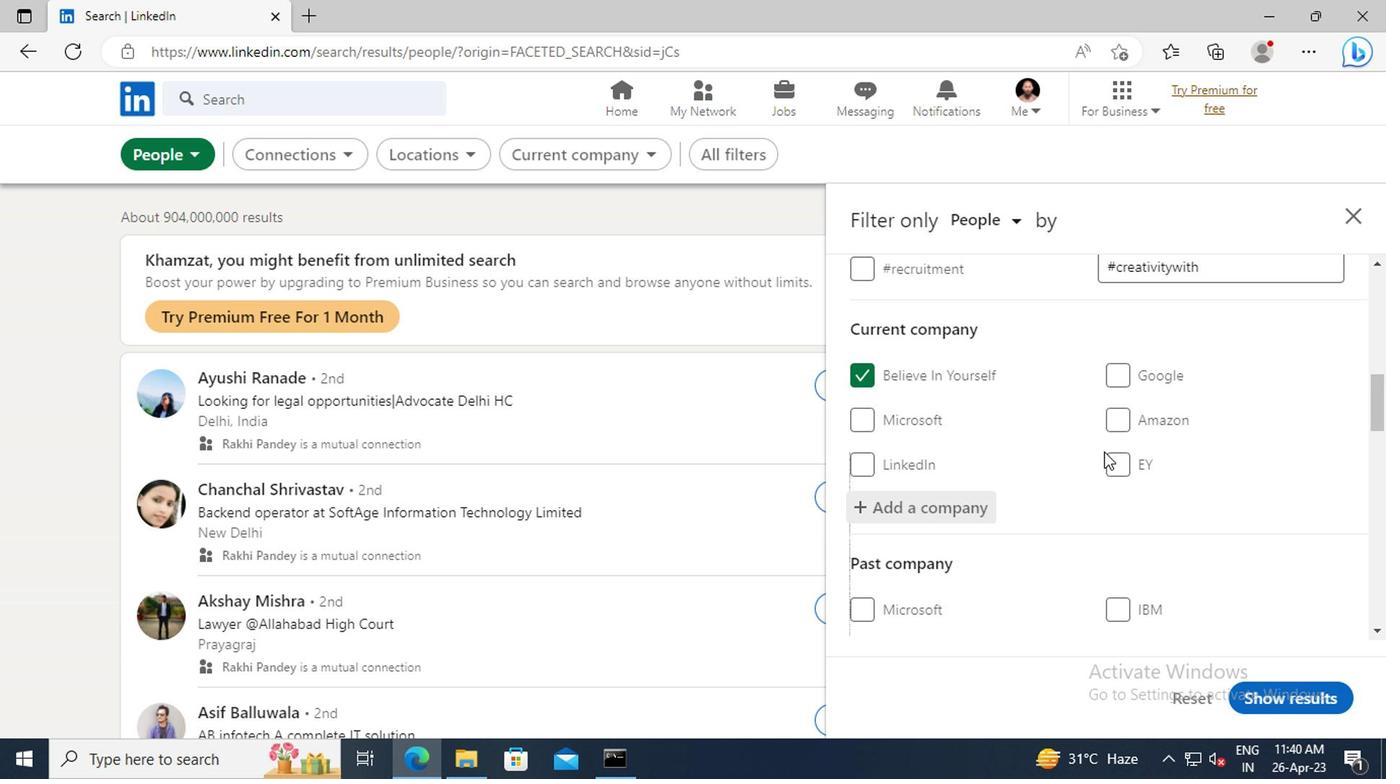 
Action: Mouse scrolled (1099, 450) with delta (0, 0)
Screenshot: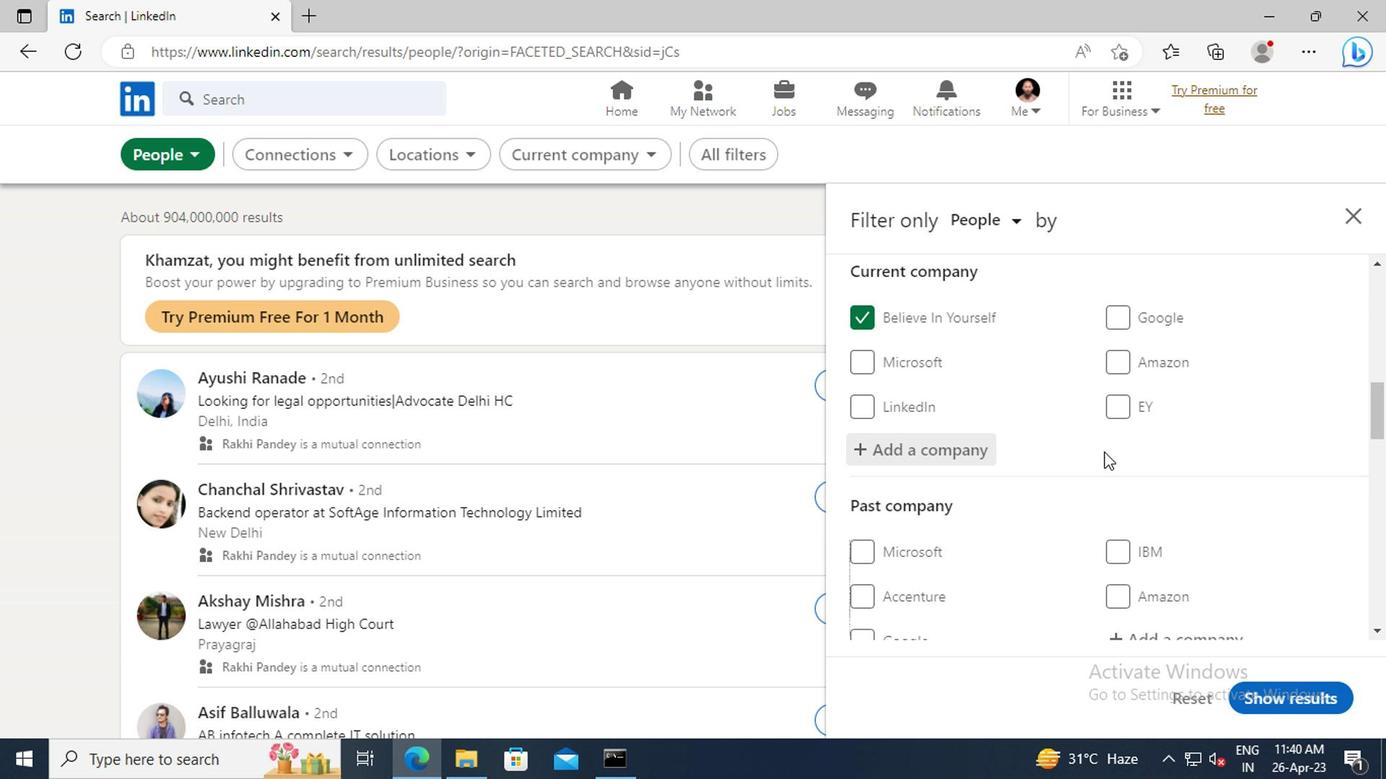 
Action: Mouse scrolled (1099, 450) with delta (0, 0)
Screenshot: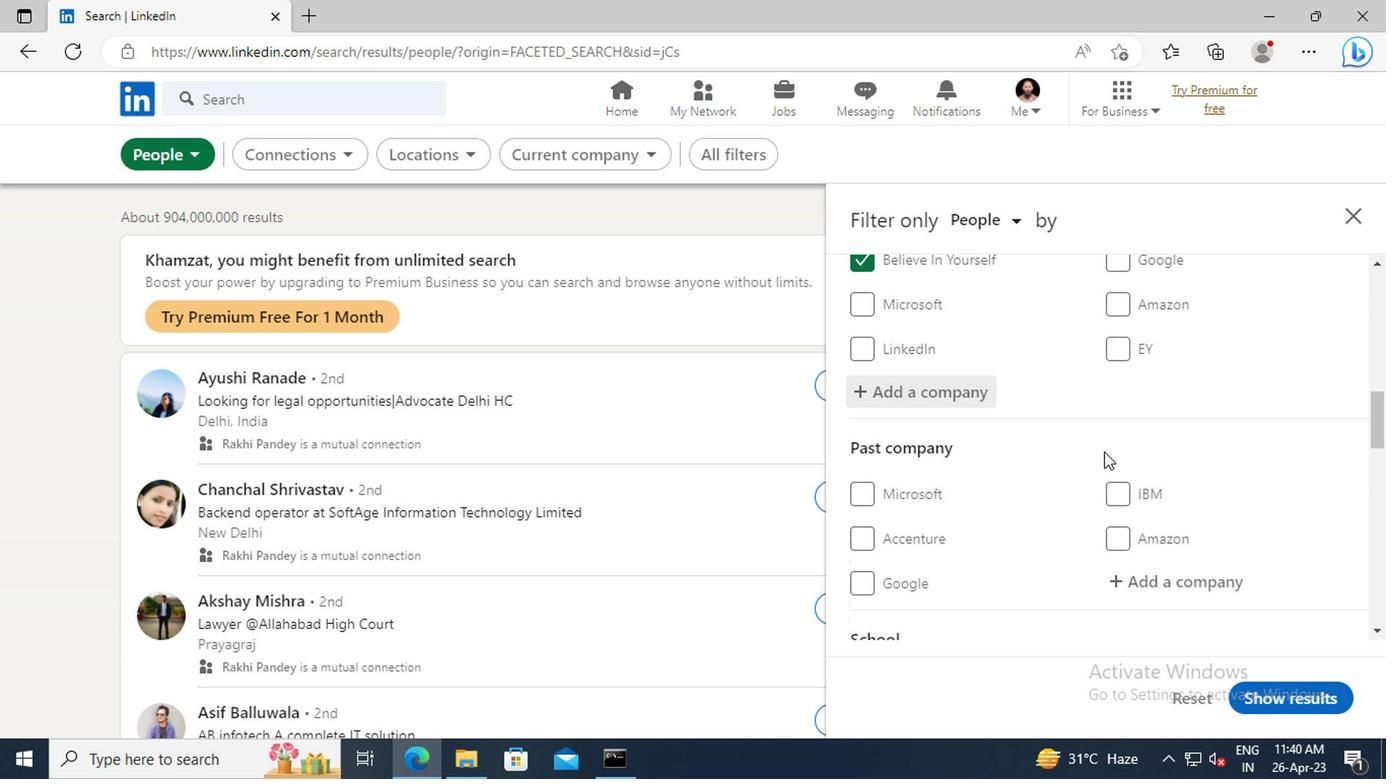 
Action: Mouse scrolled (1099, 450) with delta (0, 0)
Screenshot: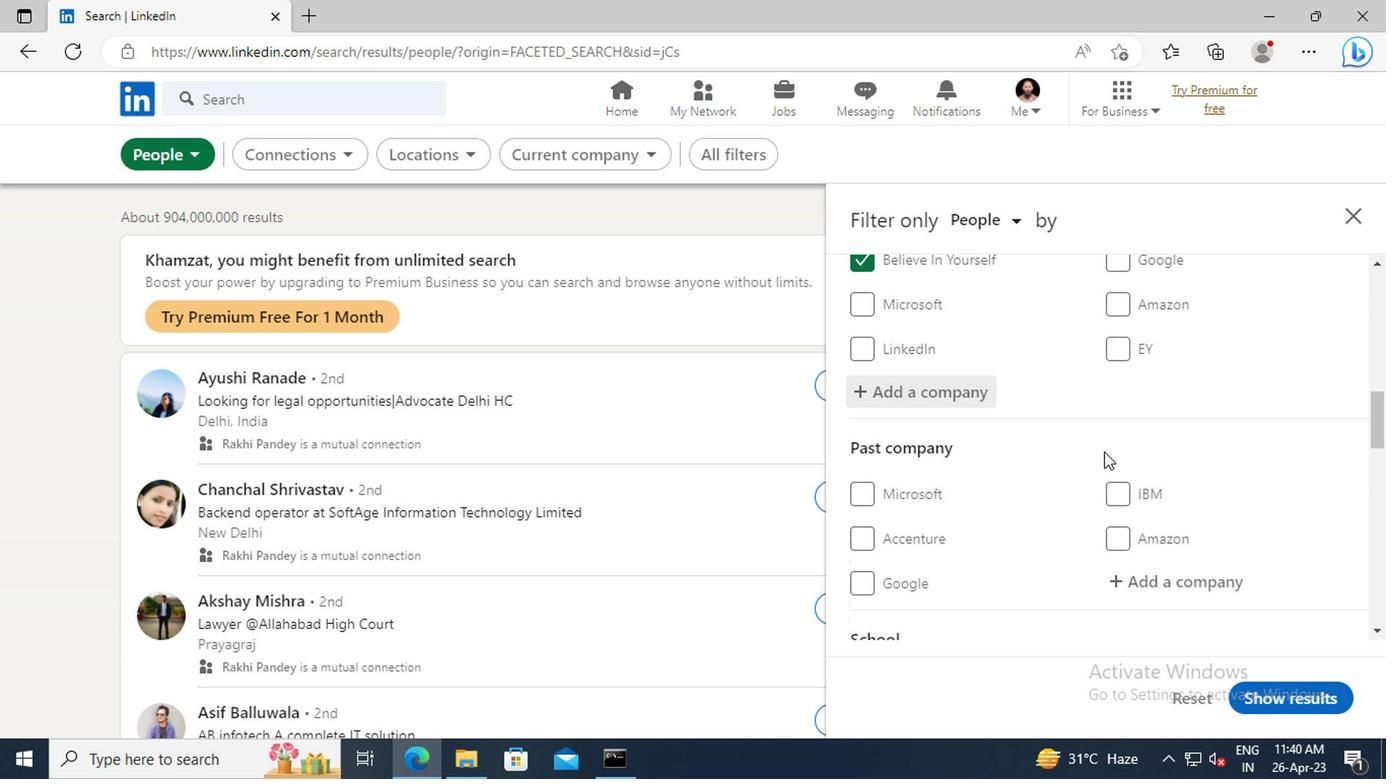 
Action: Mouse scrolled (1099, 450) with delta (0, 0)
Screenshot: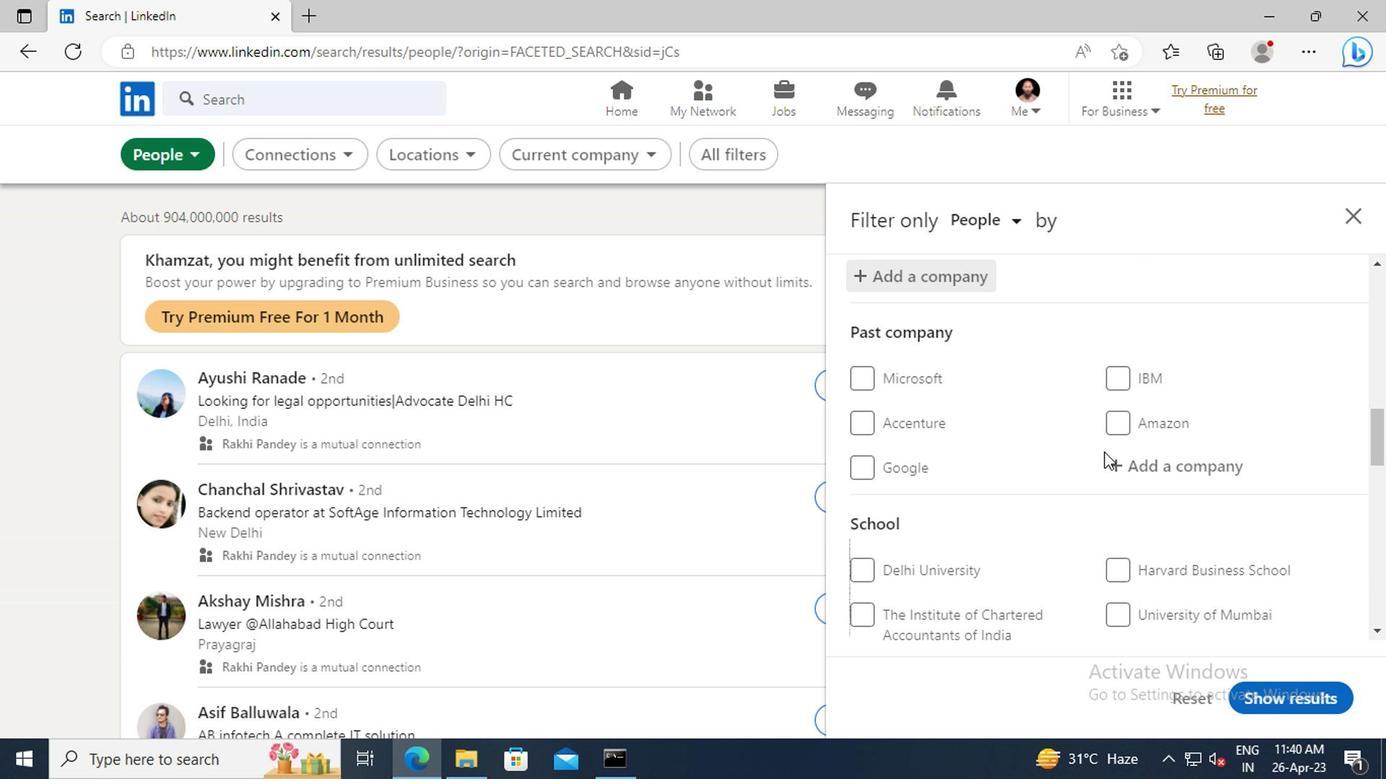 
Action: Mouse scrolled (1099, 450) with delta (0, 0)
Screenshot: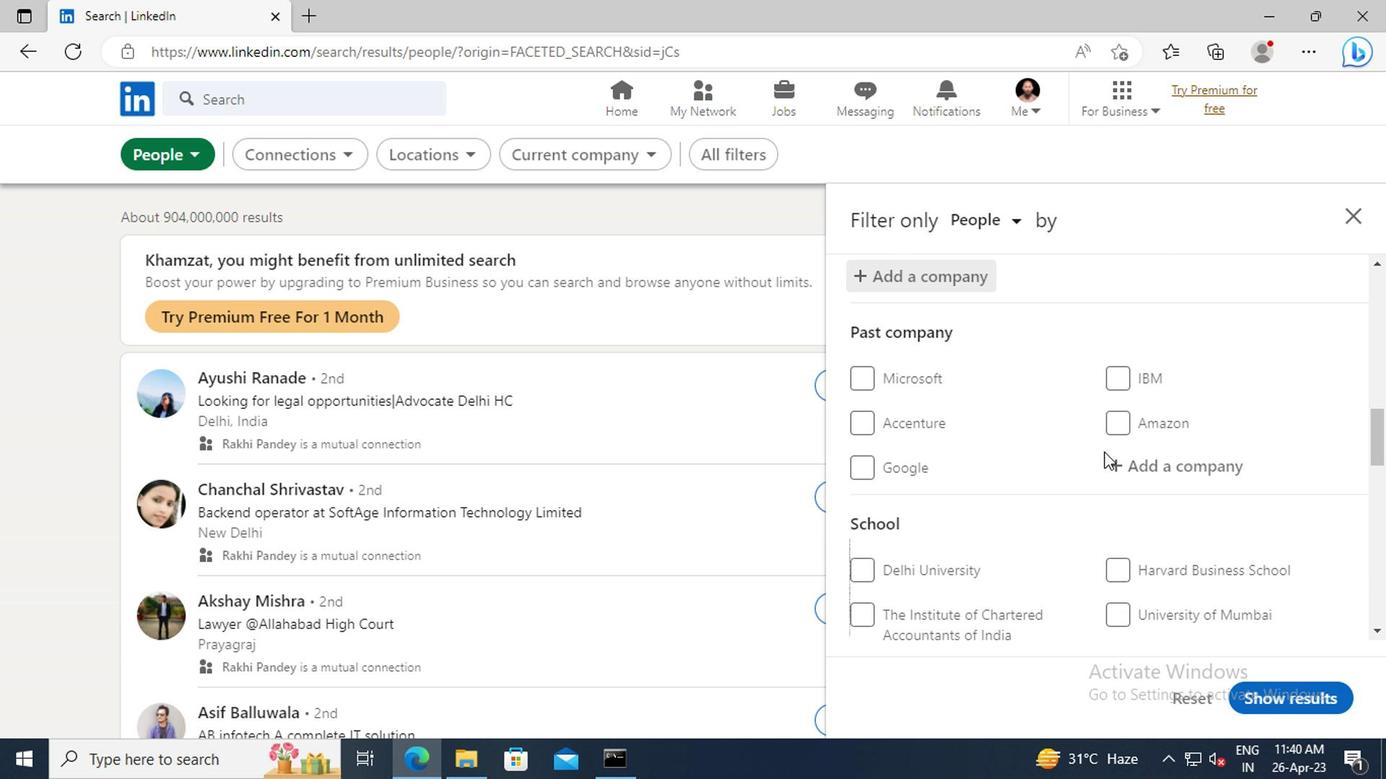
Action: Mouse scrolled (1099, 450) with delta (0, 0)
Screenshot: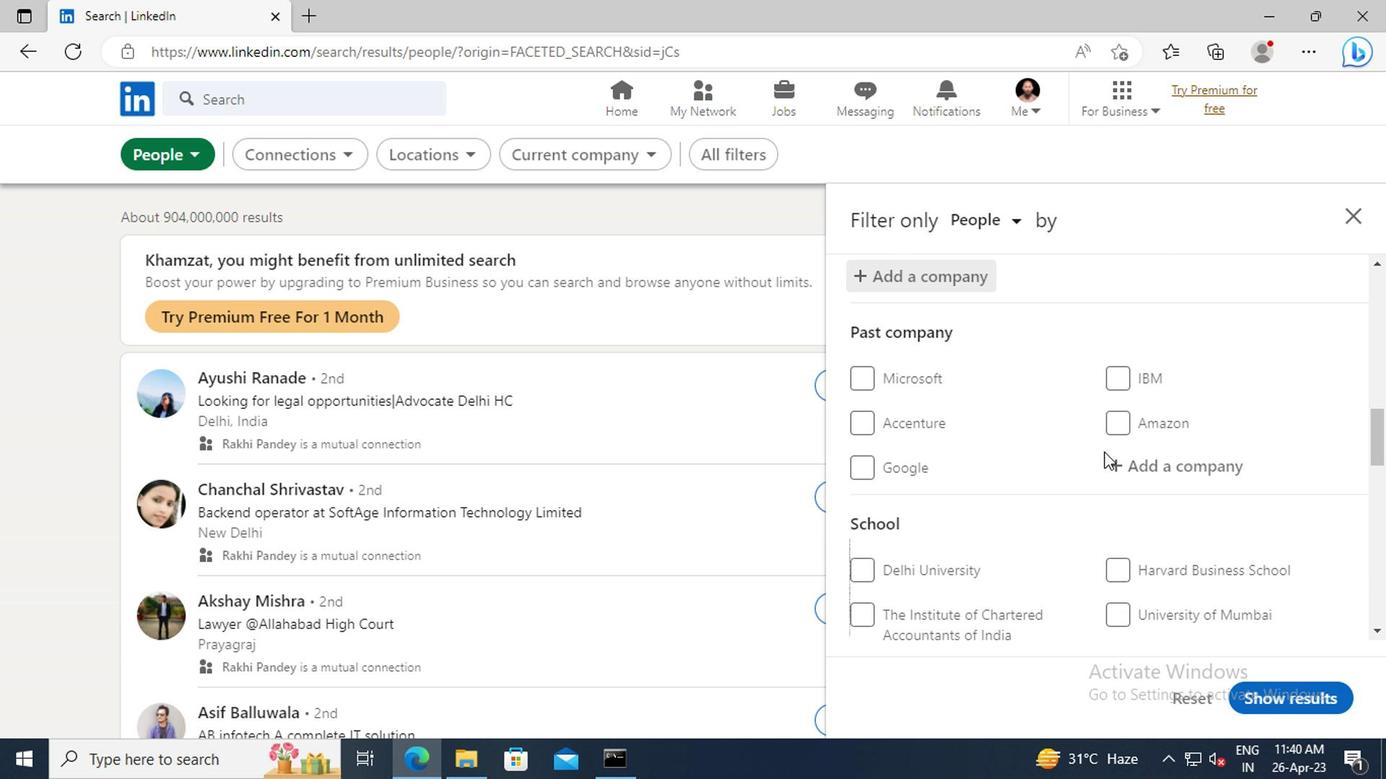
Action: Mouse scrolled (1099, 450) with delta (0, 0)
Screenshot: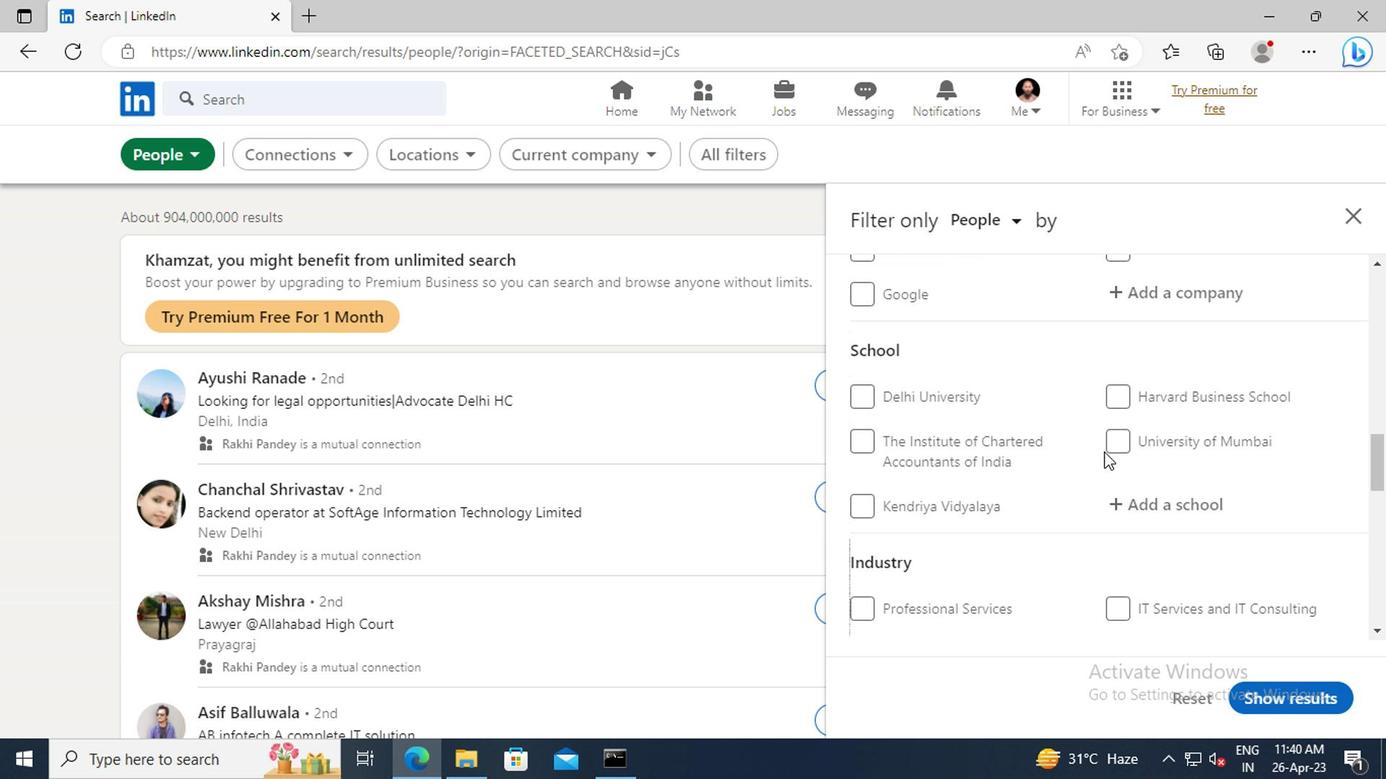 
Action: Mouse scrolled (1099, 450) with delta (0, 0)
Screenshot: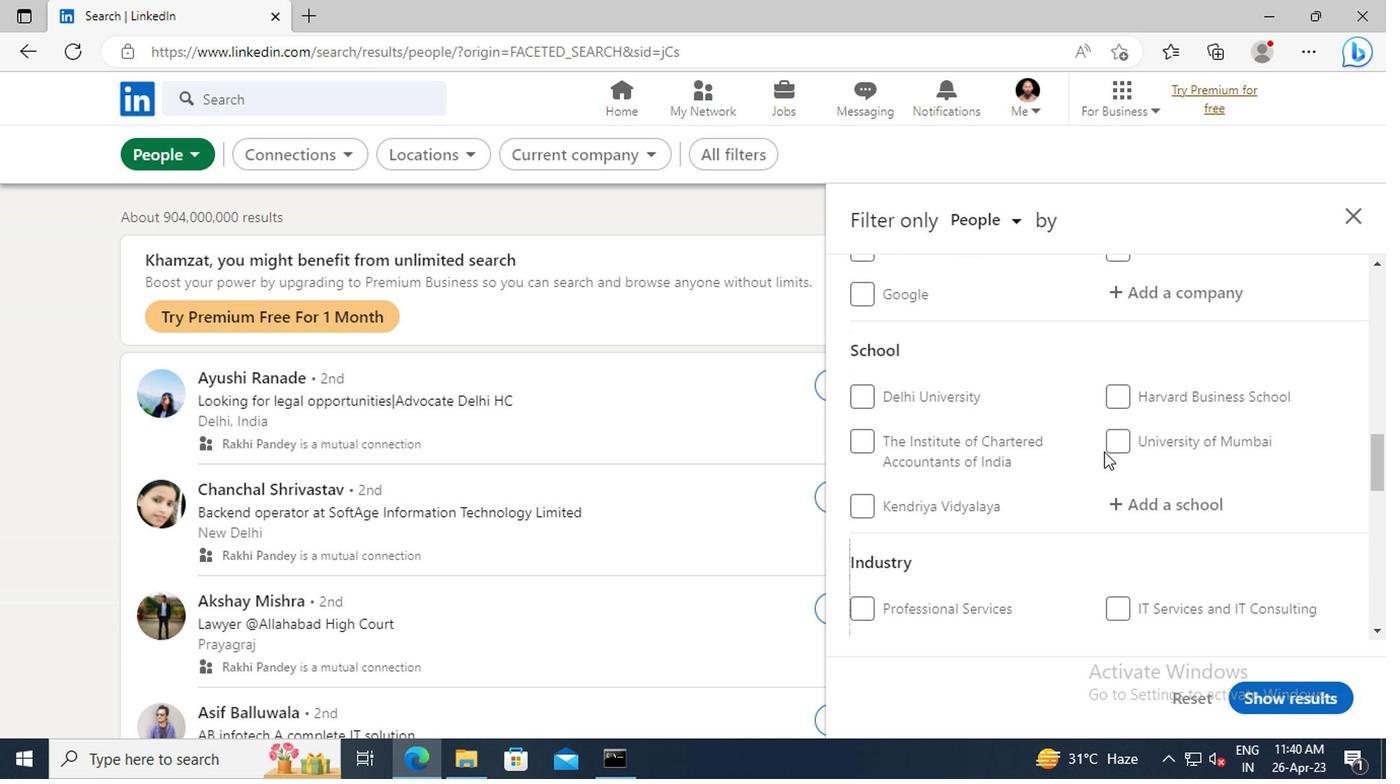 
Action: Mouse moved to (1152, 396)
Screenshot: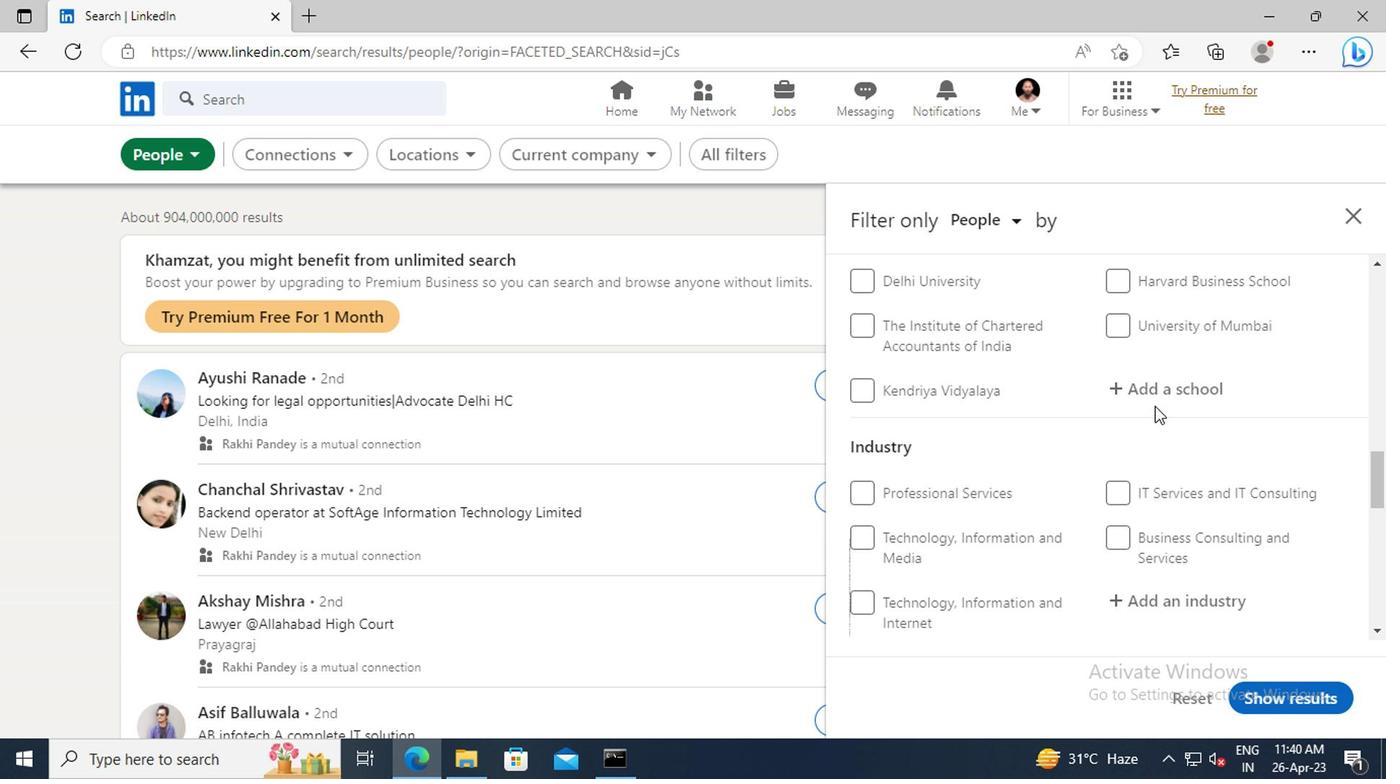 
Action: Mouse pressed left at (1152, 396)
Screenshot: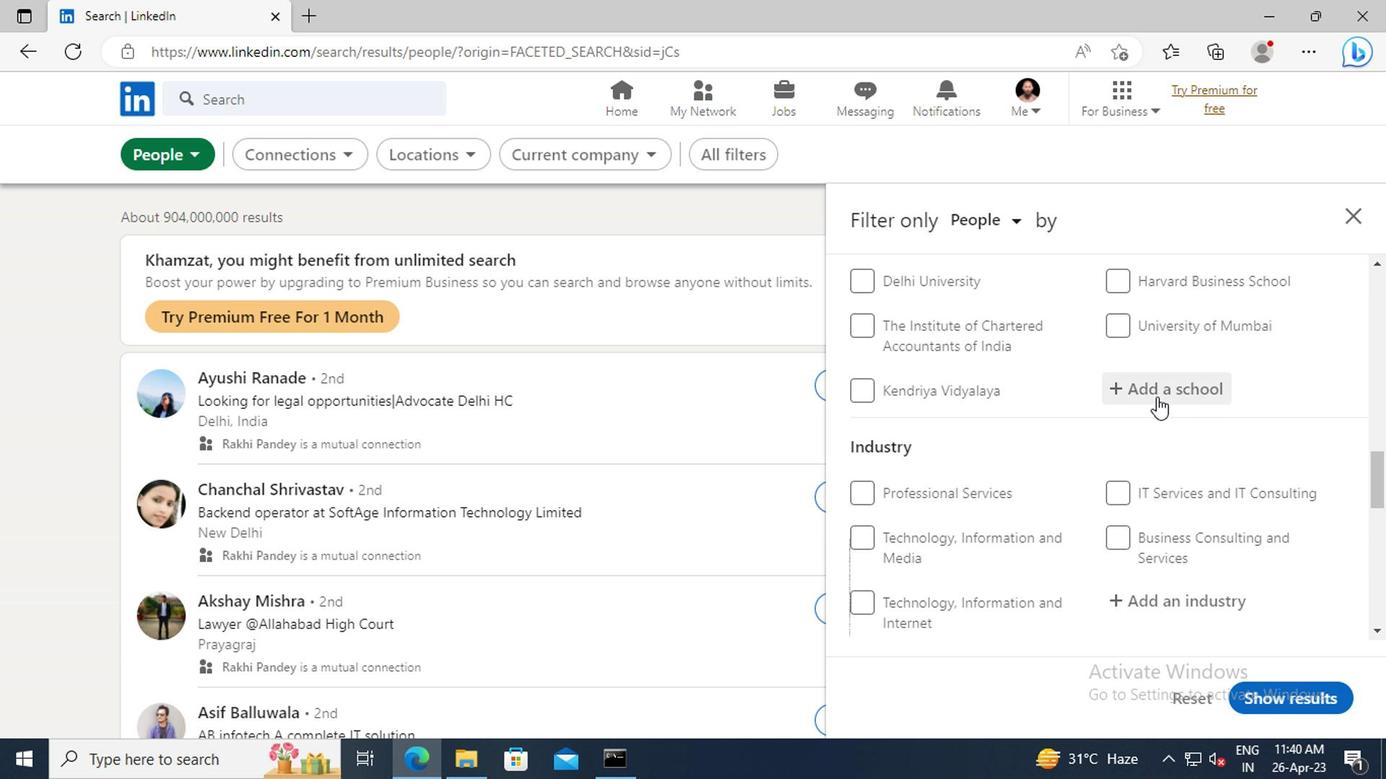 
Action: Key pressed <Key.shift>MAHARISHI<Key.space><Key.shift>MAHESH<Key.space><Key.shift>YOGI<Key.space><Key.shift>VEDIC<Key.space><Key.shift>VISHWAVIDYALAYA
Screenshot: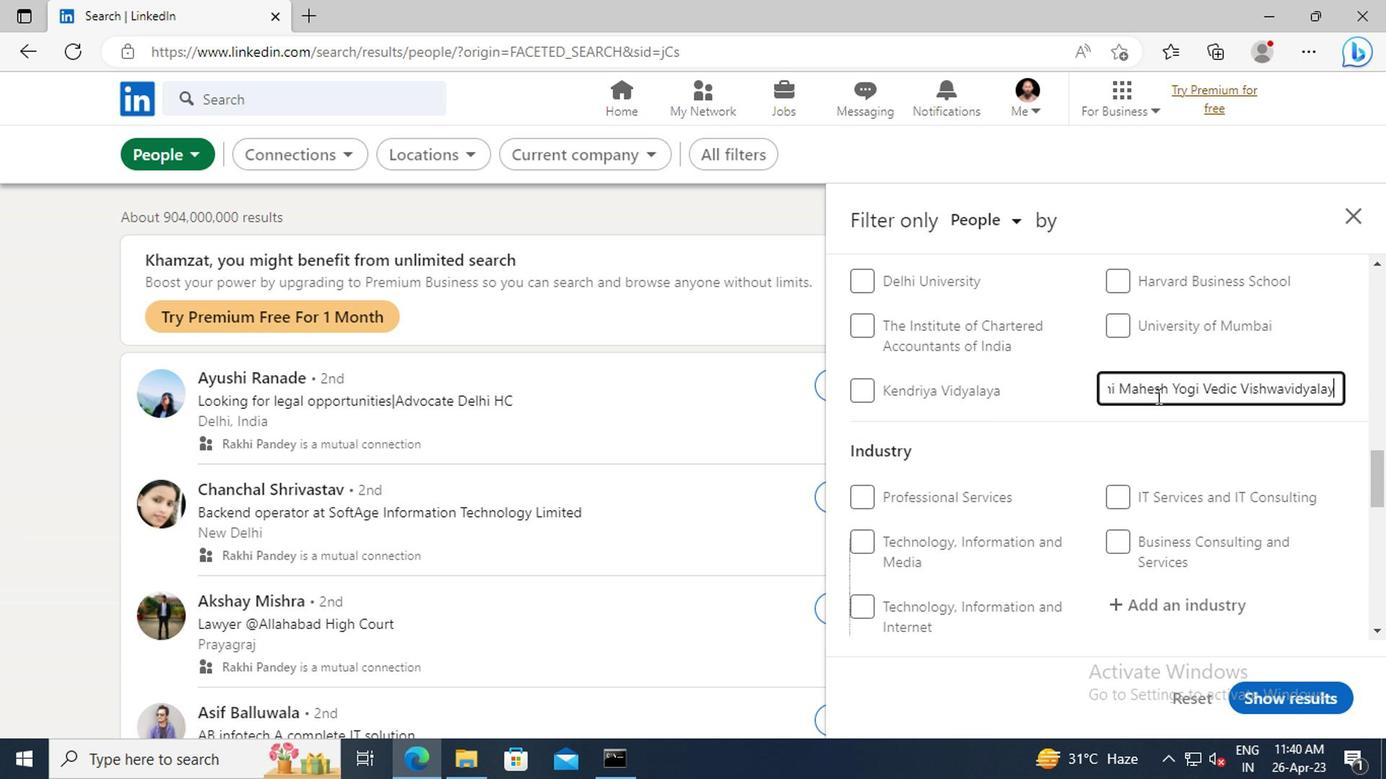 
Action: Mouse moved to (1136, 429)
Screenshot: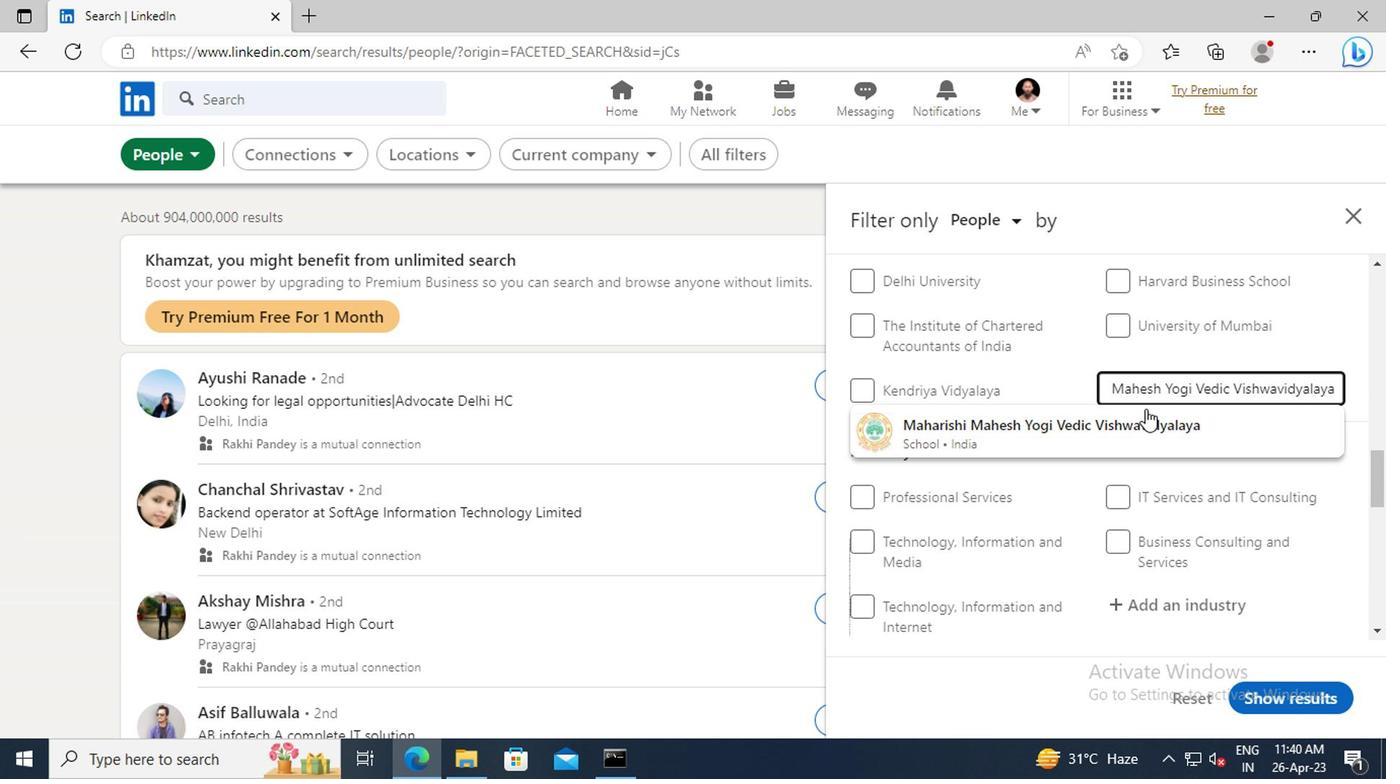 
Action: Mouse pressed left at (1136, 429)
Screenshot: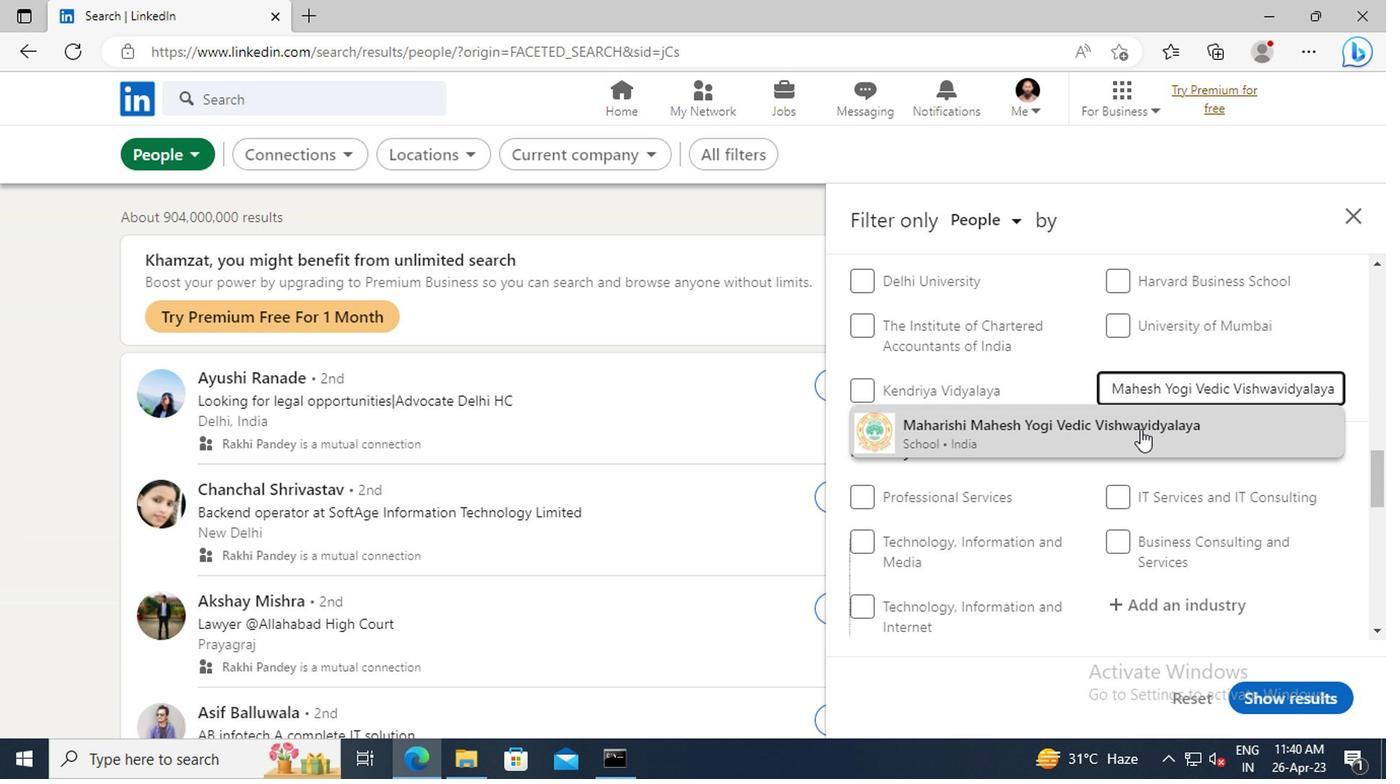 
Action: Mouse scrolled (1136, 428) with delta (0, -1)
Screenshot: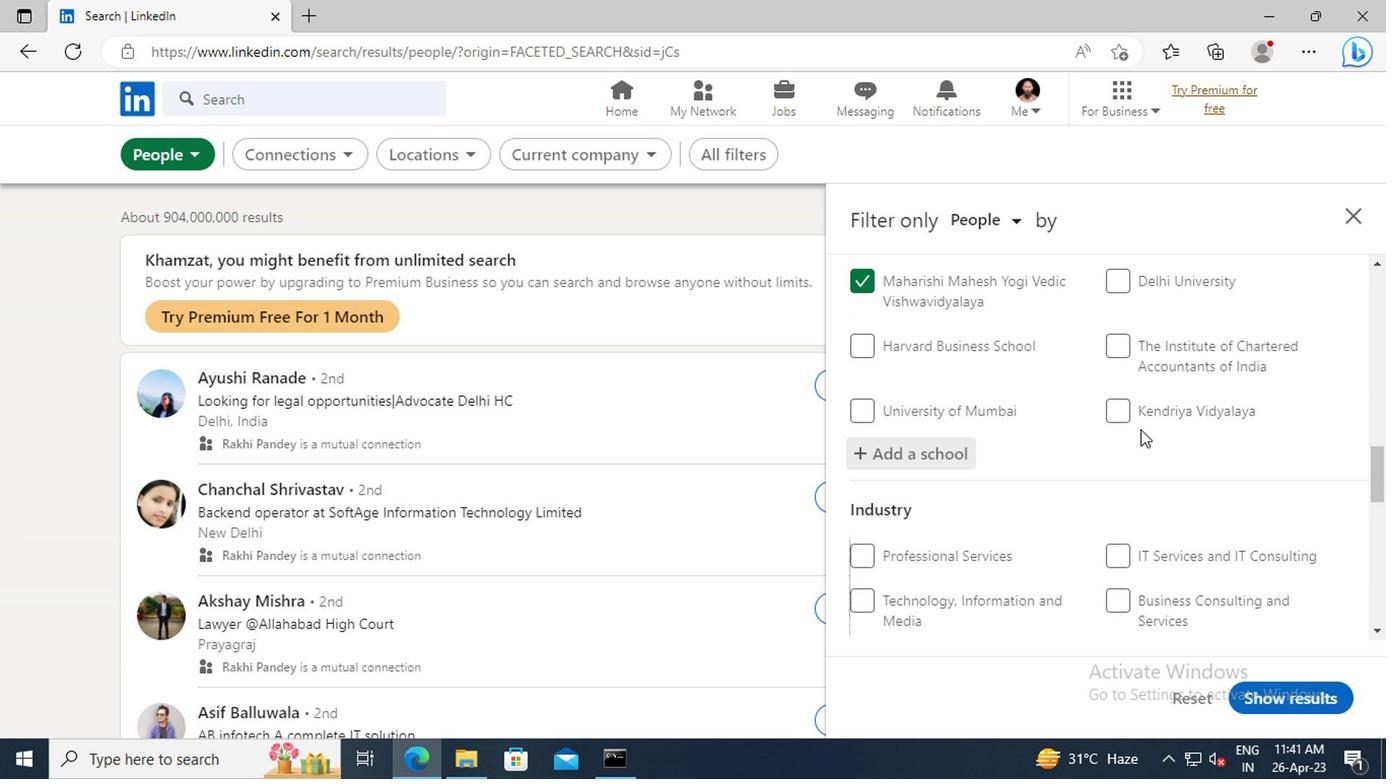 
Action: Mouse scrolled (1136, 428) with delta (0, -1)
Screenshot: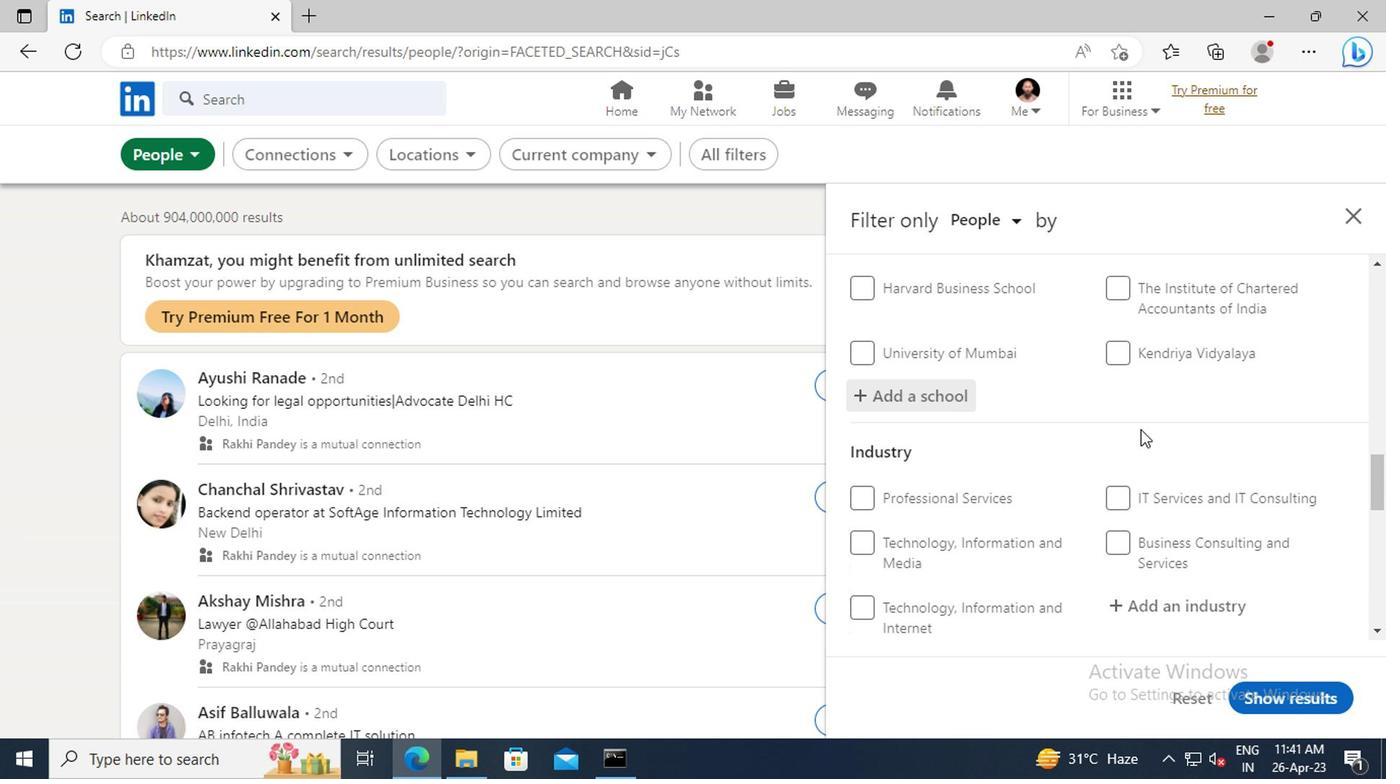 
Action: Mouse scrolled (1136, 428) with delta (0, -1)
Screenshot: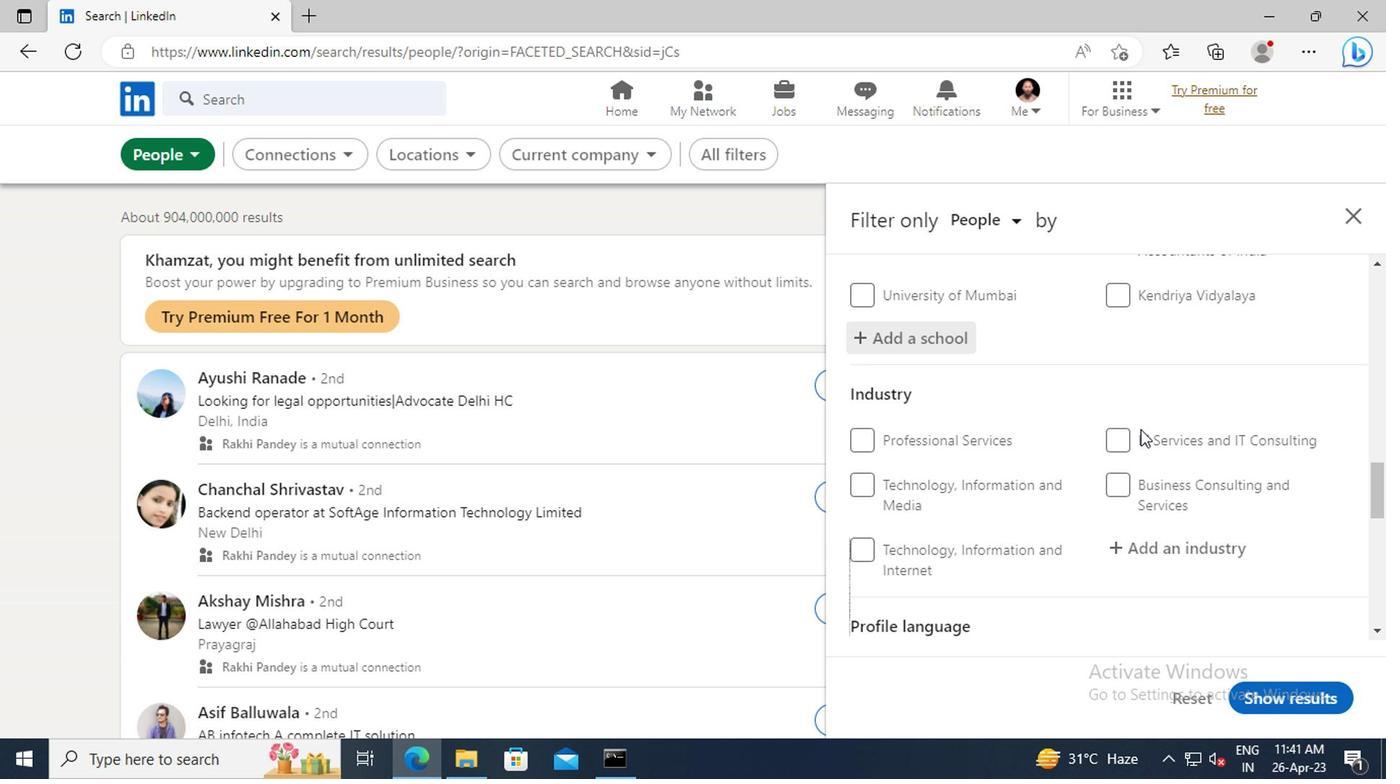 
Action: Mouse scrolled (1136, 428) with delta (0, -1)
Screenshot: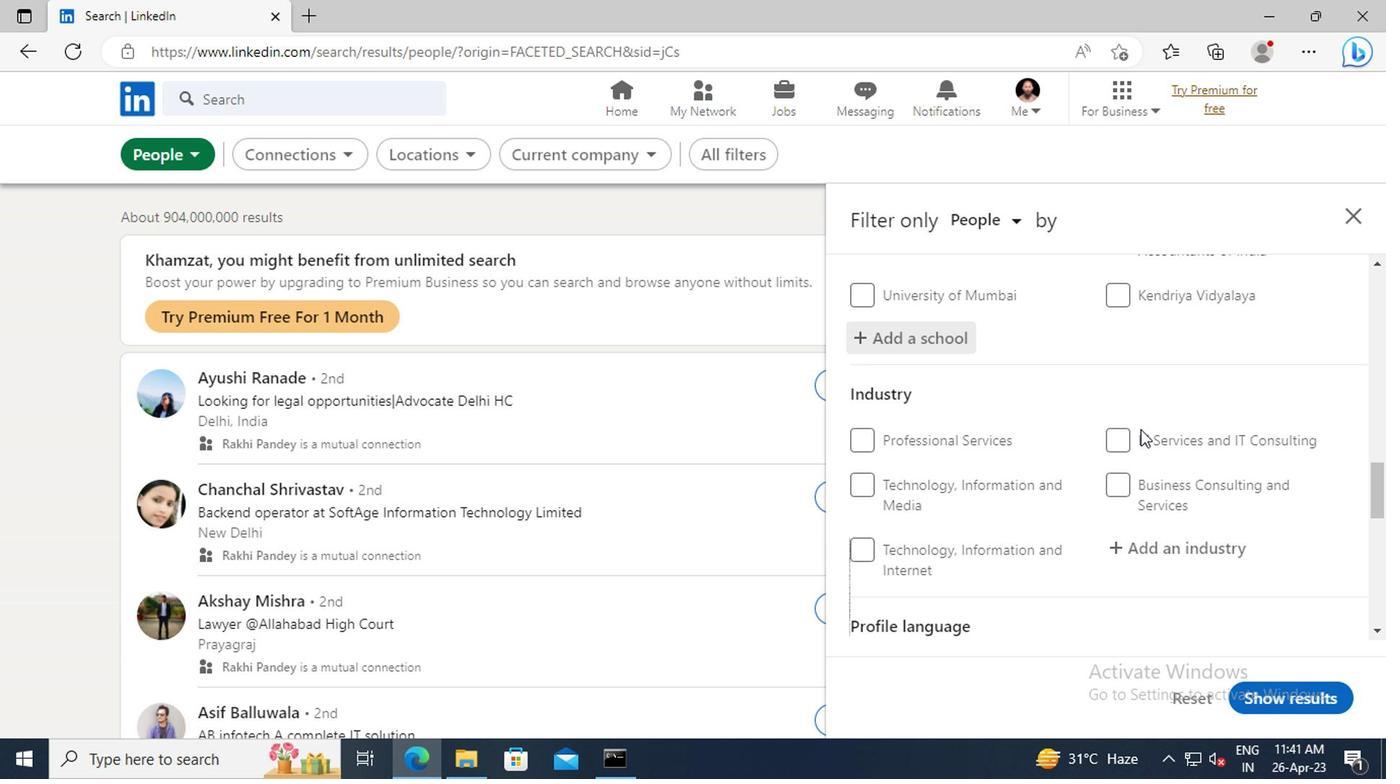 
Action: Mouse moved to (1156, 436)
Screenshot: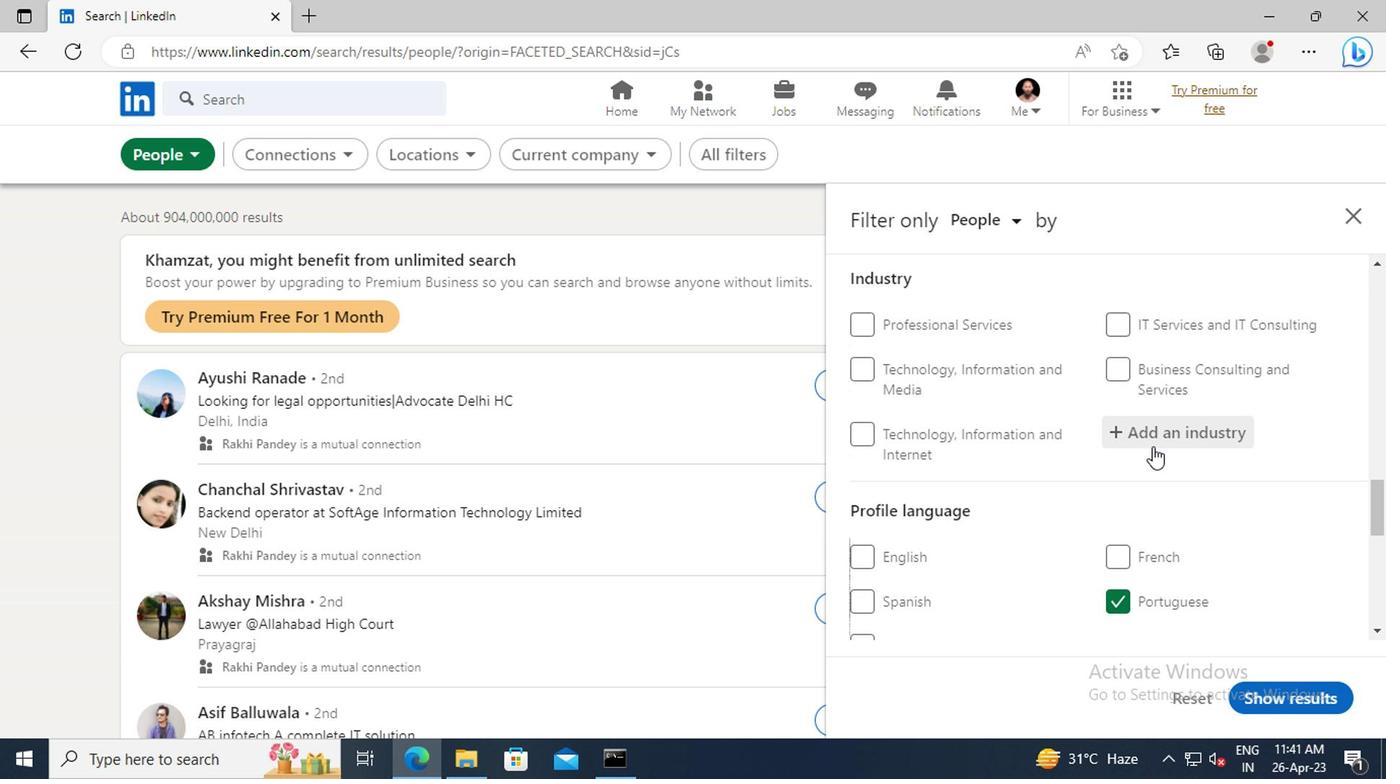 
Action: Mouse pressed left at (1156, 436)
Screenshot: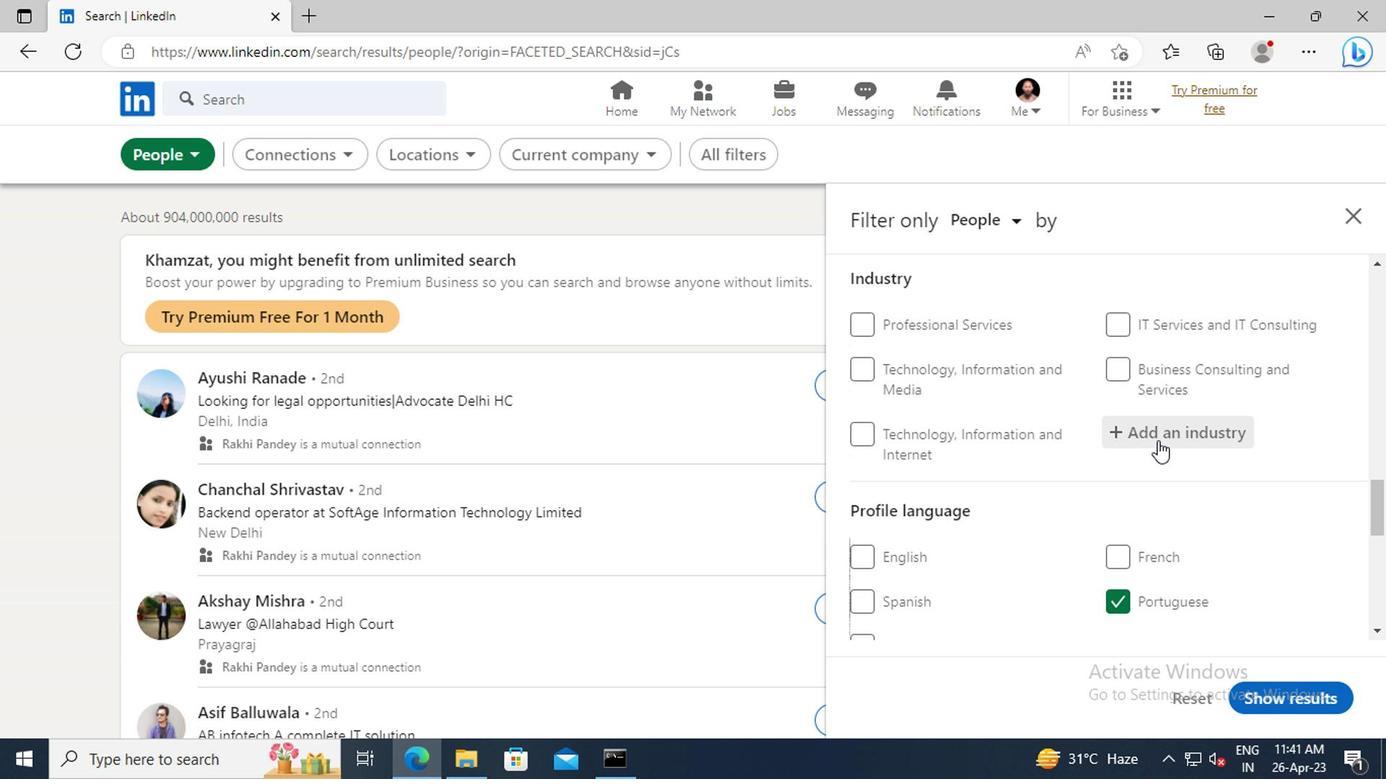 
Action: Key pressed <Key.shift>LEGISLATIVE<Key.space><Key.shift>OFFICES
Screenshot: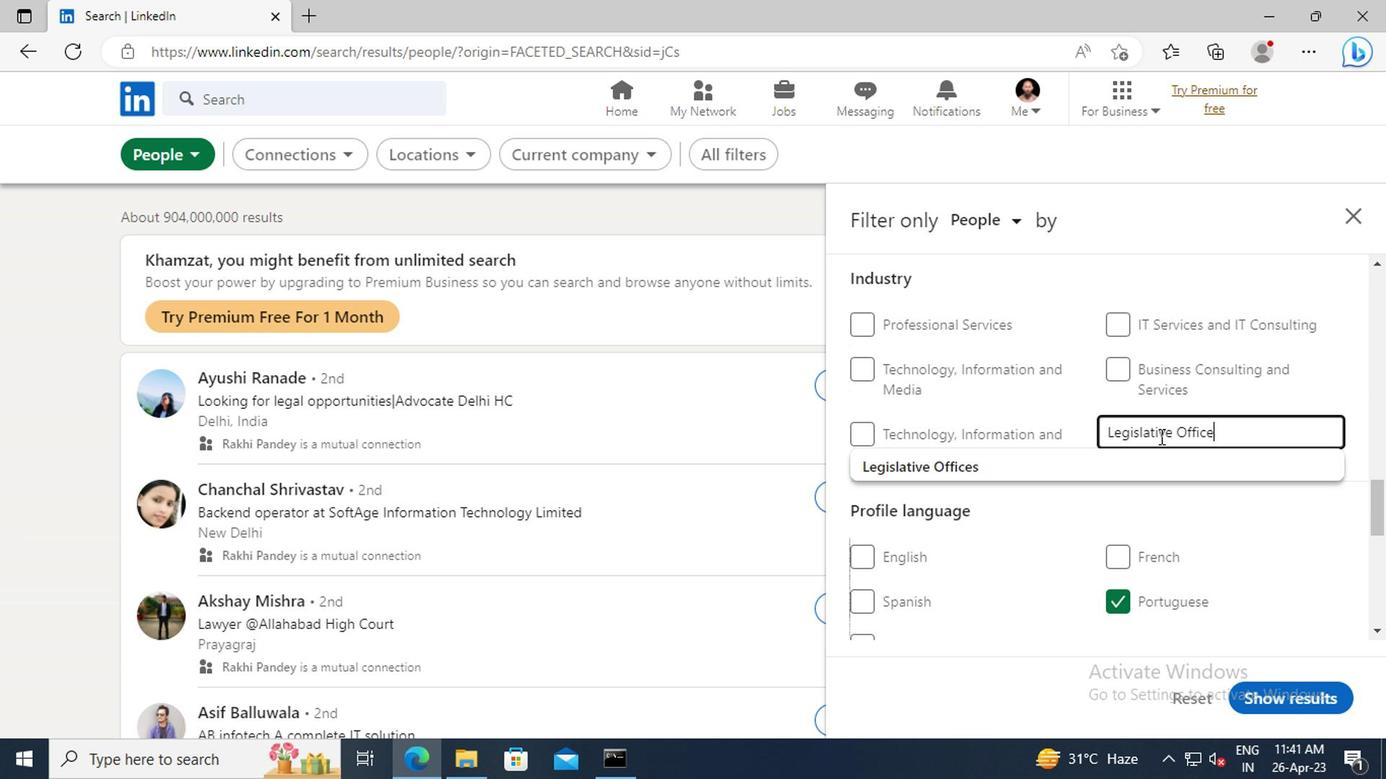 
Action: Mouse moved to (1123, 467)
Screenshot: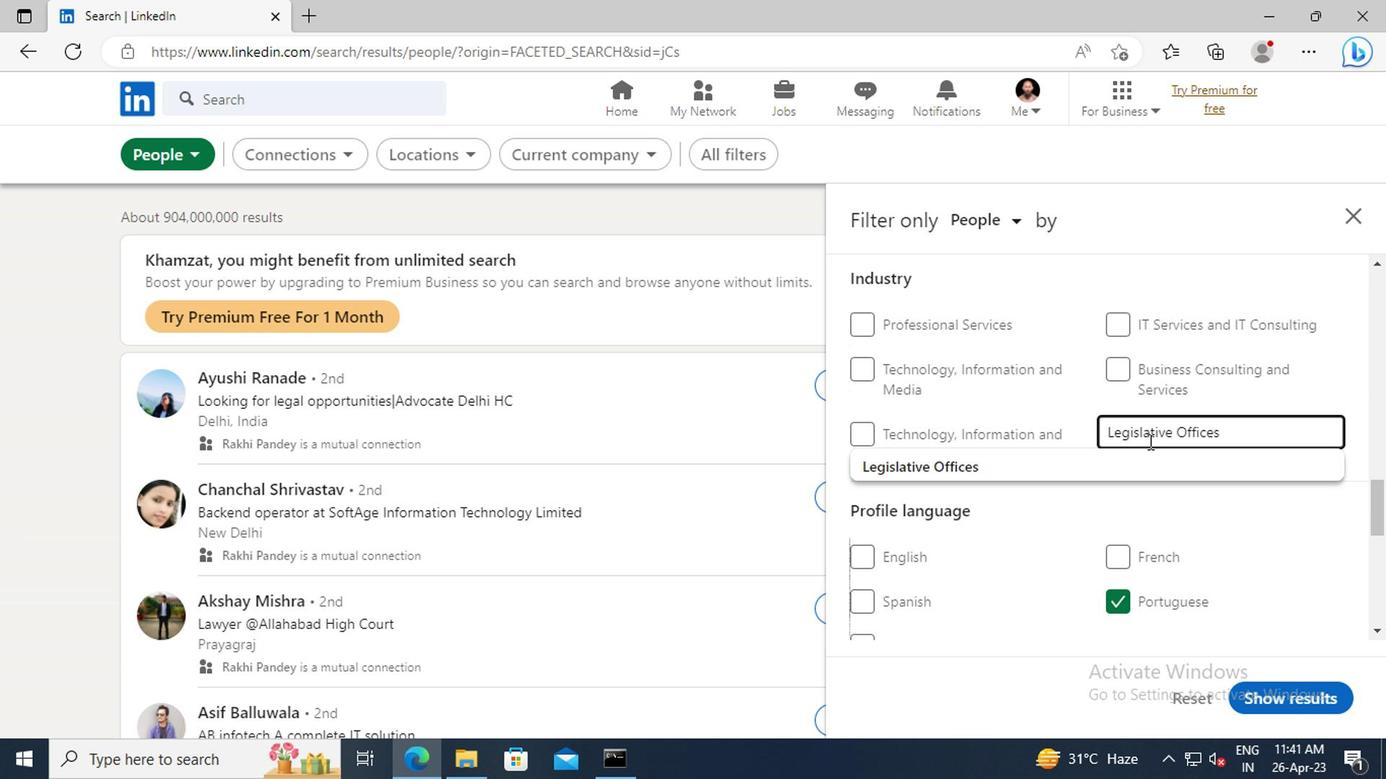 
Action: Mouse pressed left at (1123, 467)
Screenshot: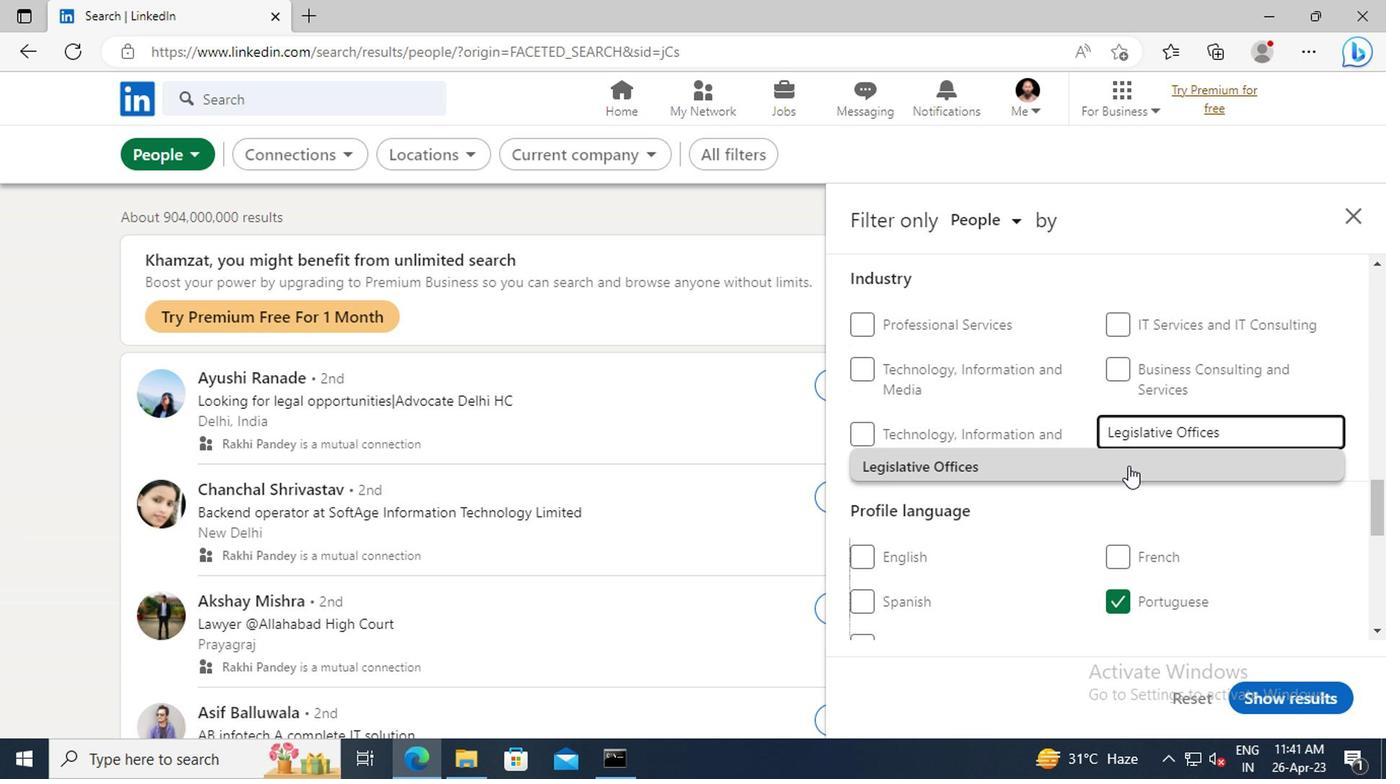 
Action: Mouse moved to (1086, 449)
Screenshot: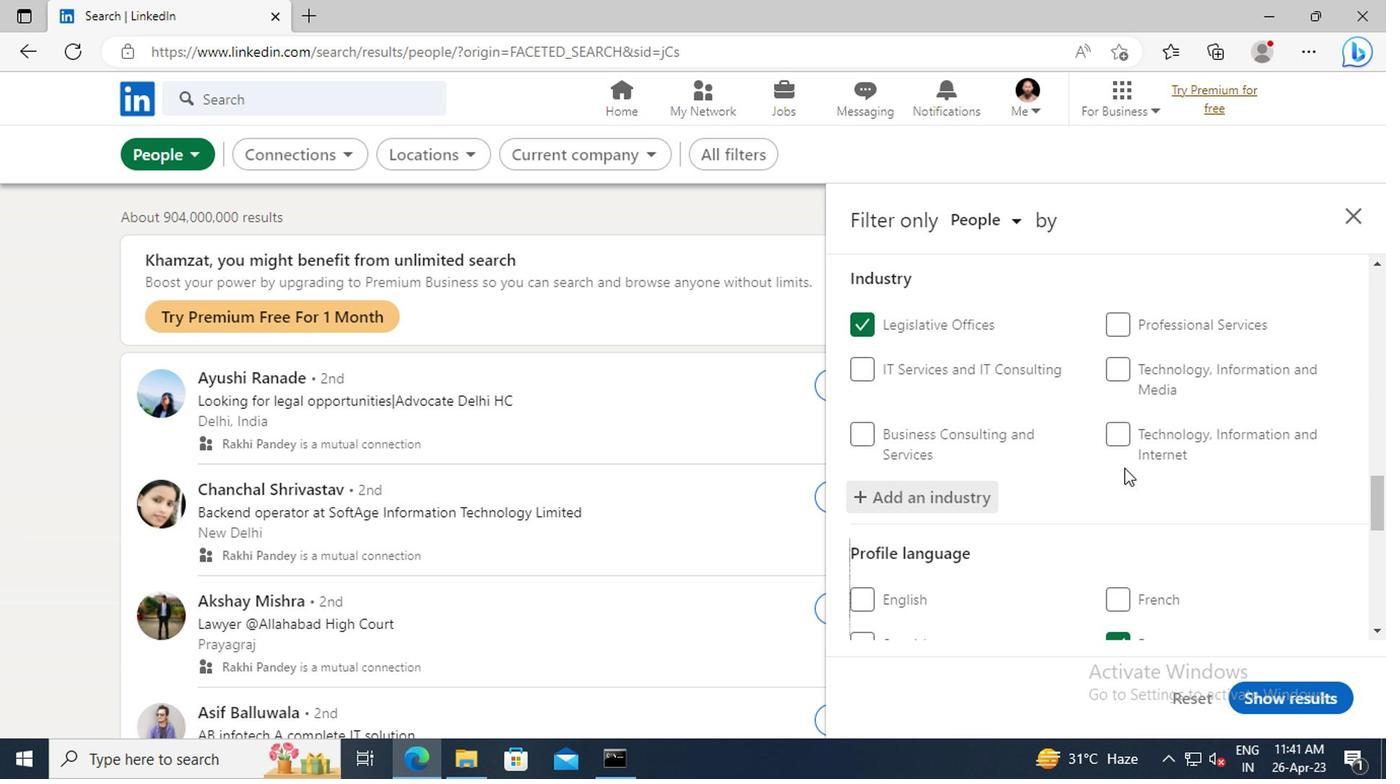 
Action: Mouse scrolled (1086, 448) with delta (0, -1)
Screenshot: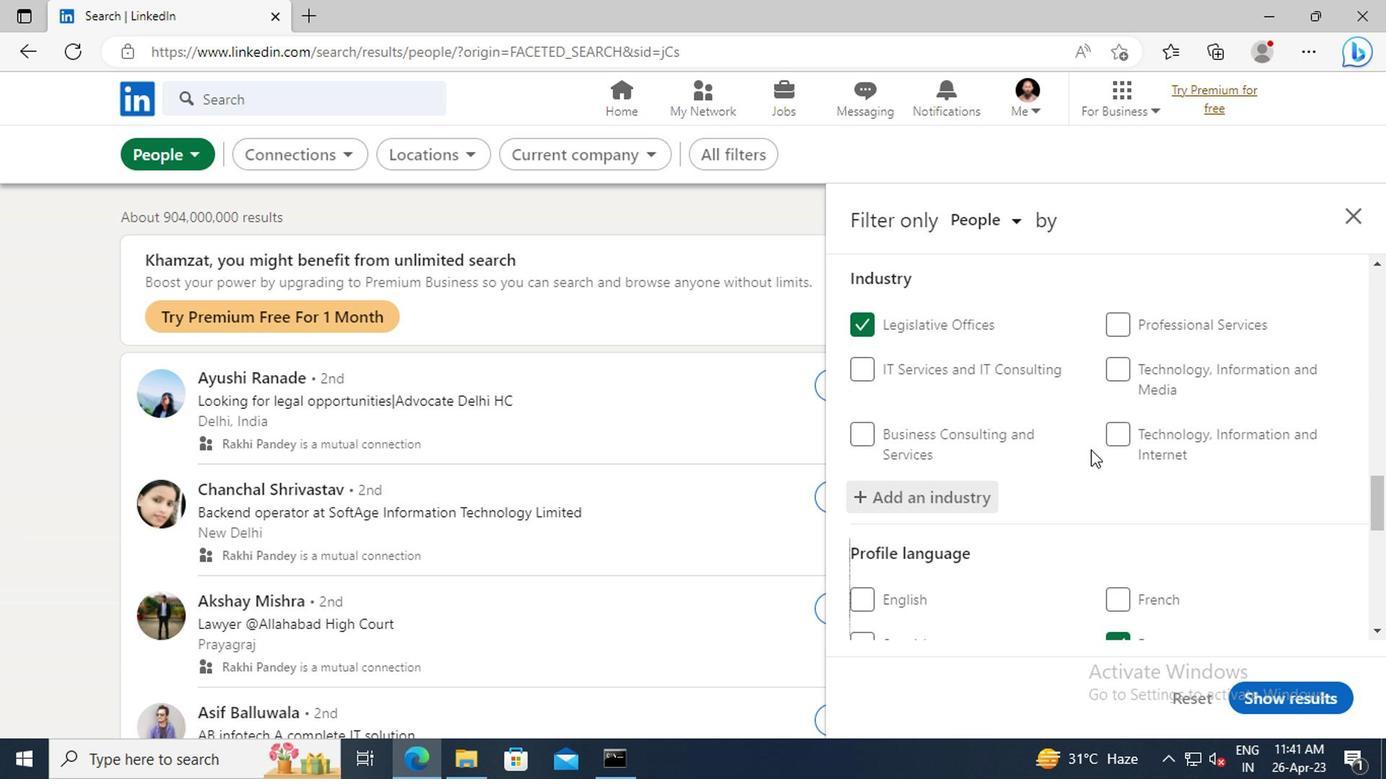 
Action: Mouse scrolled (1086, 448) with delta (0, -1)
Screenshot: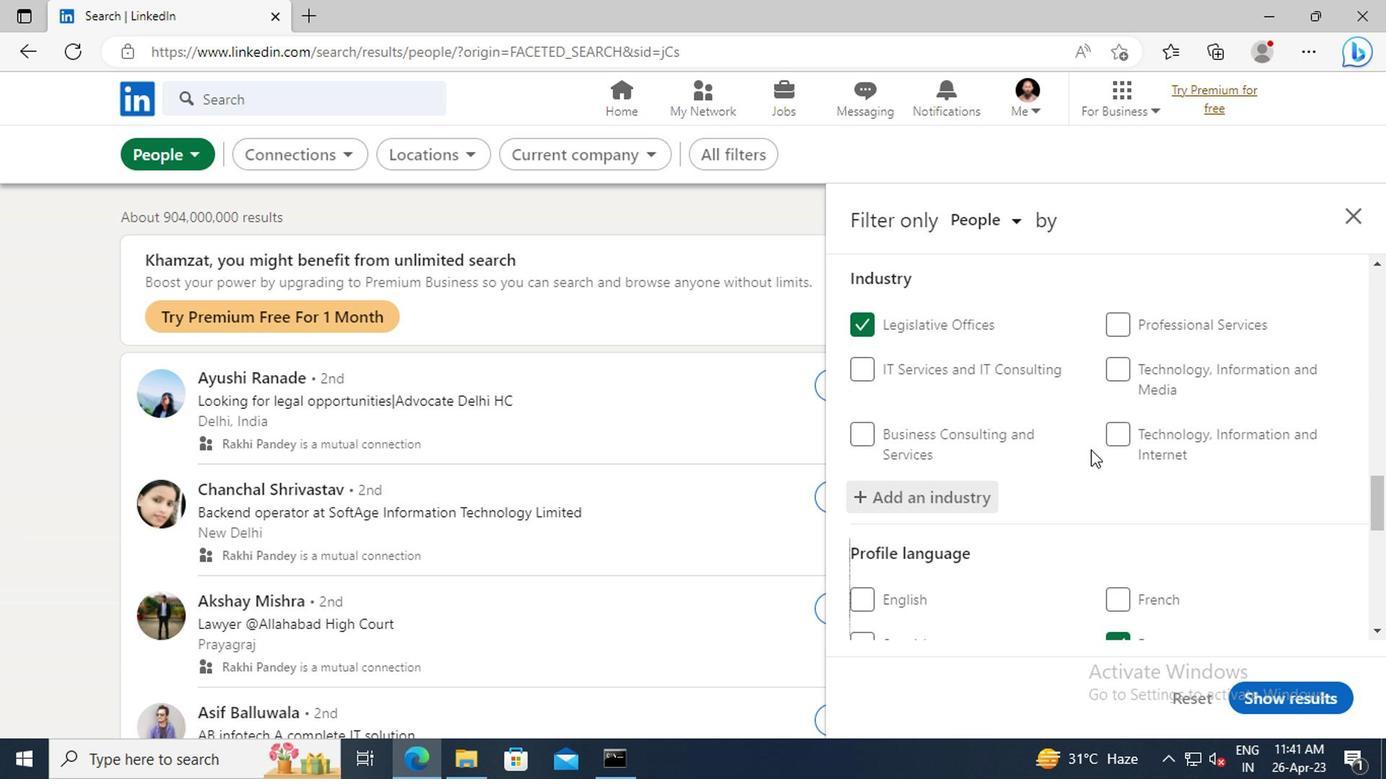 
Action: Mouse scrolled (1086, 448) with delta (0, -1)
Screenshot: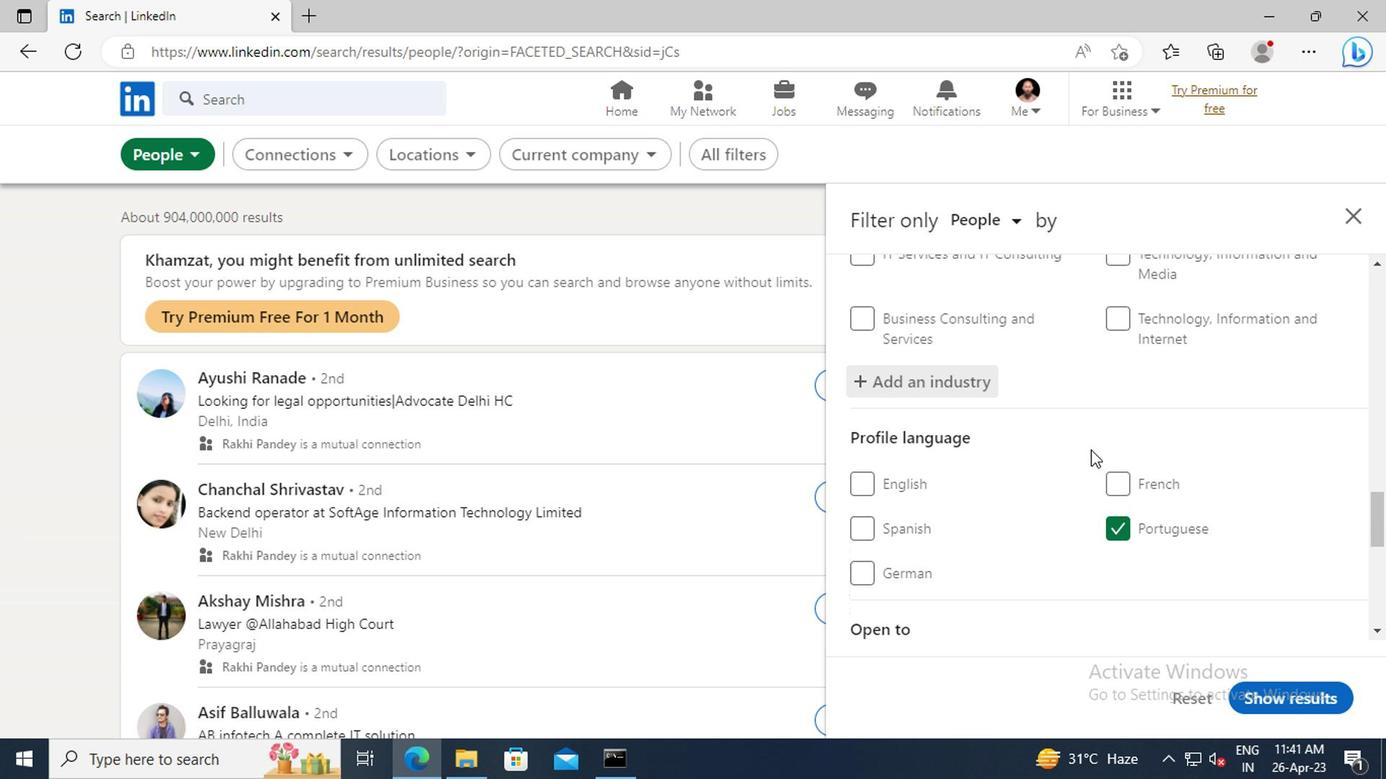 
Action: Mouse scrolled (1086, 448) with delta (0, -1)
Screenshot: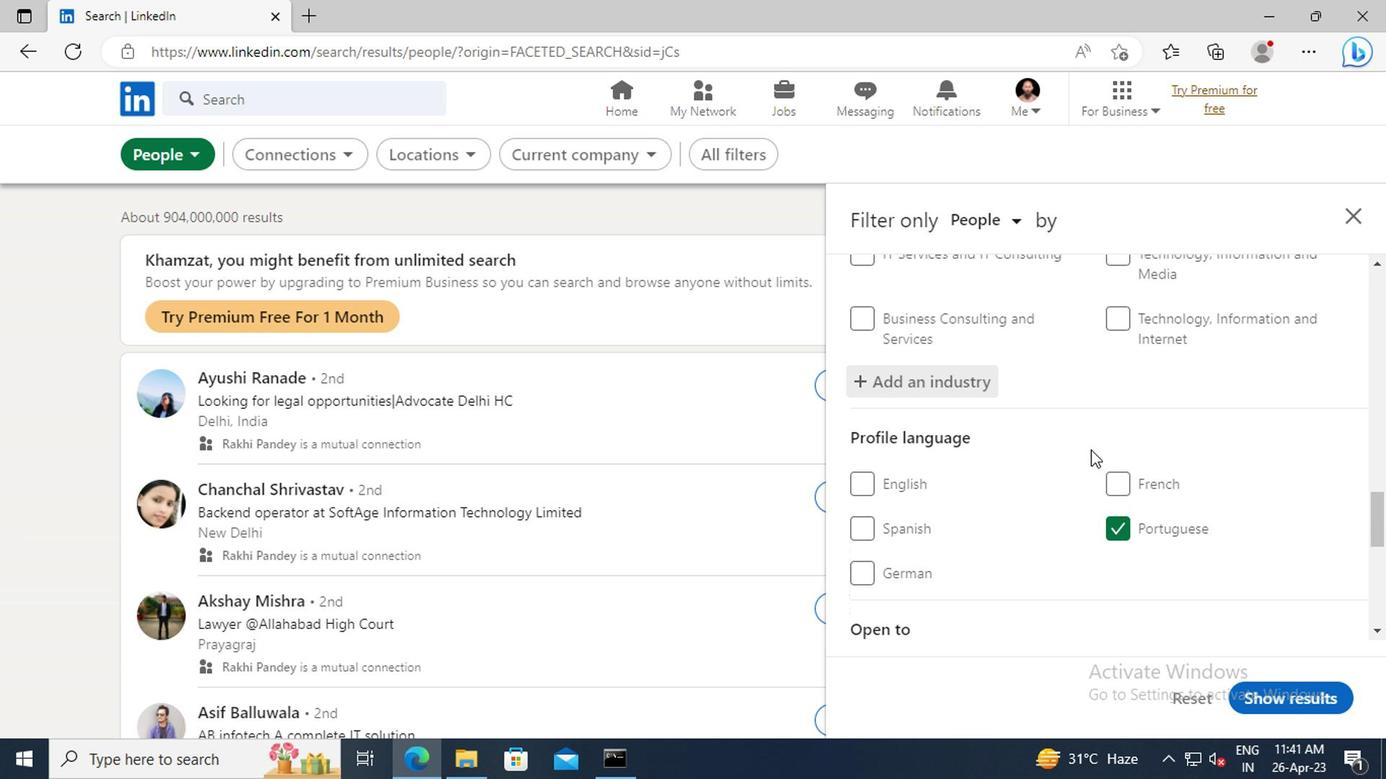 
Action: Mouse scrolled (1086, 448) with delta (0, -1)
Screenshot: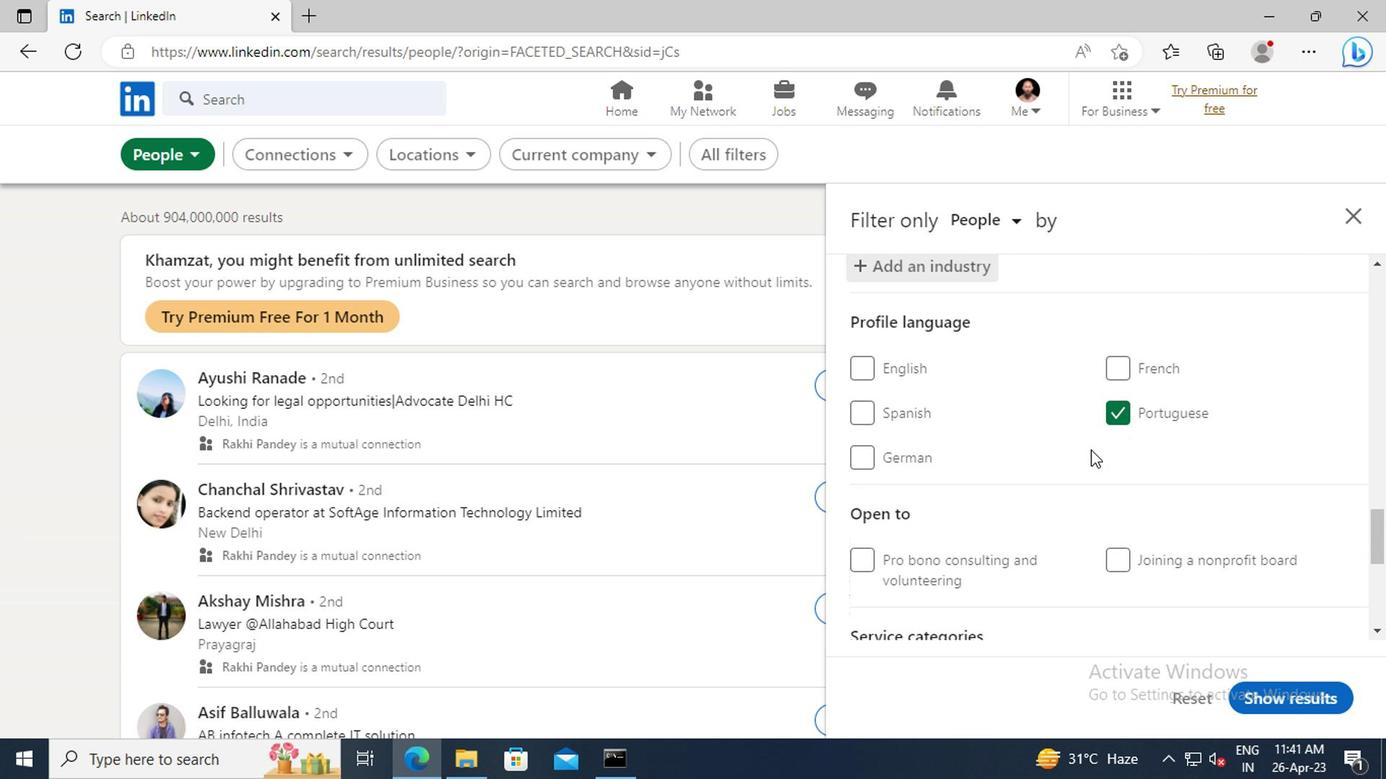 
Action: Mouse scrolled (1086, 448) with delta (0, -1)
Screenshot: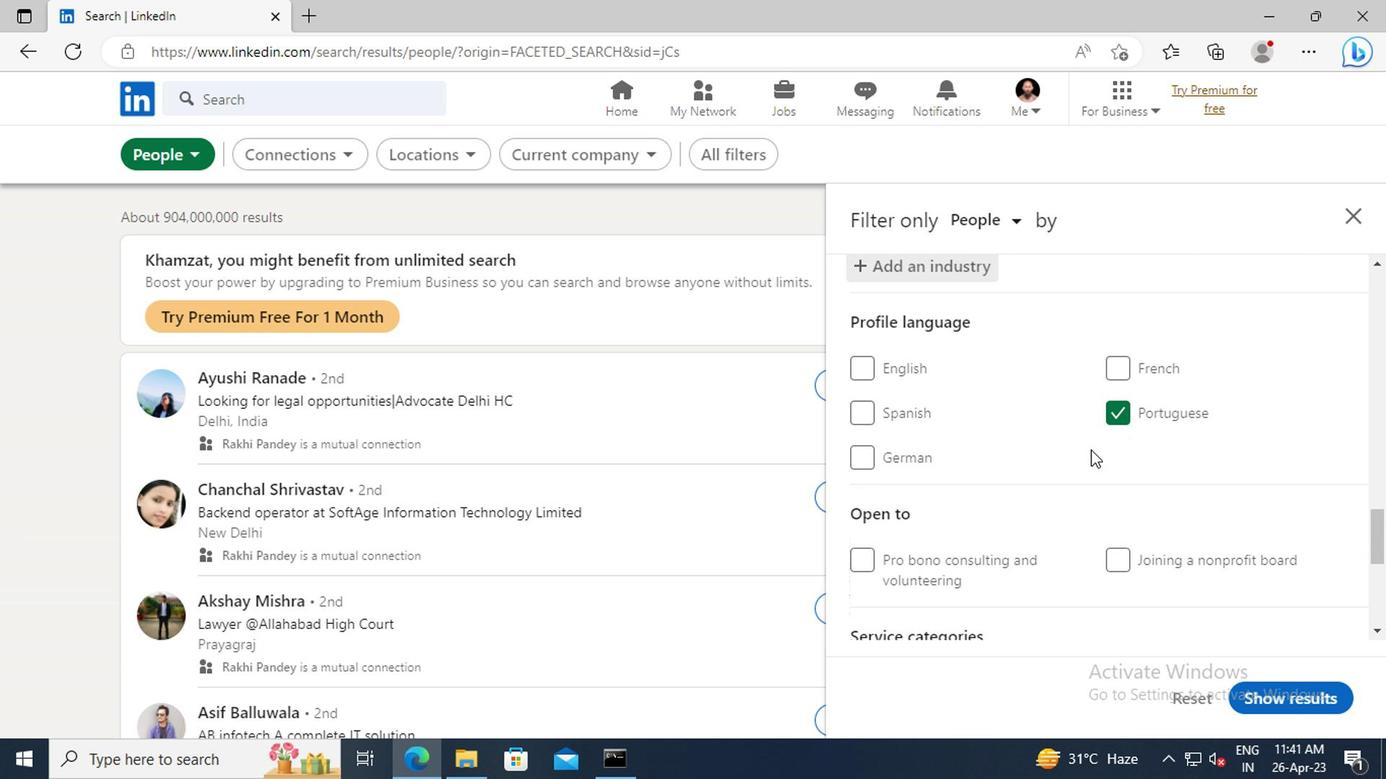 
Action: Mouse scrolled (1086, 448) with delta (0, -1)
Screenshot: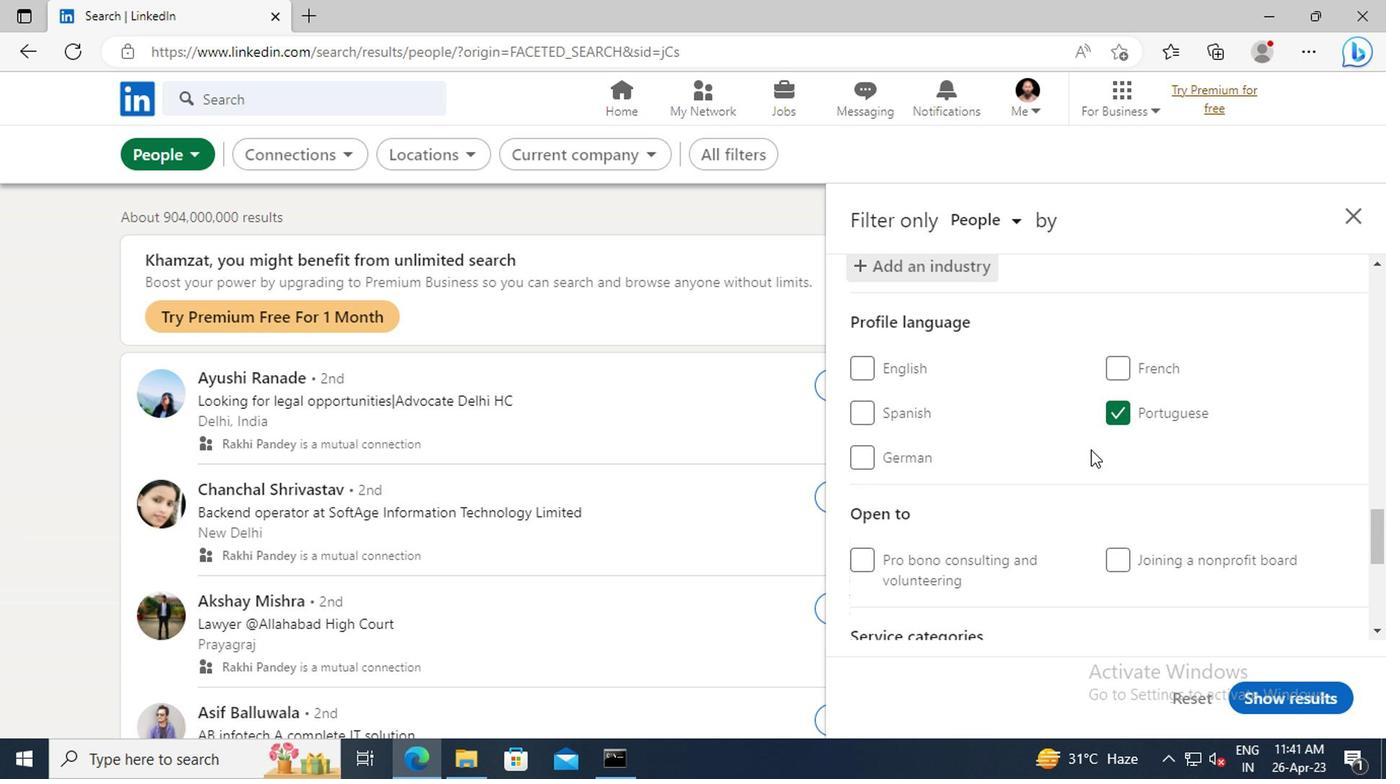 
Action: Mouse scrolled (1086, 448) with delta (0, -1)
Screenshot: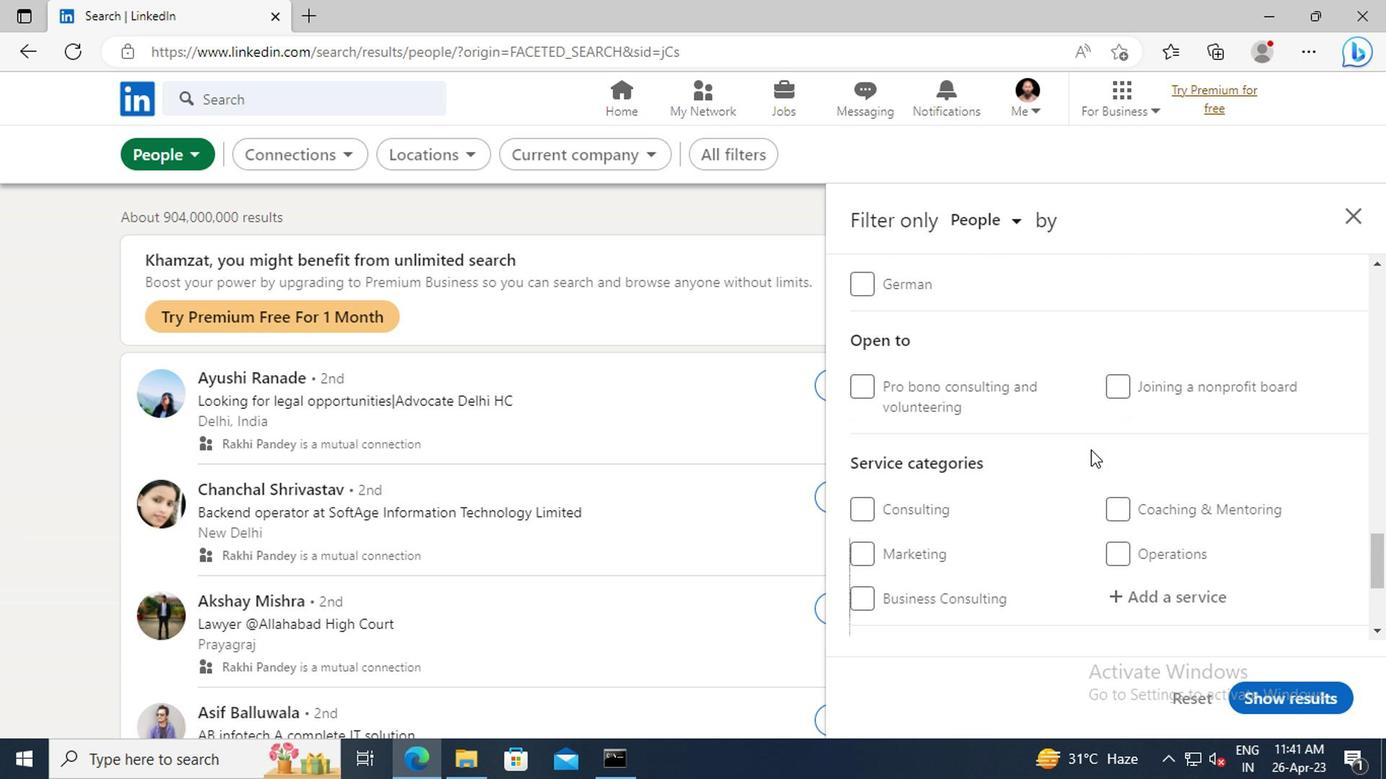 
Action: Mouse scrolled (1086, 448) with delta (0, -1)
Screenshot: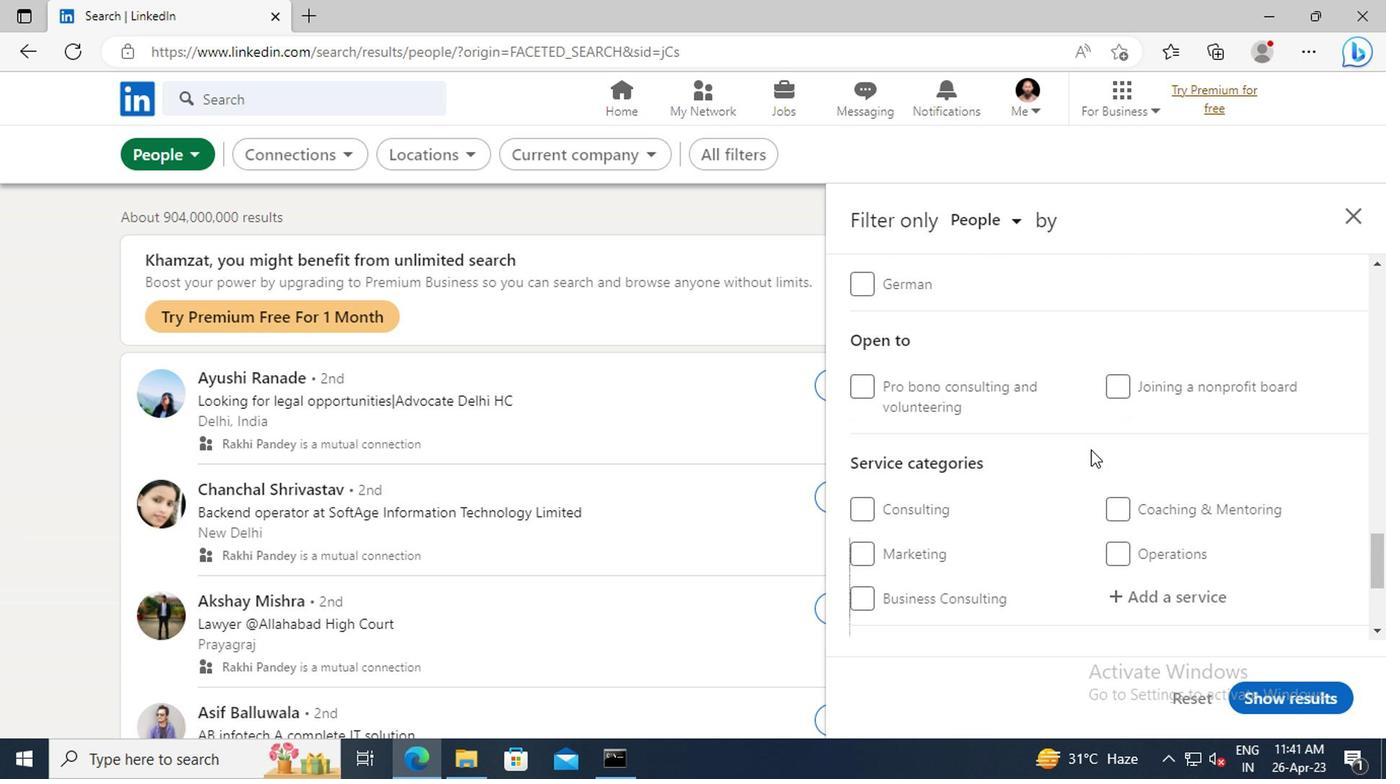
Action: Mouse moved to (1138, 478)
Screenshot: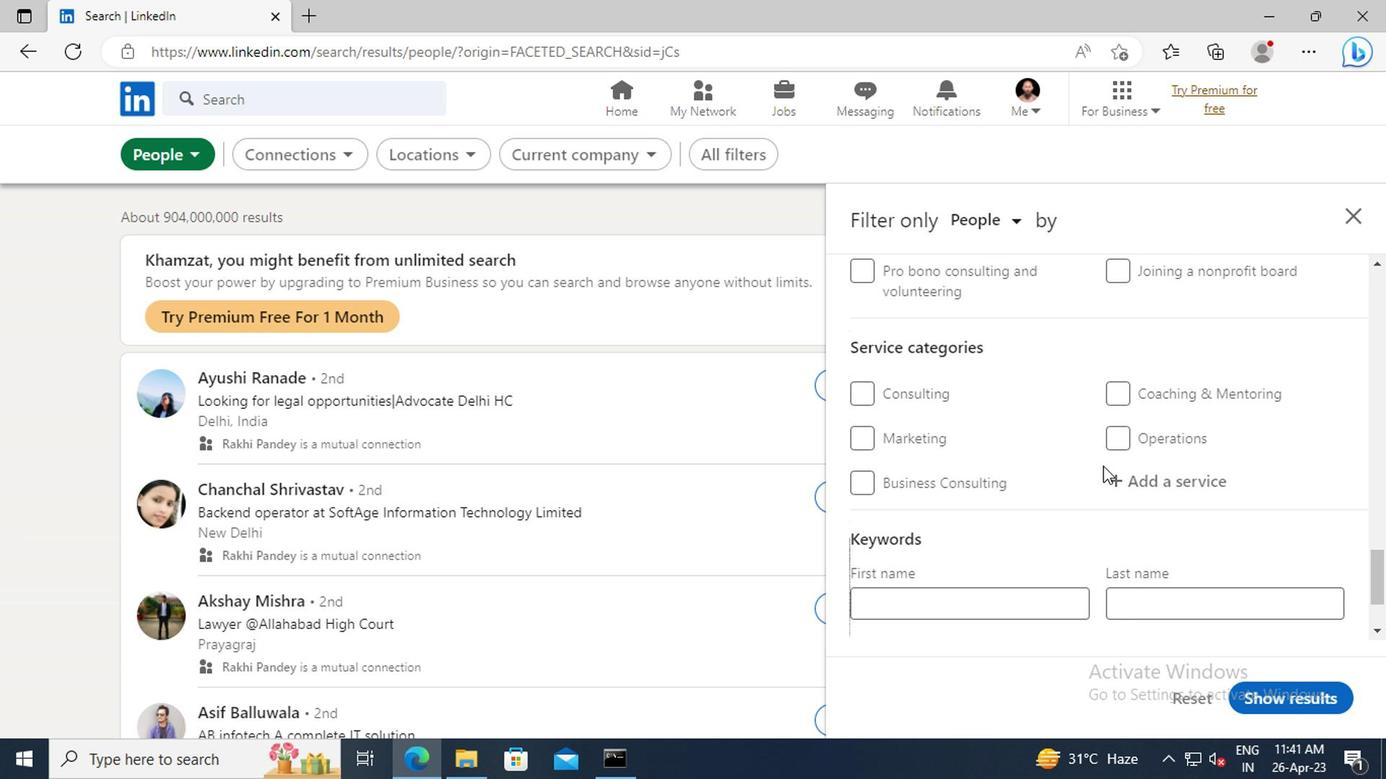 
Action: Mouse pressed left at (1138, 478)
Screenshot: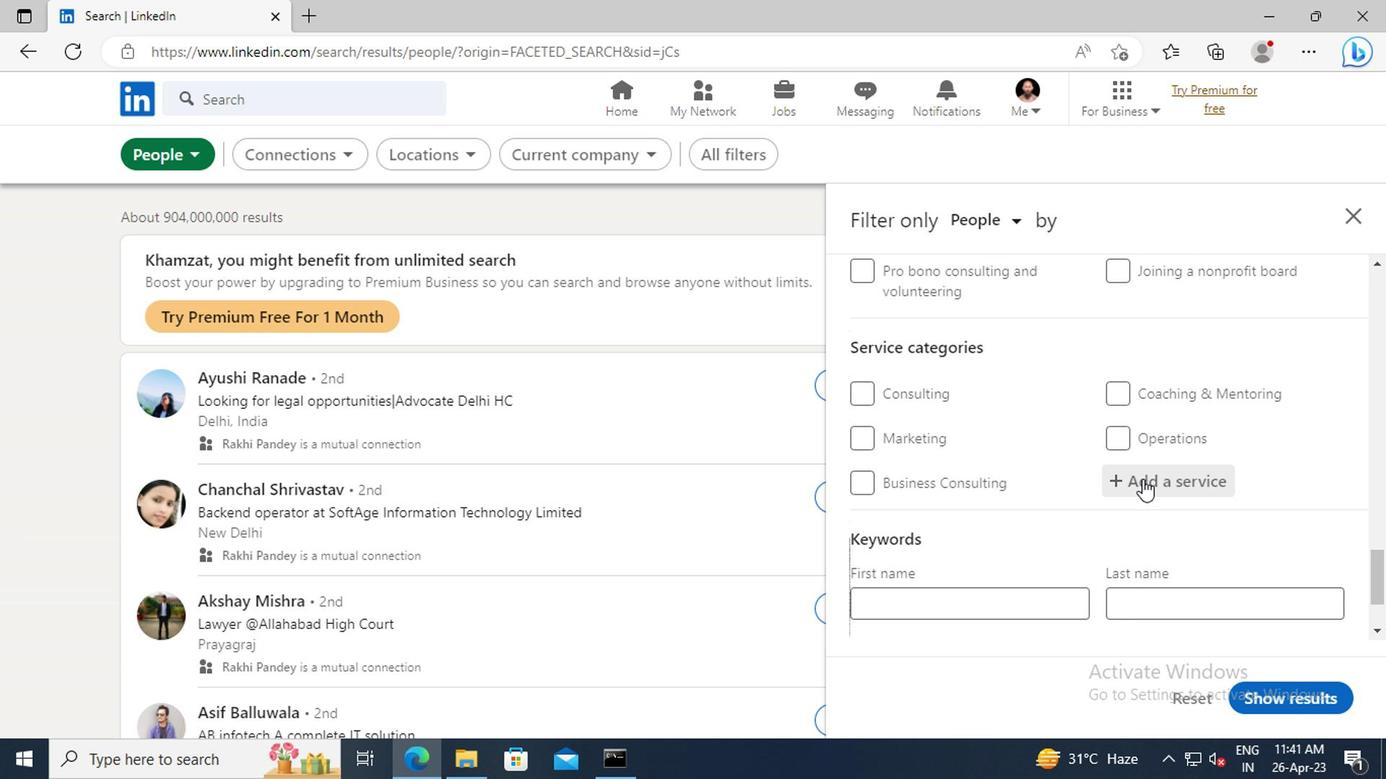 
Action: Key pressed <Key.shift>LOGO<Key.space><Key.shift>DESIGN
Screenshot: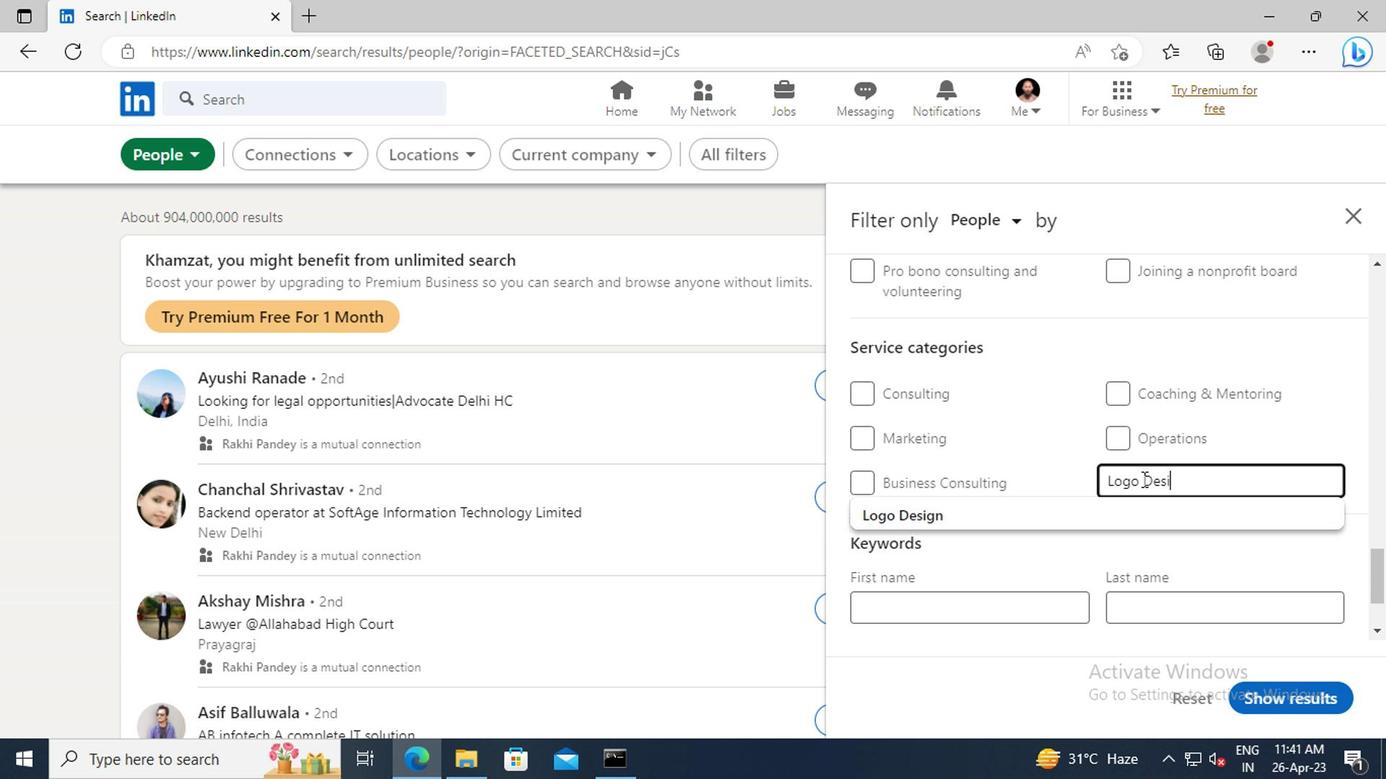 
Action: Mouse moved to (1104, 506)
Screenshot: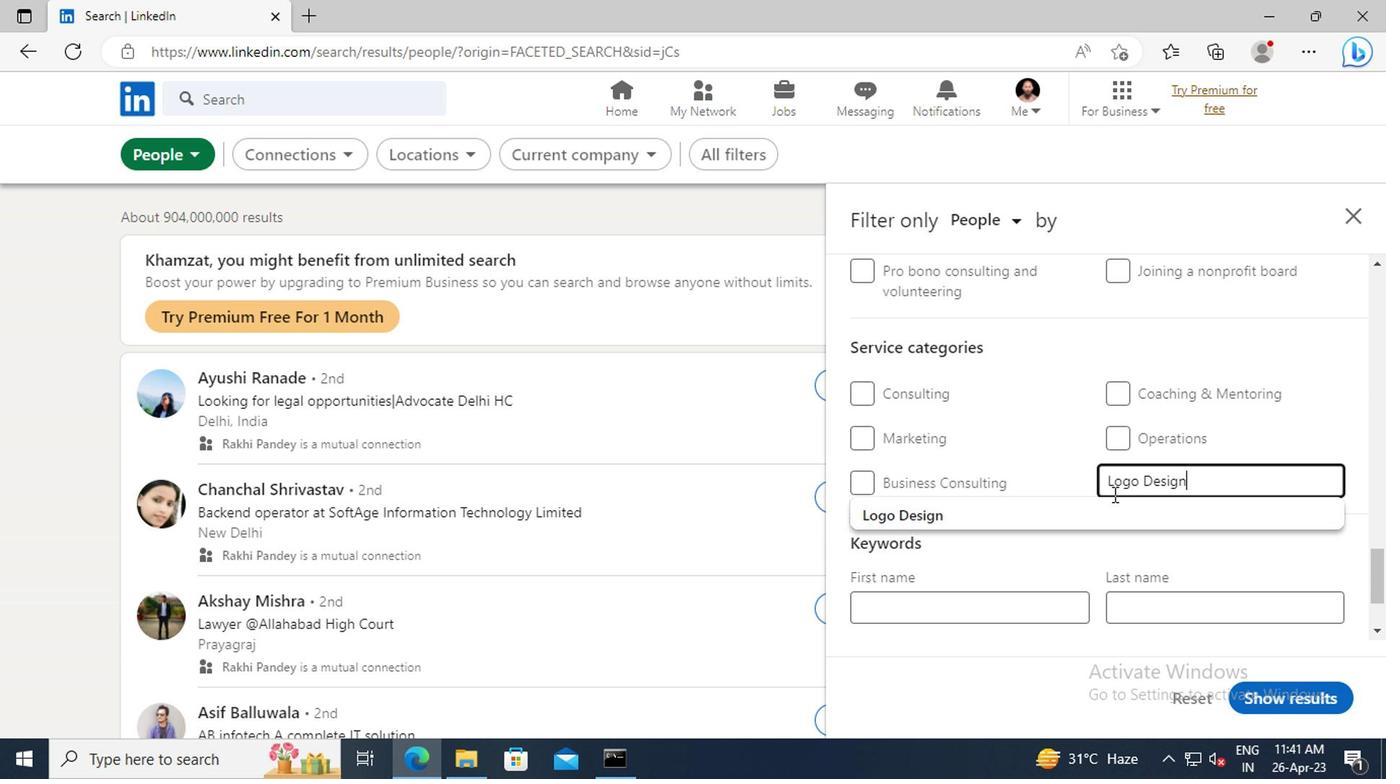 
Action: Mouse pressed left at (1104, 506)
Screenshot: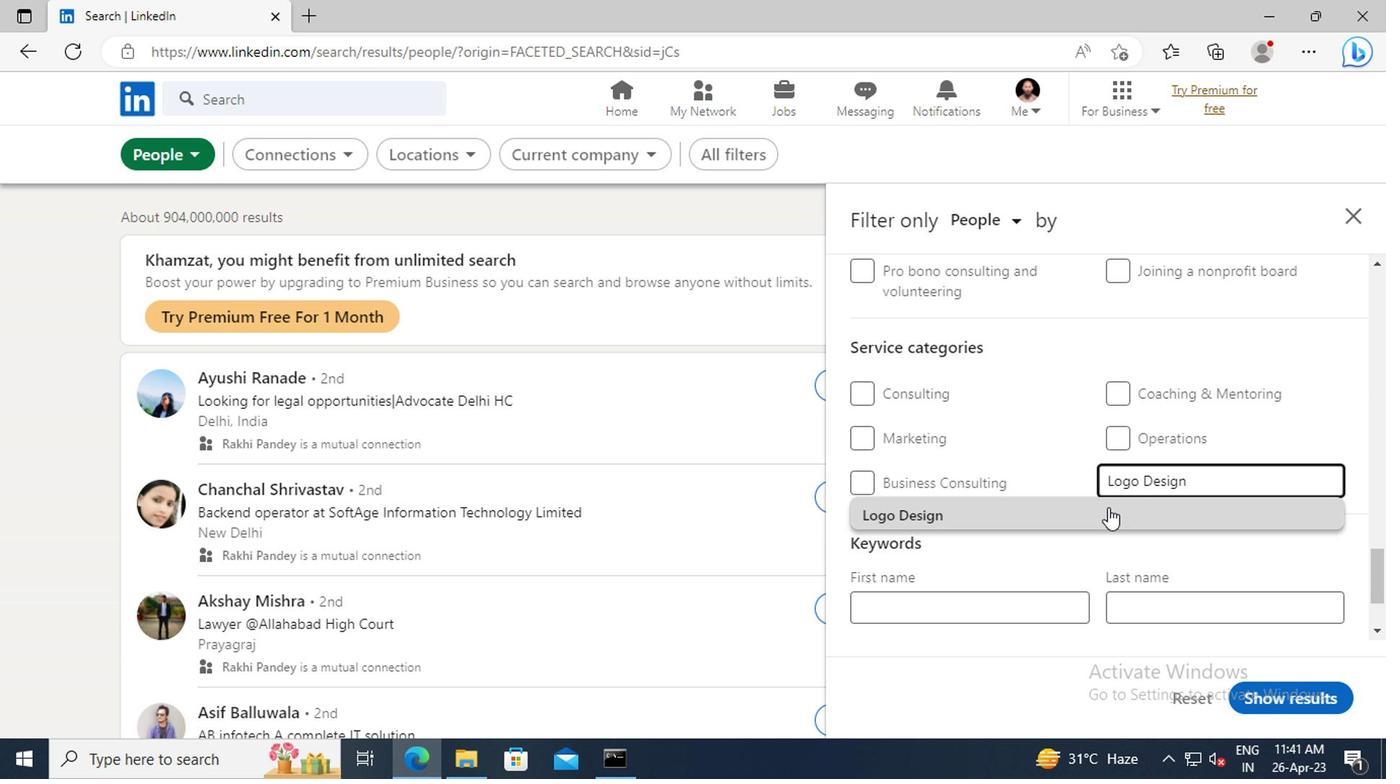 
Action: Mouse moved to (1069, 360)
Screenshot: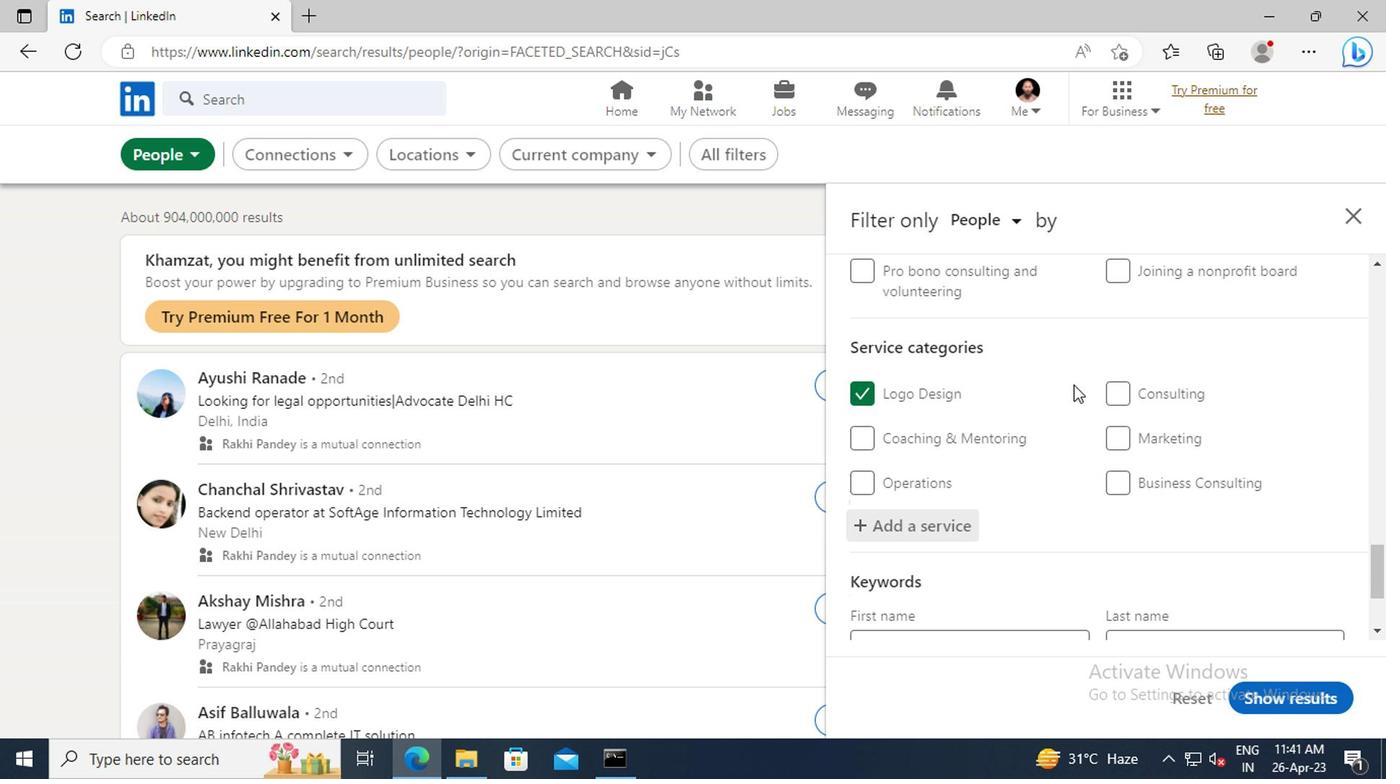 
Action: Mouse scrolled (1069, 358) with delta (0, -1)
Screenshot: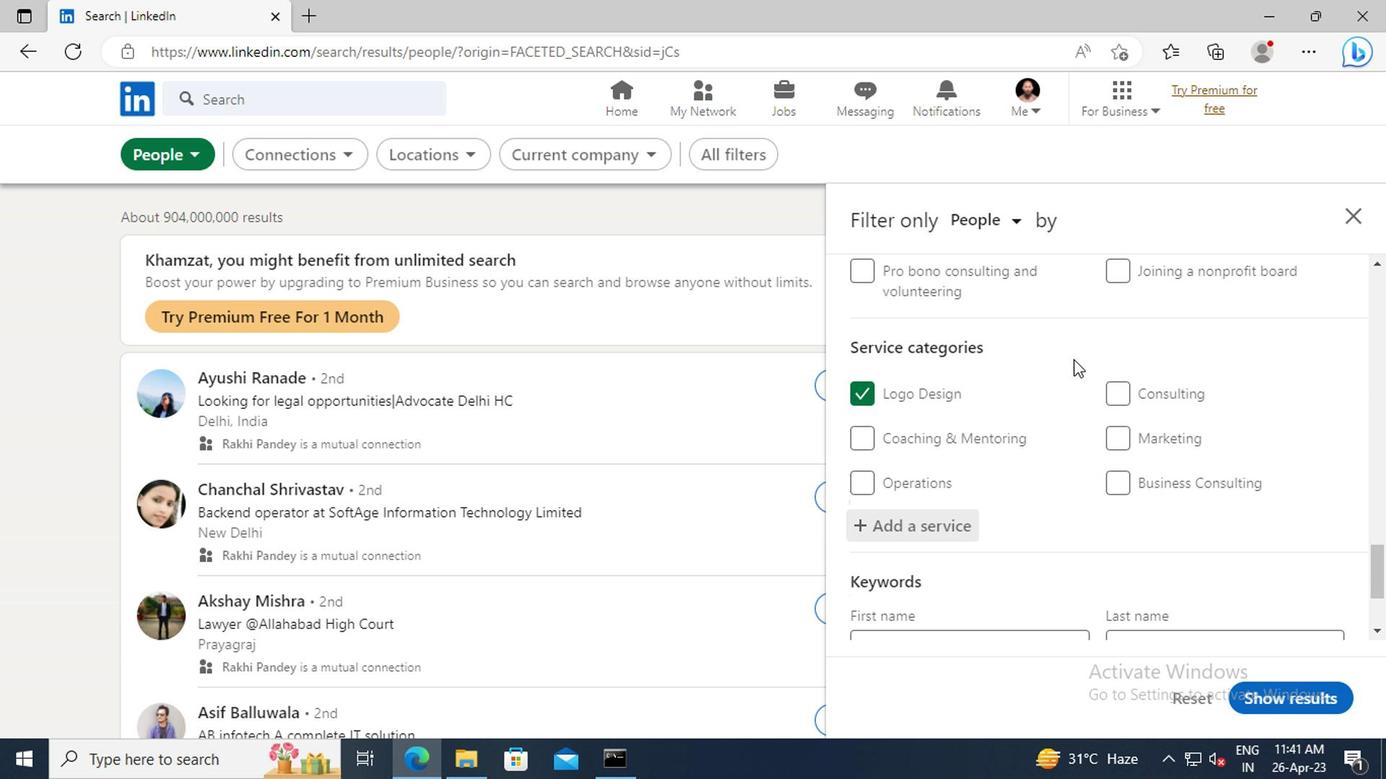 
Action: Mouse scrolled (1069, 358) with delta (0, -1)
Screenshot: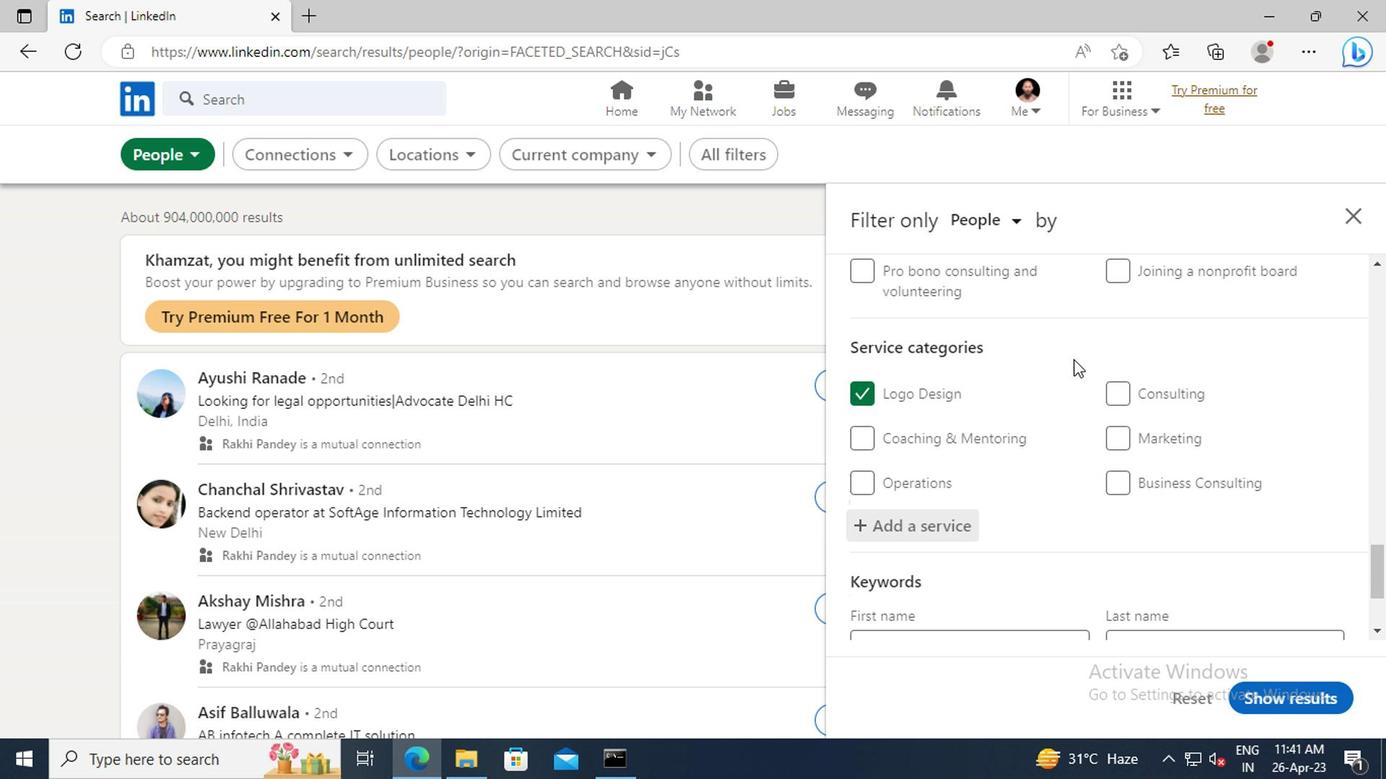 
Action: Mouse scrolled (1069, 358) with delta (0, -1)
Screenshot: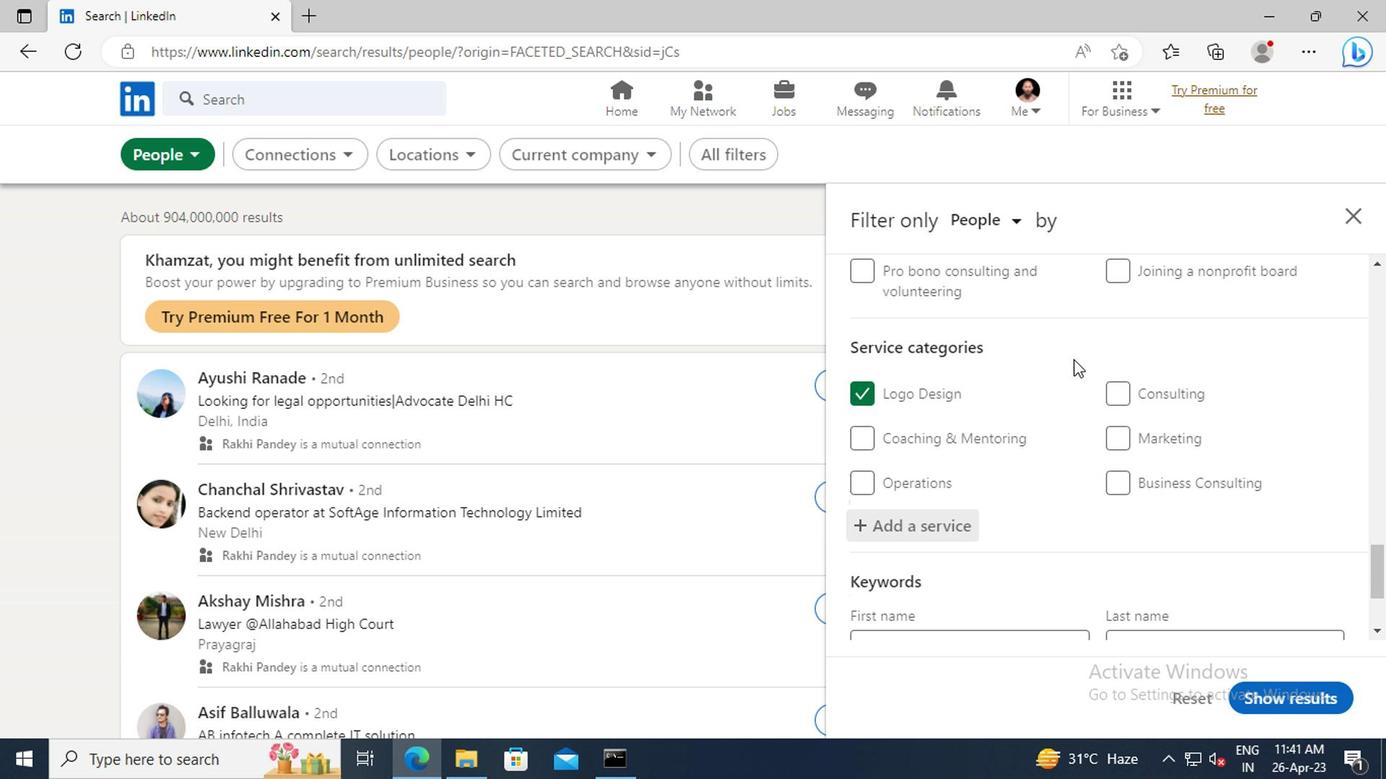 
Action: Mouse scrolled (1069, 358) with delta (0, -1)
Screenshot: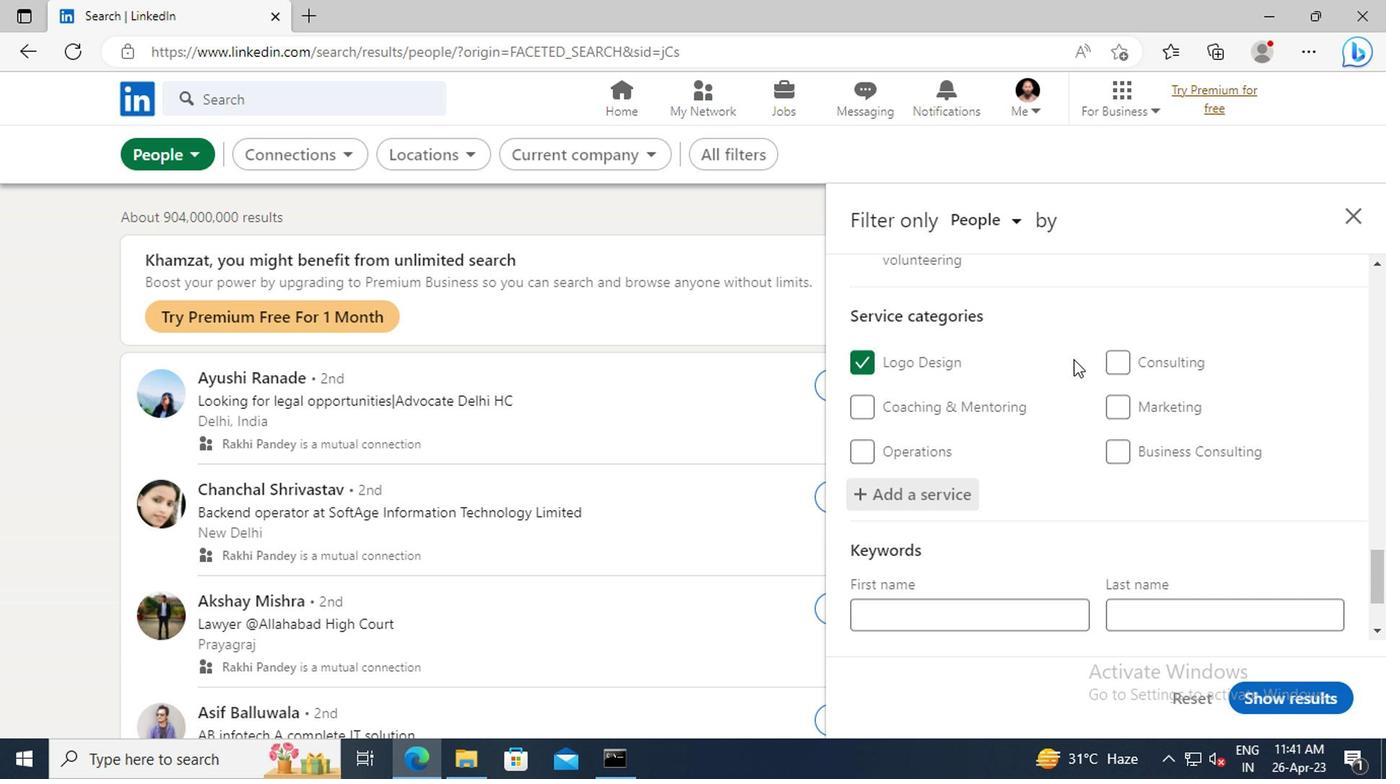 
Action: Mouse moved to (969, 545)
Screenshot: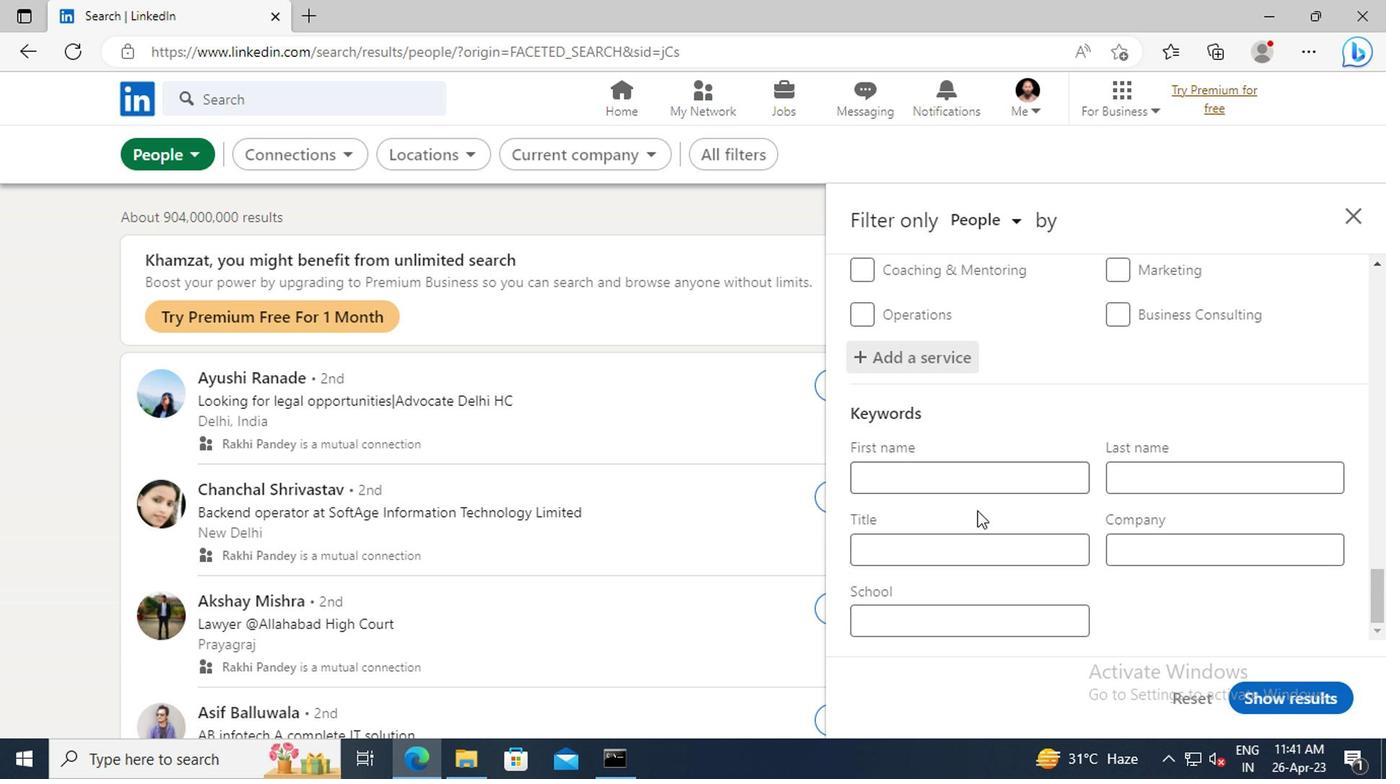 
Action: Mouse pressed left at (969, 545)
Screenshot: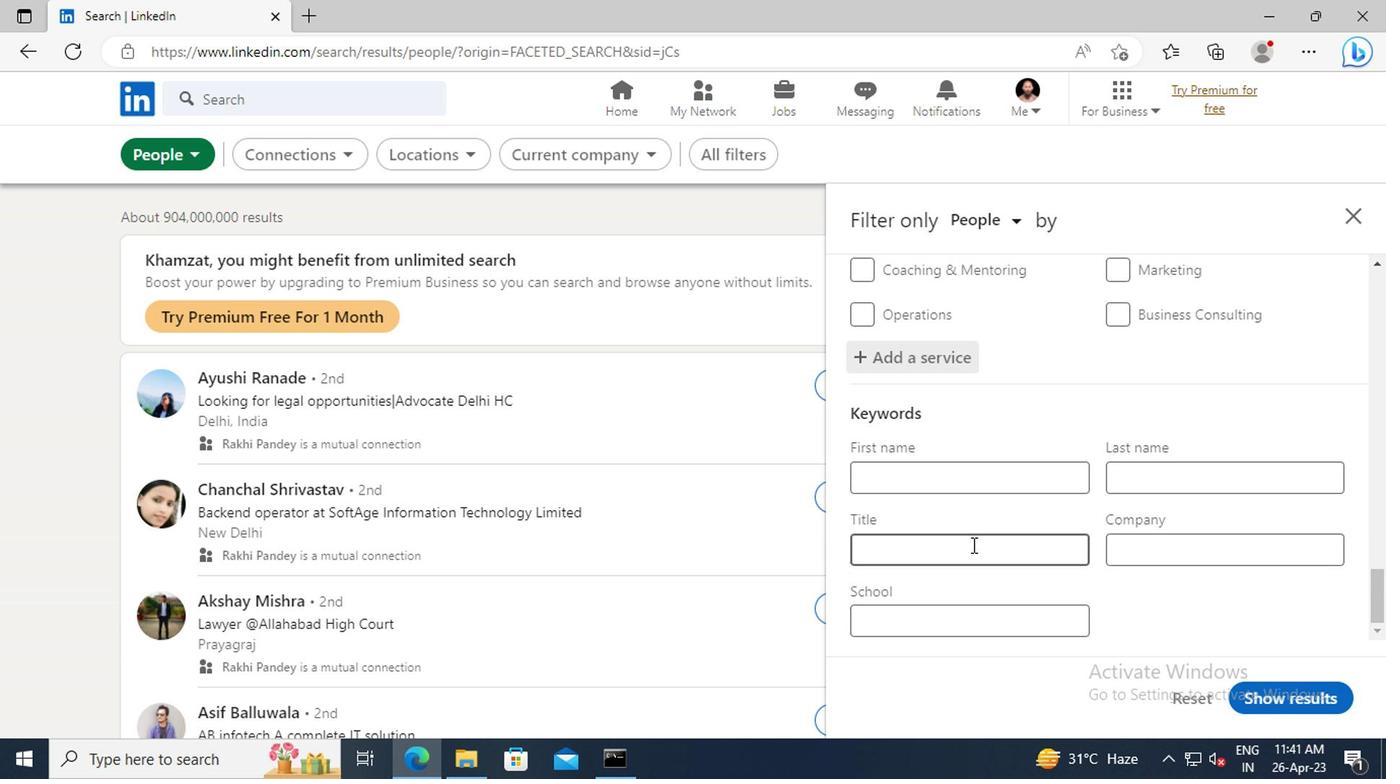 
Action: Key pressed <Key.shift>OUTSIDE<Key.space><Key.shift>SALES<Key.space><Key.shift>MANAGER<Key.enter>
Screenshot: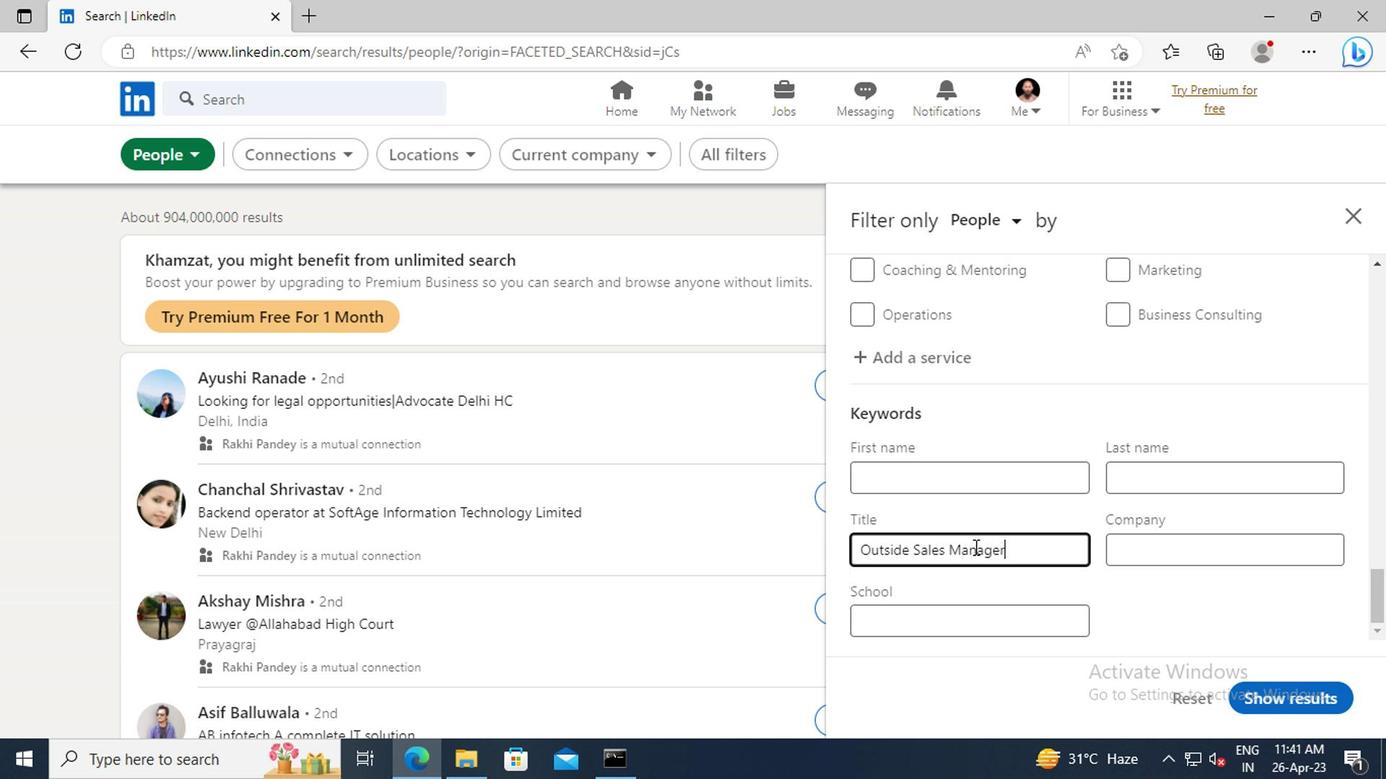 
Action: Mouse moved to (1248, 691)
Screenshot: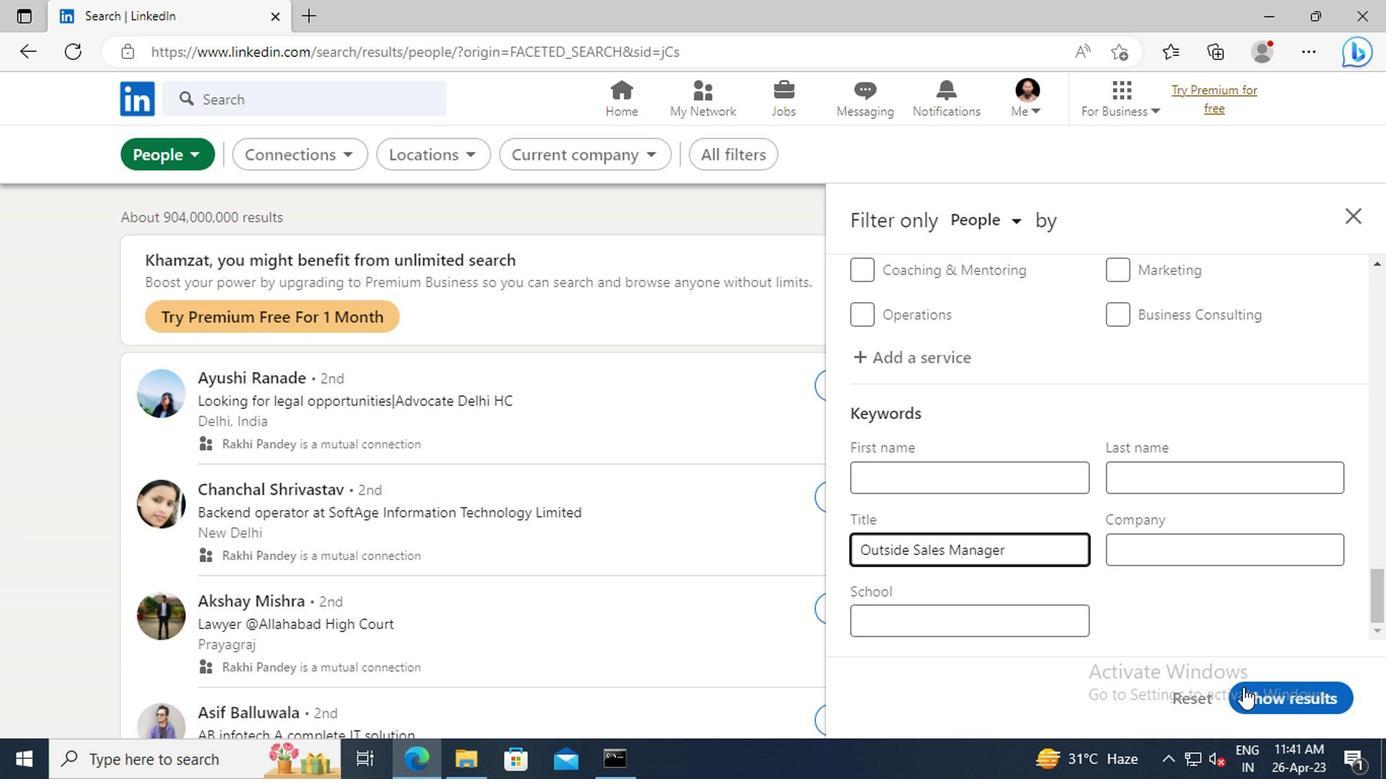 
Action: Mouse pressed left at (1248, 691)
Screenshot: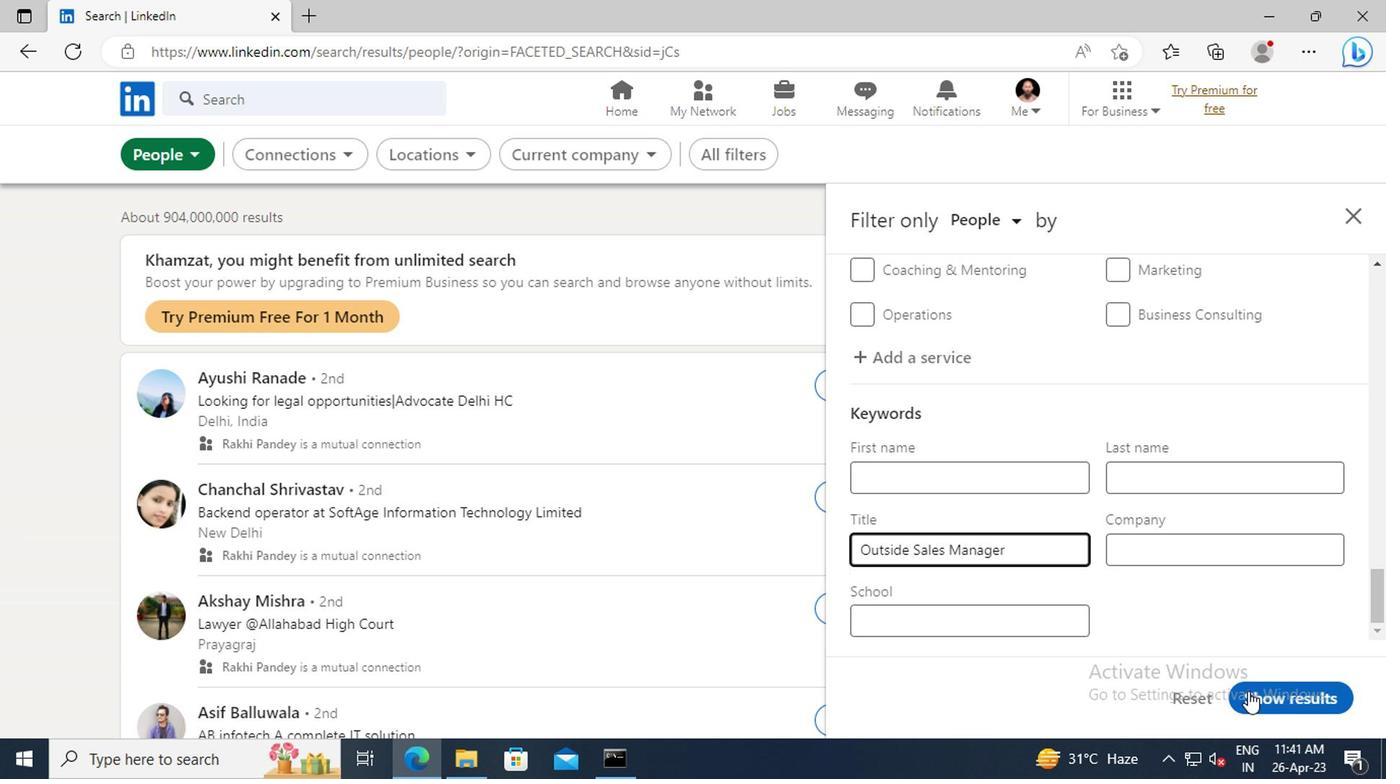 
